 Task: Sort photos from a sports event into albums for different games or matches.
Action: Mouse moved to (795, 548)
Screenshot: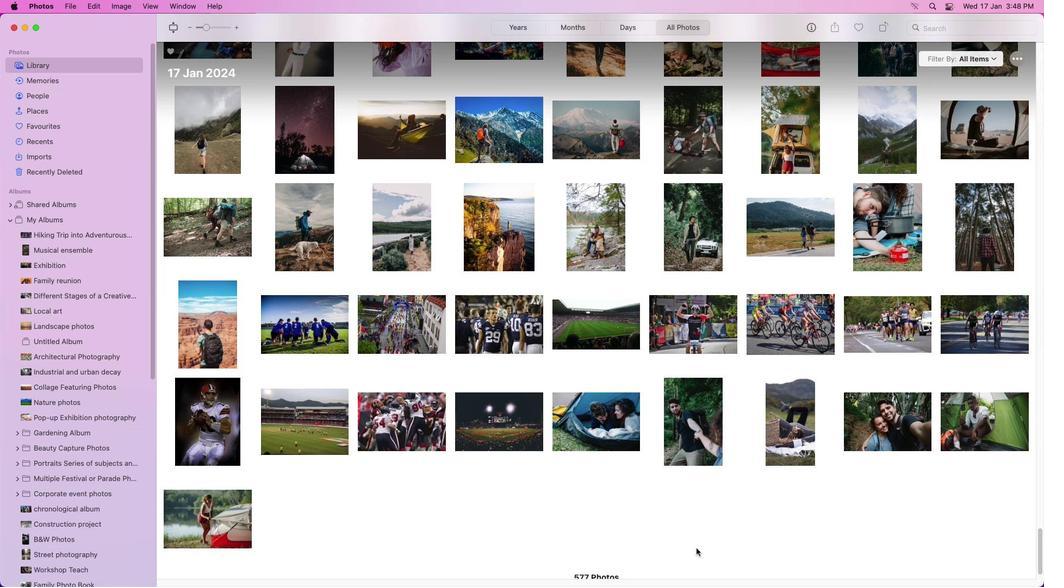 
Action: Mouse pressed left at (795, 548)
Screenshot: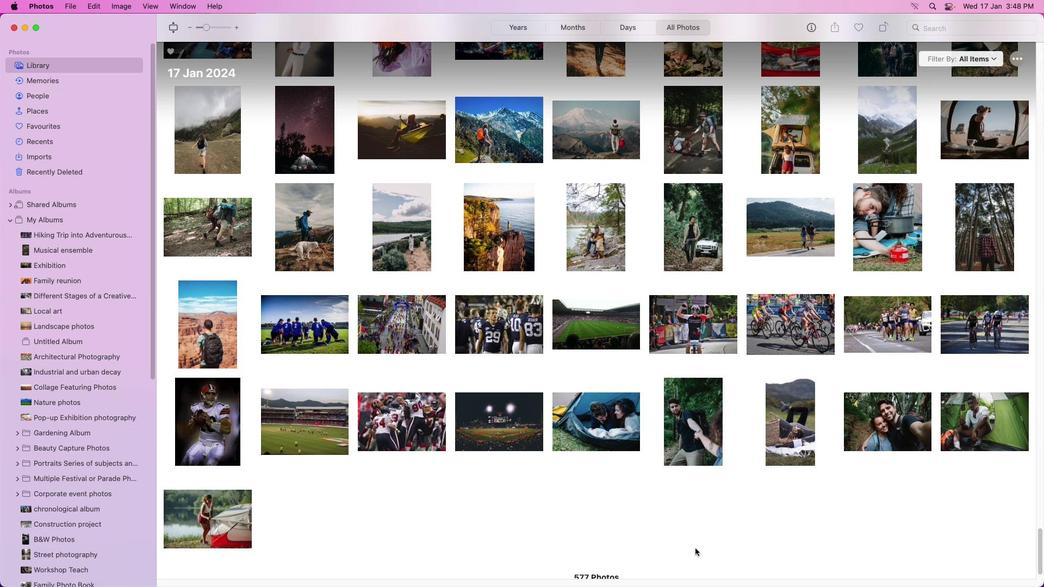 
Action: Mouse moved to (135, 220)
Screenshot: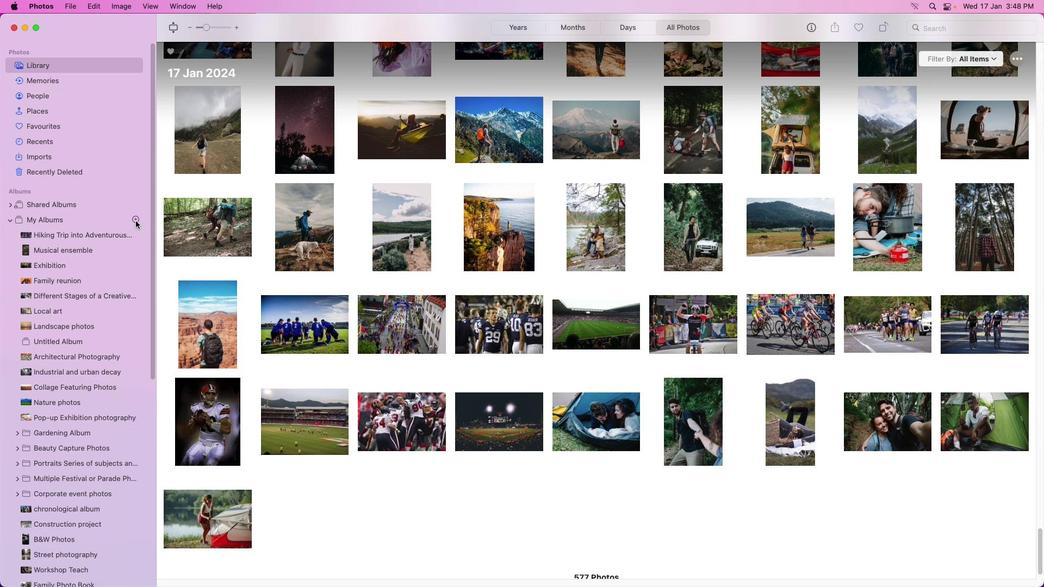 
Action: Mouse pressed left at (135, 220)
Screenshot: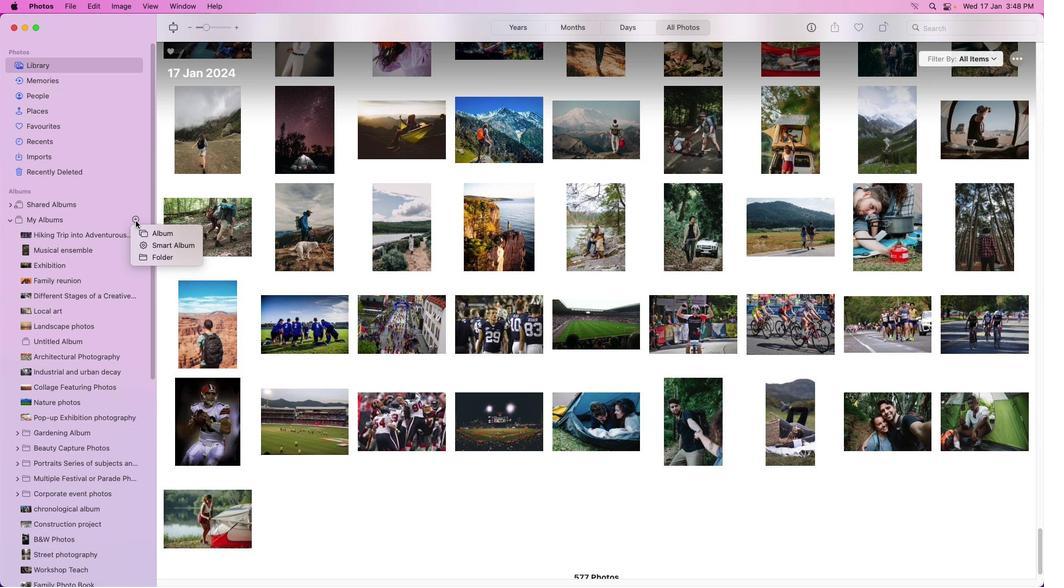 
Action: Mouse moved to (162, 234)
Screenshot: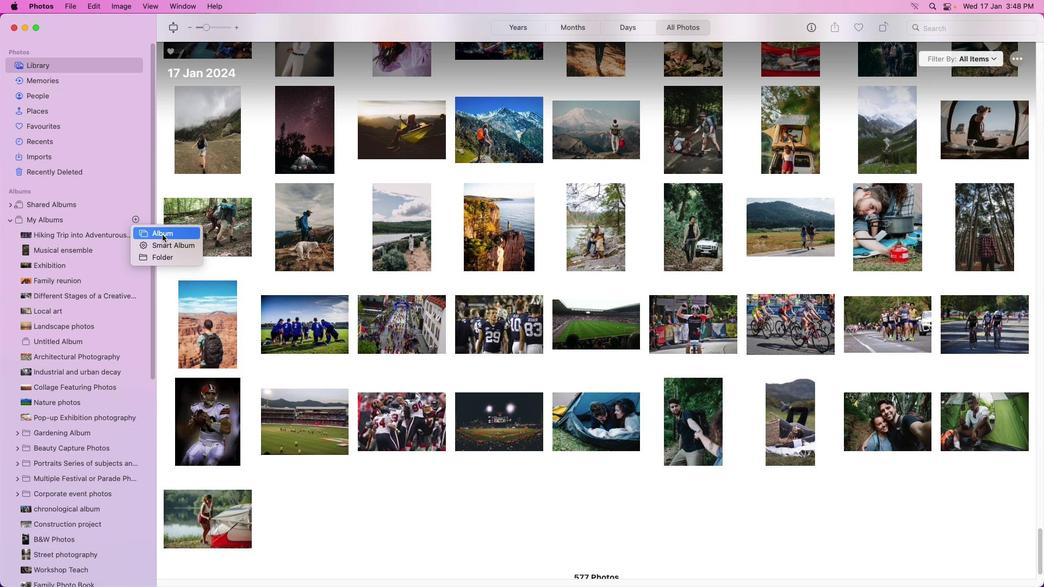 
Action: Mouse pressed left at (162, 234)
Screenshot: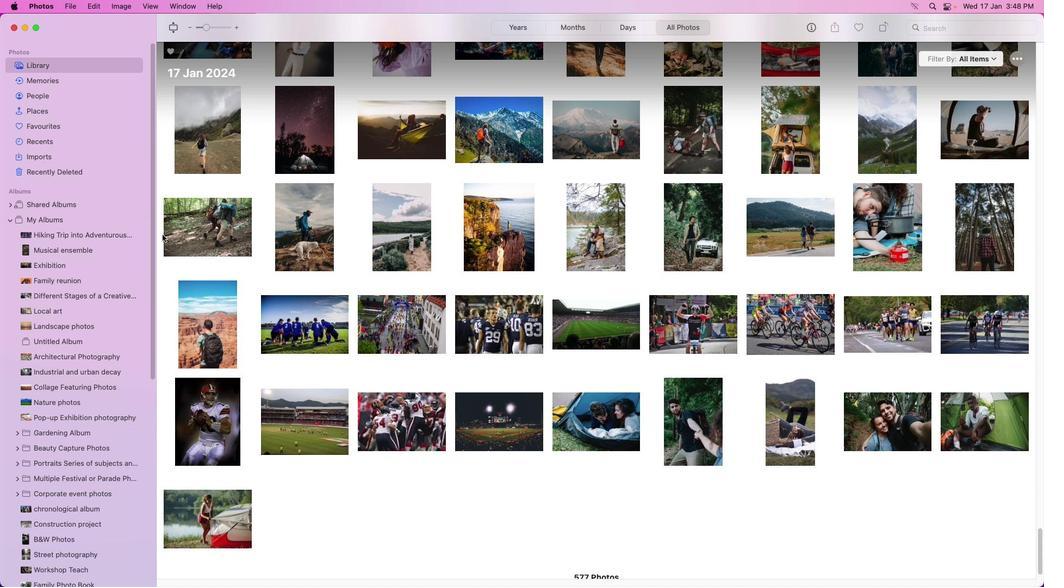 
Action: Mouse moved to (161, 237)
Screenshot: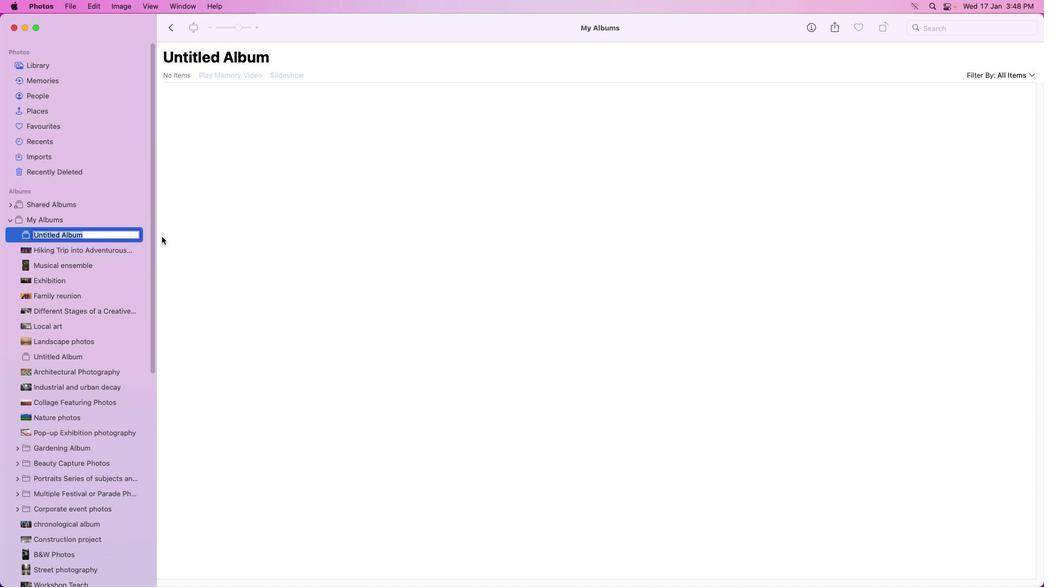
Action: Key pressed Key.backspaceKey.caps_lock'S'Key.caps_lock'p''o''r''t'Key.spaceKey.backspace's'Key.space'e''v''e''n''t''s'Key.space'g''a''m''e''s'Key.enter
Screenshot: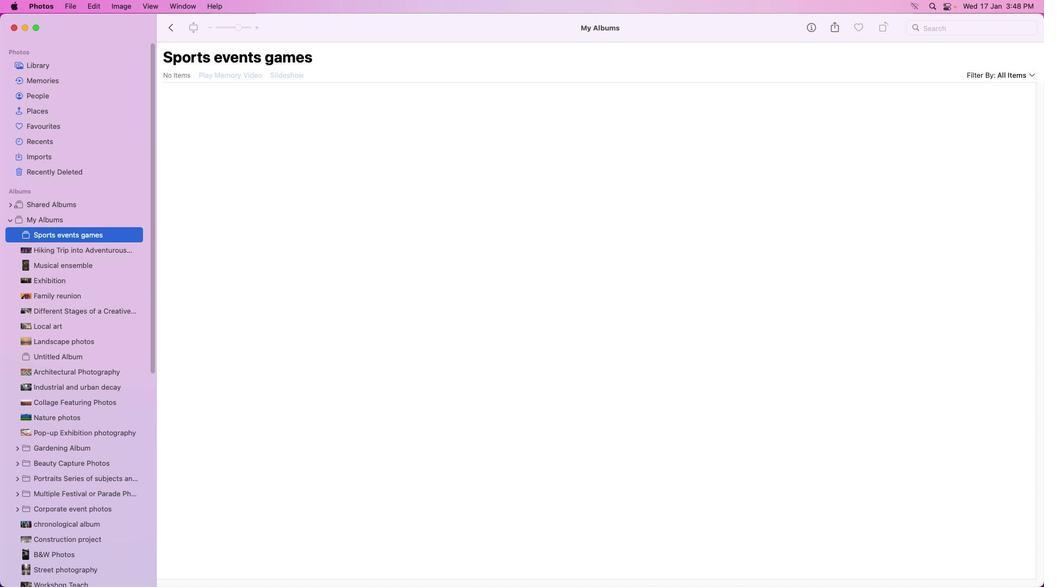 
Action: Mouse moved to (73, 67)
Screenshot: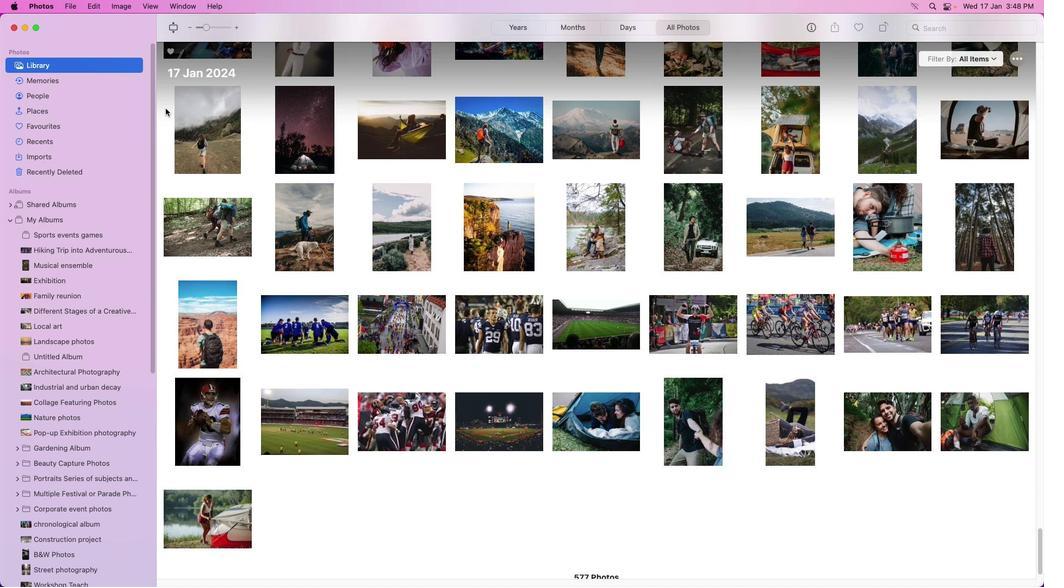 
Action: Mouse pressed left at (73, 67)
Screenshot: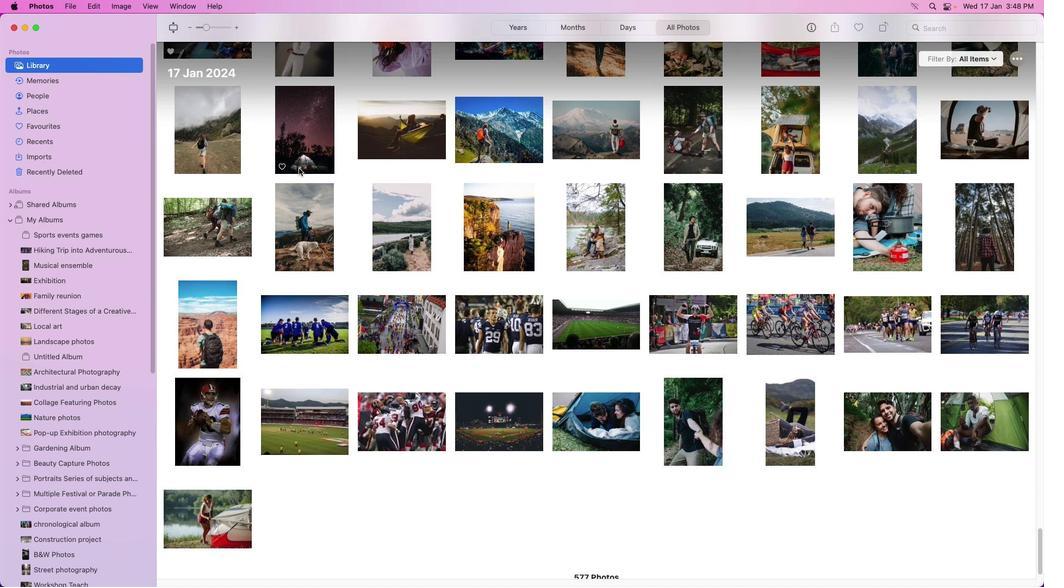 
Action: Mouse moved to (579, 343)
Screenshot: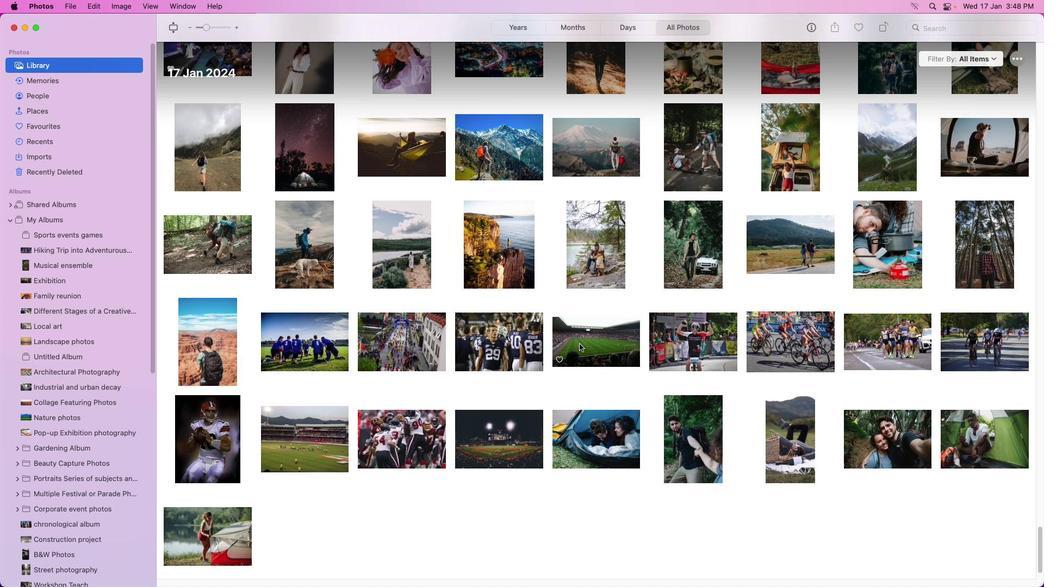 
Action: Mouse scrolled (579, 343) with delta (0, 0)
Screenshot: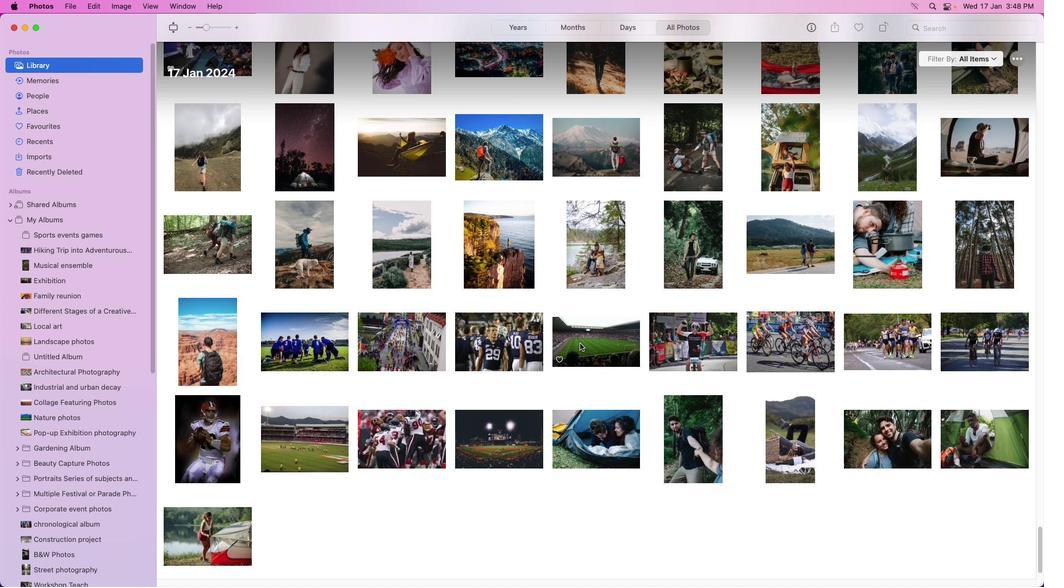 
Action: Mouse scrolled (579, 343) with delta (0, 0)
Screenshot: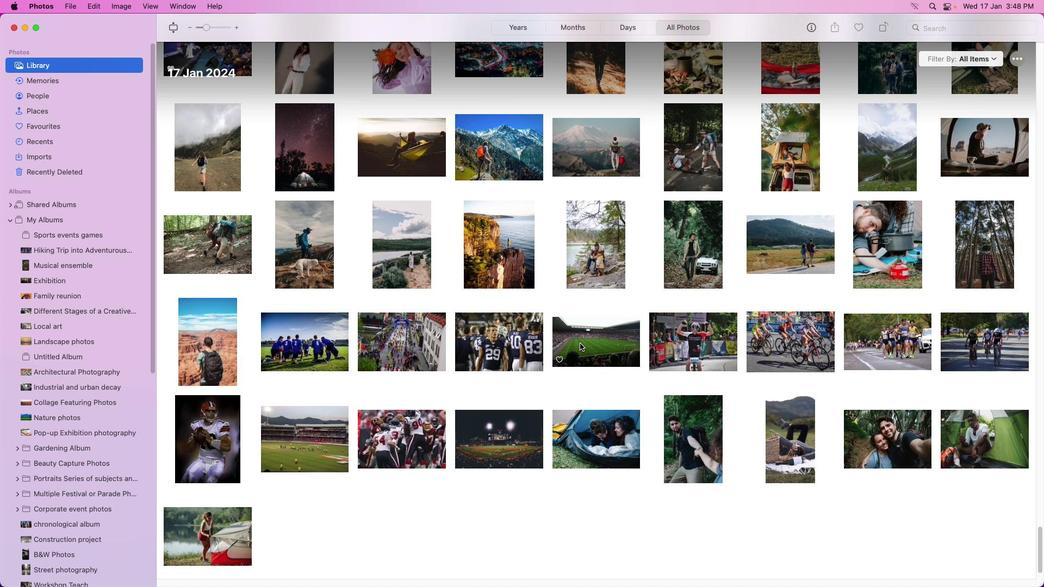 
Action: Mouse scrolled (579, 343) with delta (0, 0)
Screenshot: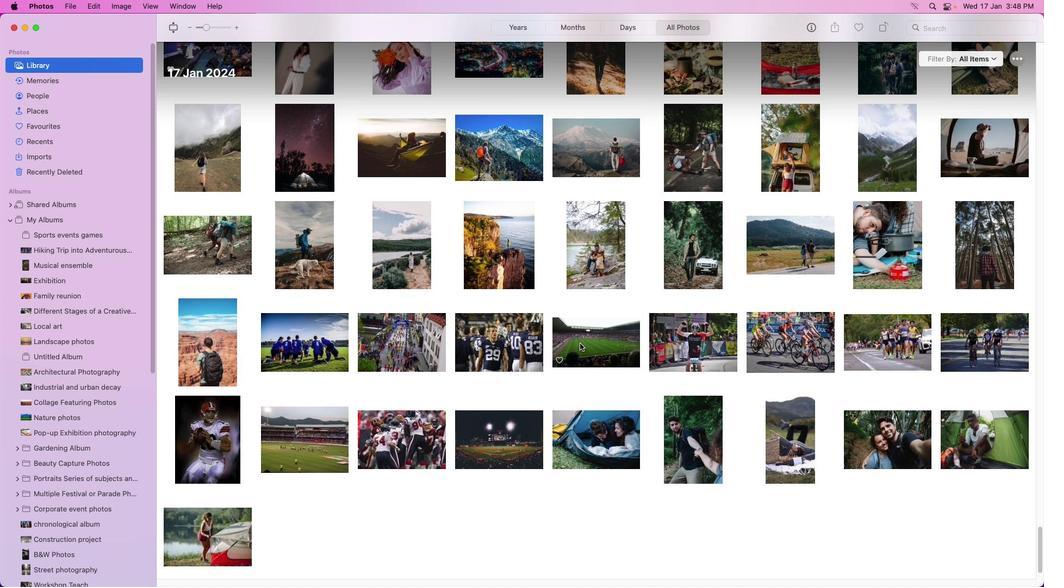 
Action: Mouse scrolled (579, 343) with delta (0, 0)
Screenshot: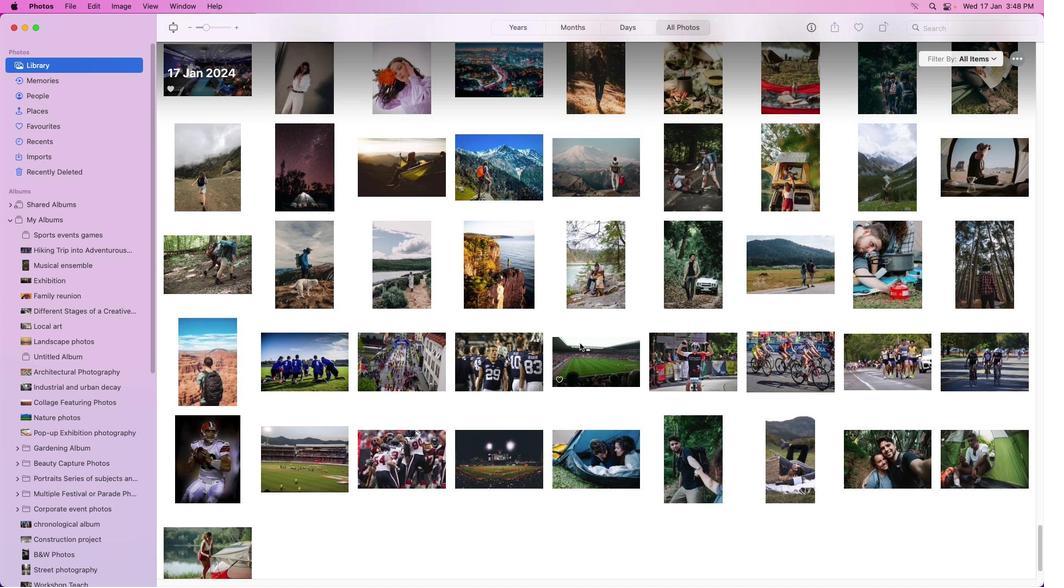 
Action: Mouse scrolled (579, 343) with delta (0, 0)
Screenshot: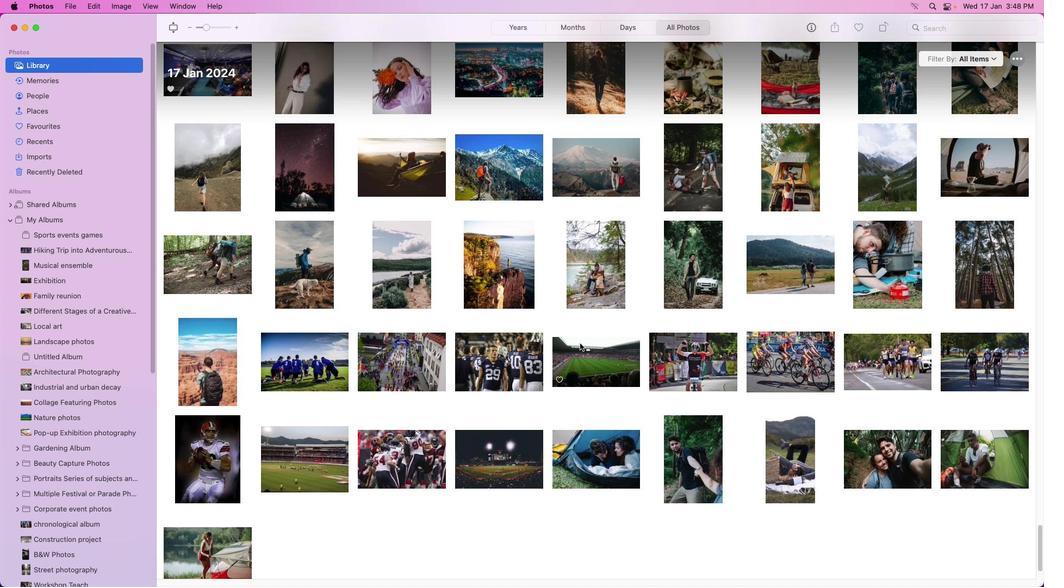 
Action: Mouse moved to (580, 343)
Screenshot: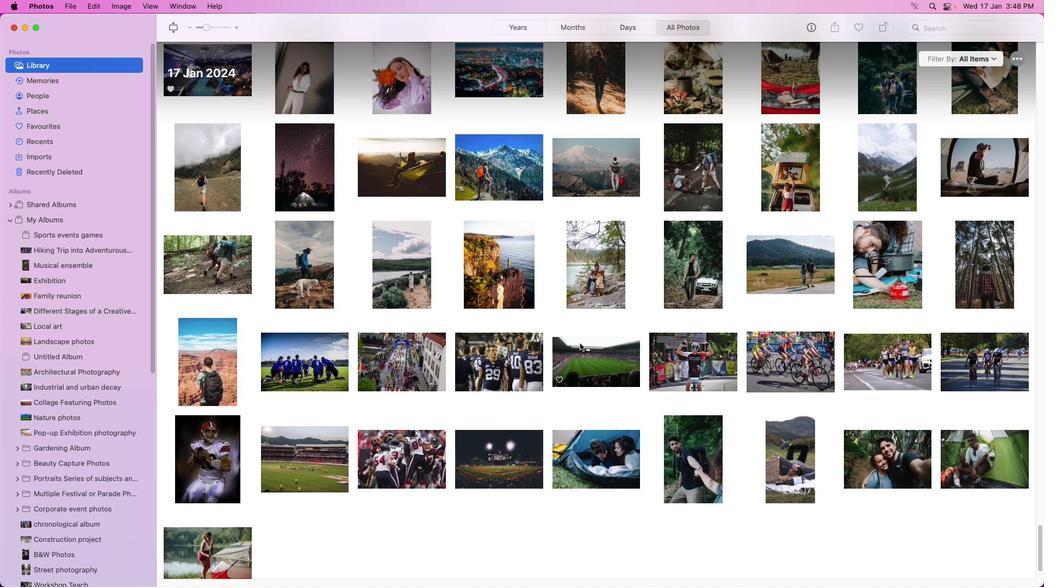 
Action: Mouse scrolled (580, 343) with delta (0, 0)
Screenshot: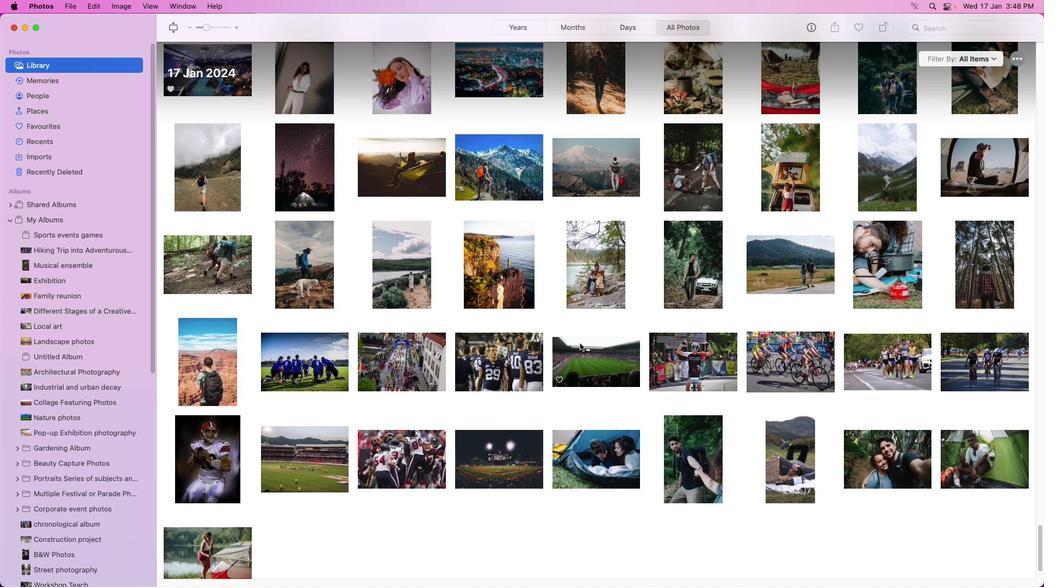 
Action: Mouse scrolled (580, 343) with delta (0, 0)
Screenshot: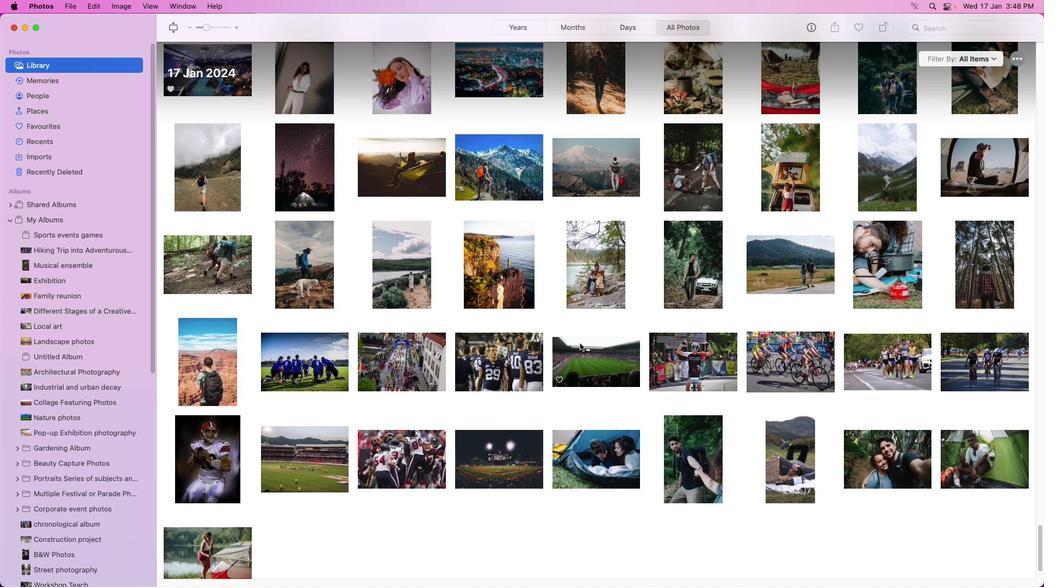 
Action: Mouse scrolled (580, 343) with delta (0, 1)
Screenshot: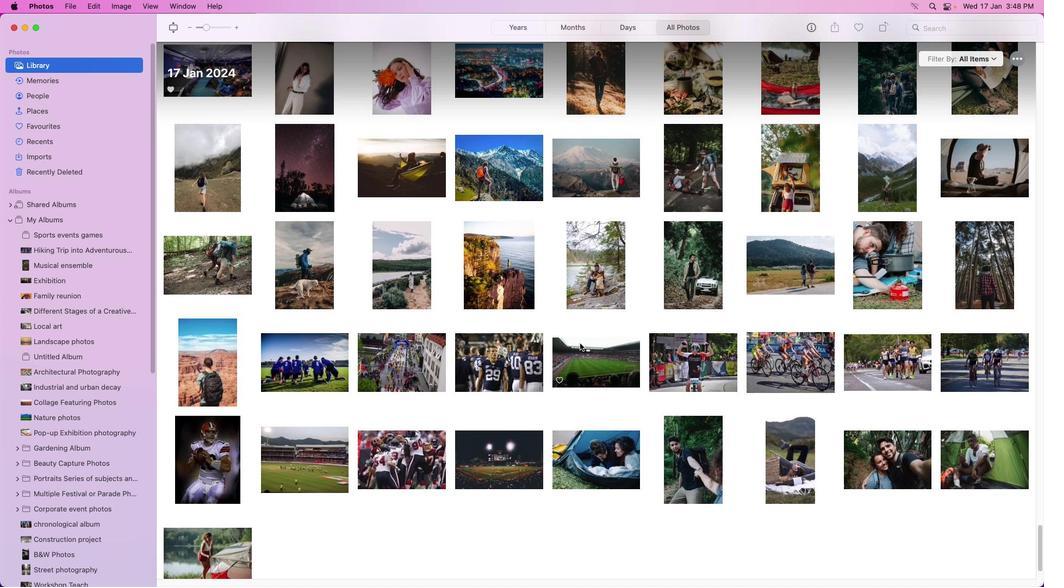 
Action: Mouse scrolled (580, 343) with delta (0, 0)
Screenshot: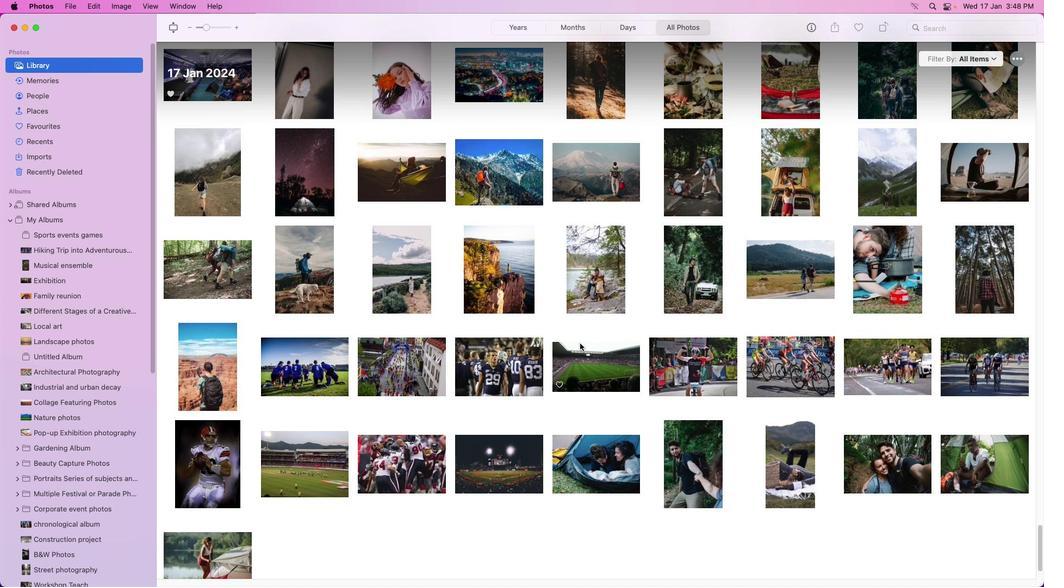 
Action: Mouse scrolled (580, 343) with delta (0, 0)
Screenshot: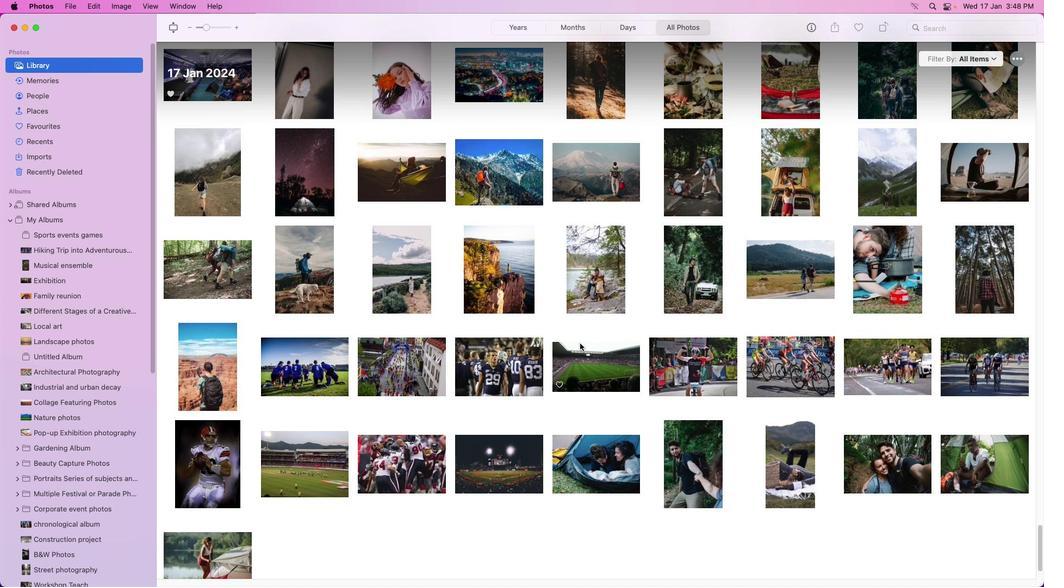 
Action: Mouse scrolled (580, 343) with delta (0, 0)
Screenshot: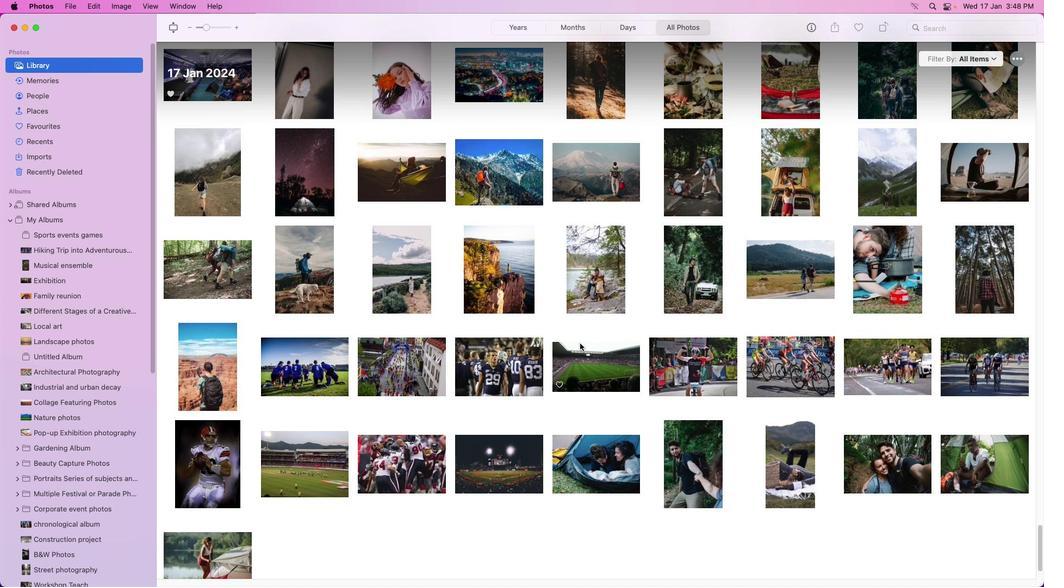 
Action: Mouse scrolled (580, 343) with delta (0, 0)
Screenshot: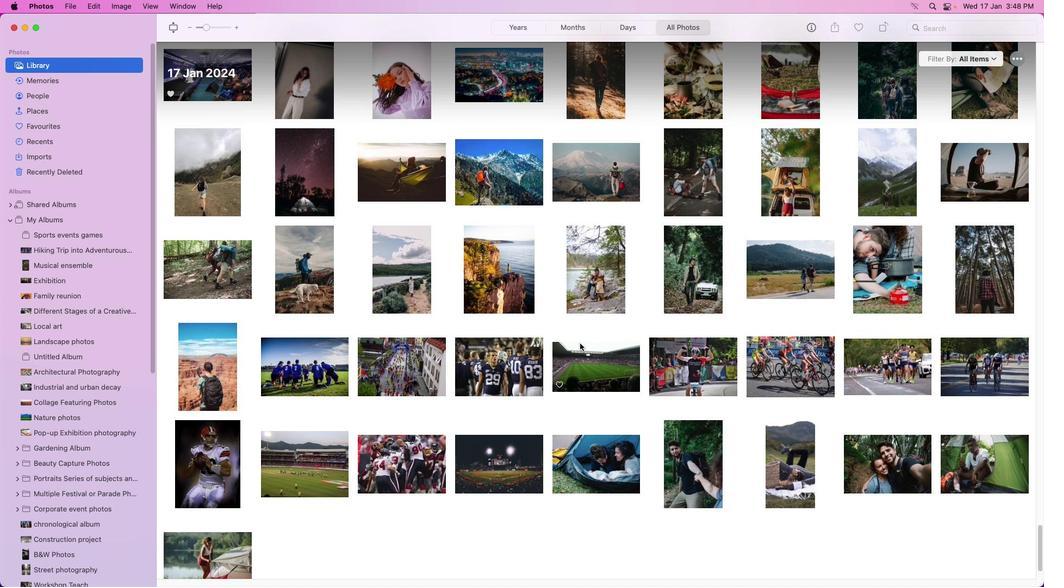 
Action: Mouse scrolled (580, 343) with delta (0, 0)
Screenshot: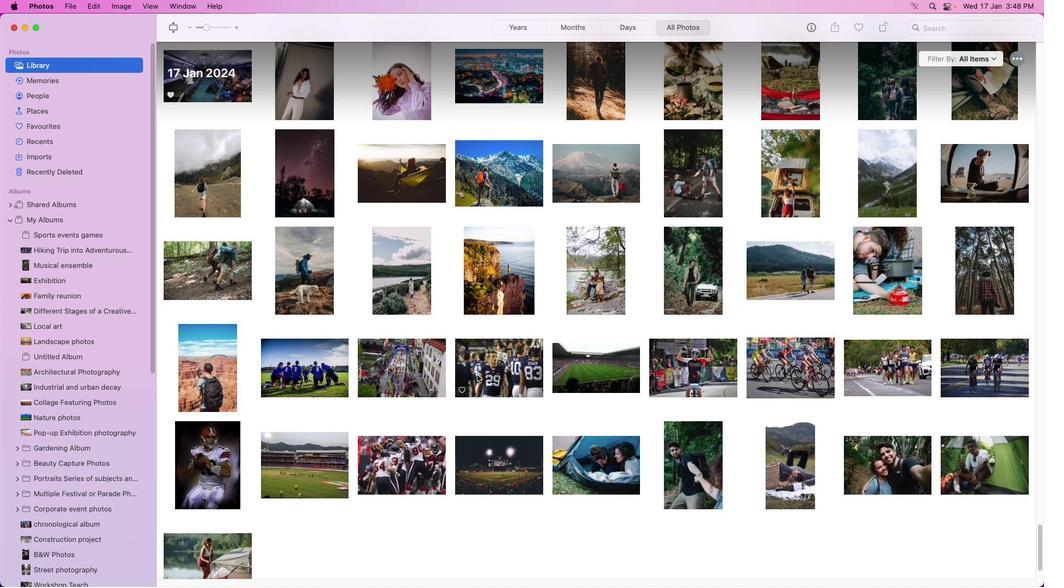 
Action: Mouse scrolled (580, 343) with delta (0, 0)
Screenshot: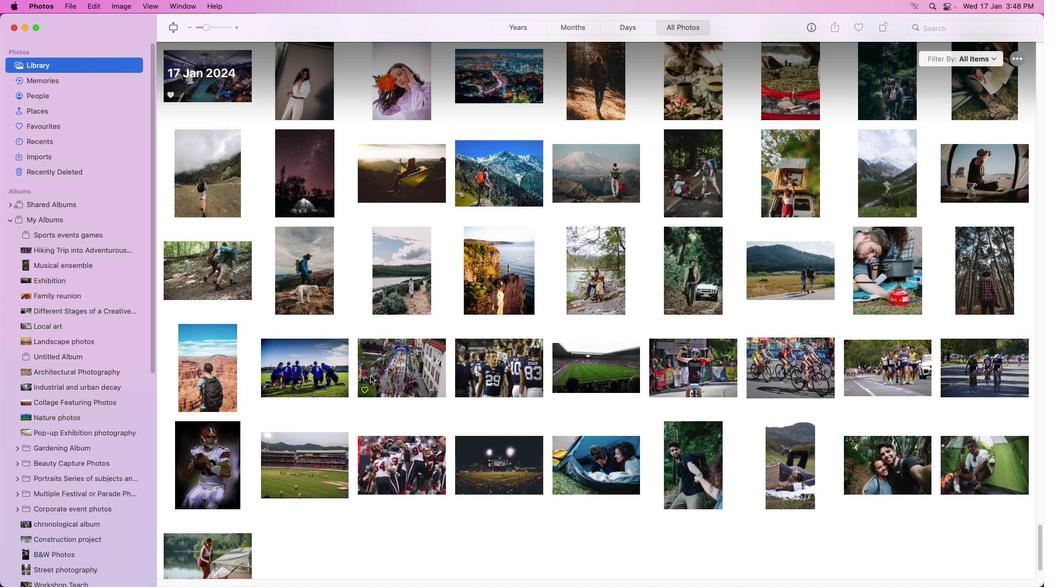 
Action: Mouse moved to (299, 362)
Screenshot: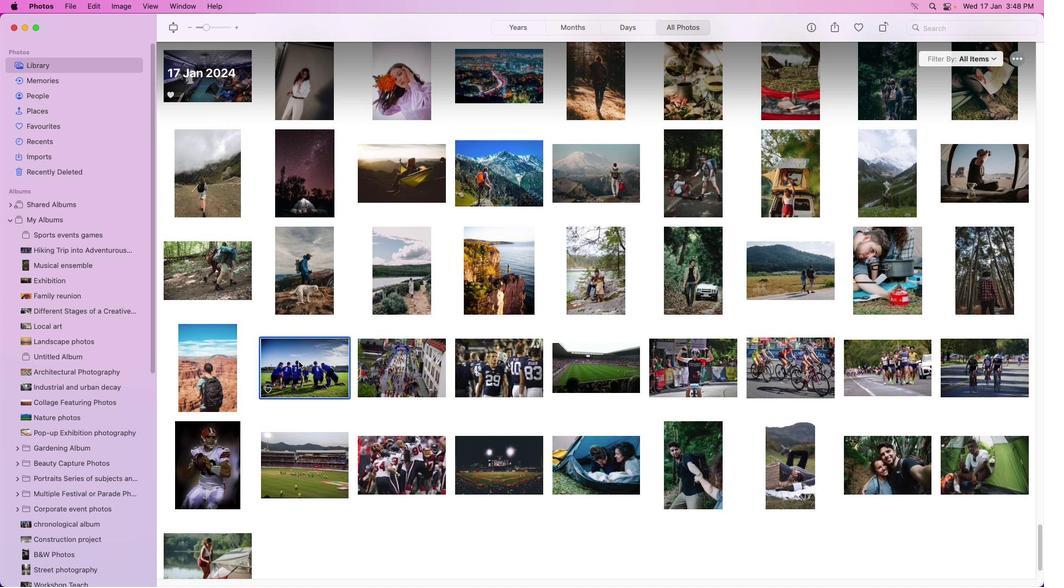 
Action: Mouse pressed left at (299, 362)
Screenshot: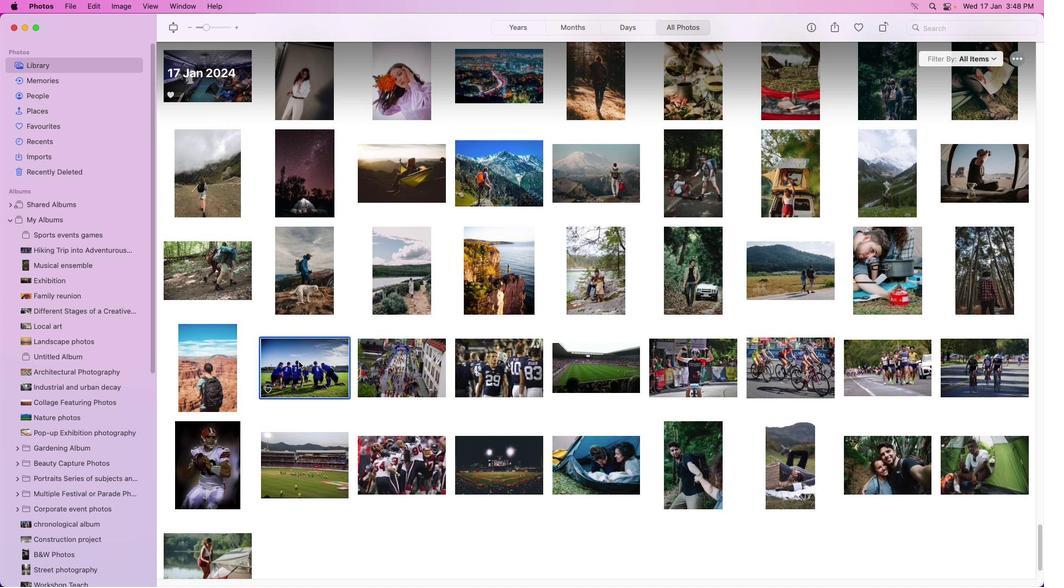 
Action: Mouse pressed right at (299, 362)
Screenshot: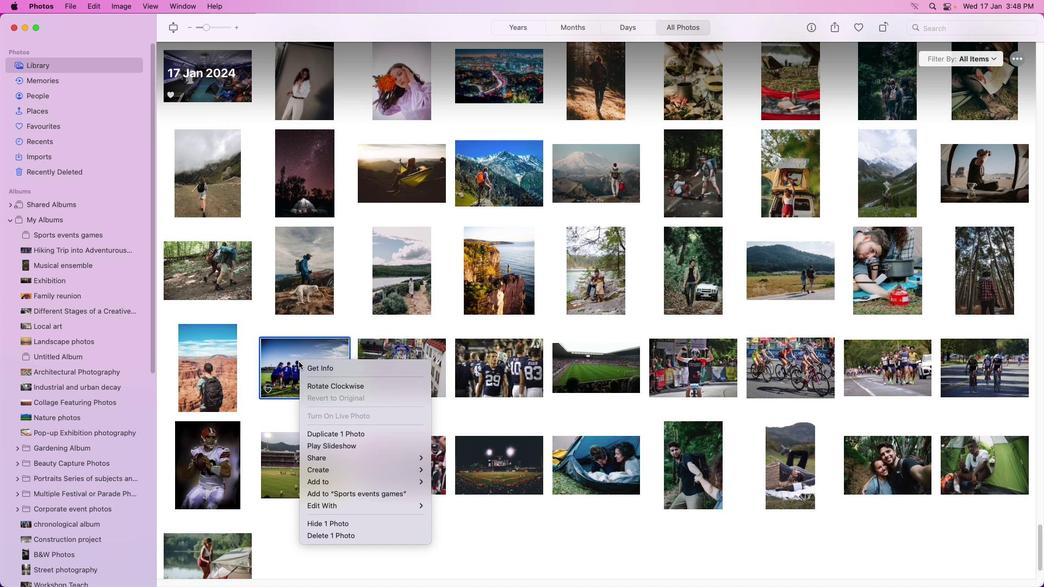 
Action: Mouse moved to (536, 80)
Screenshot: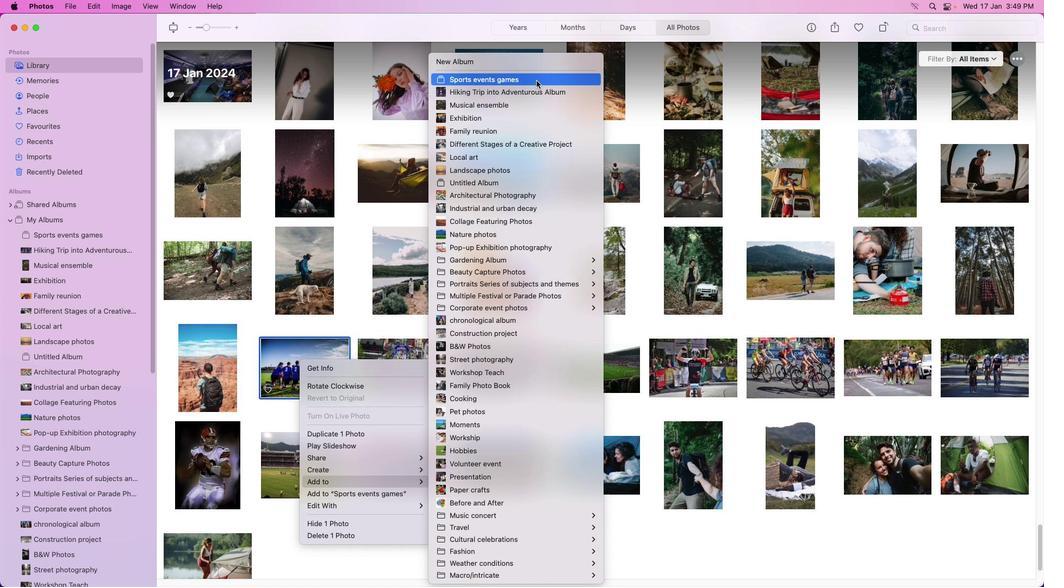 
Action: Mouse pressed left at (536, 80)
Screenshot: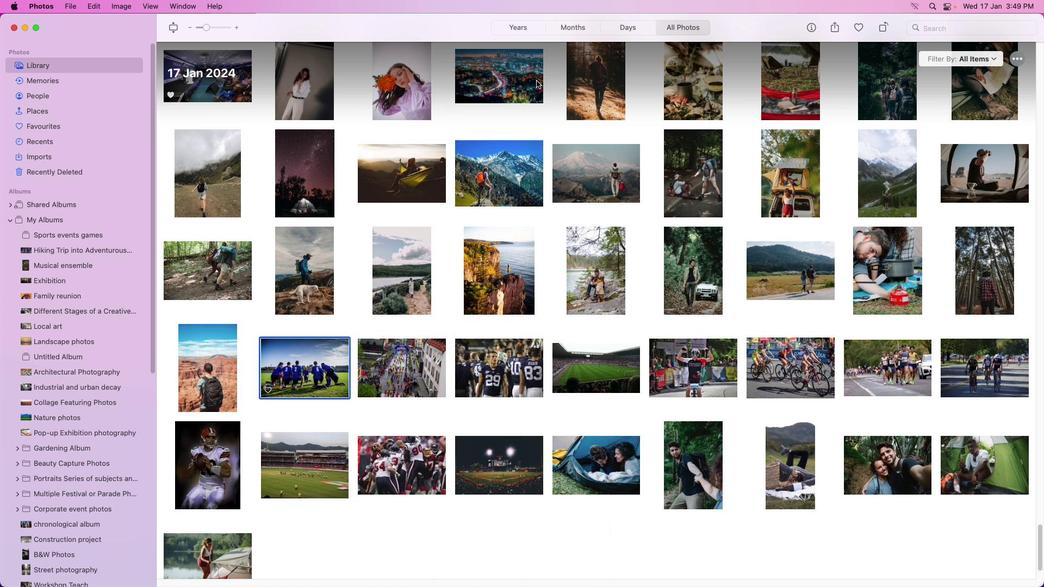 
Action: Mouse moved to (406, 375)
Screenshot: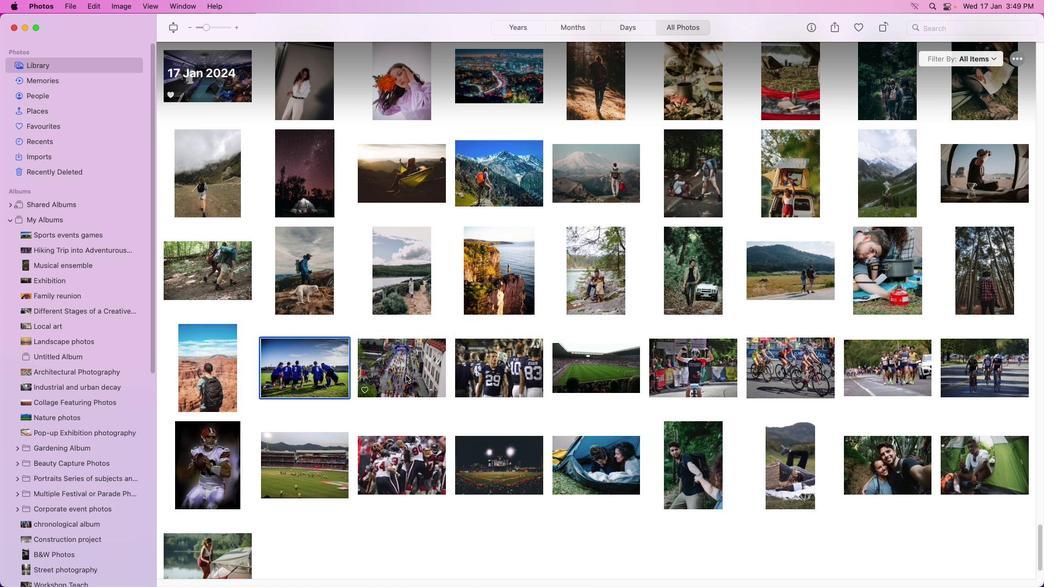 
Action: Mouse pressed right at (406, 375)
Screenshot: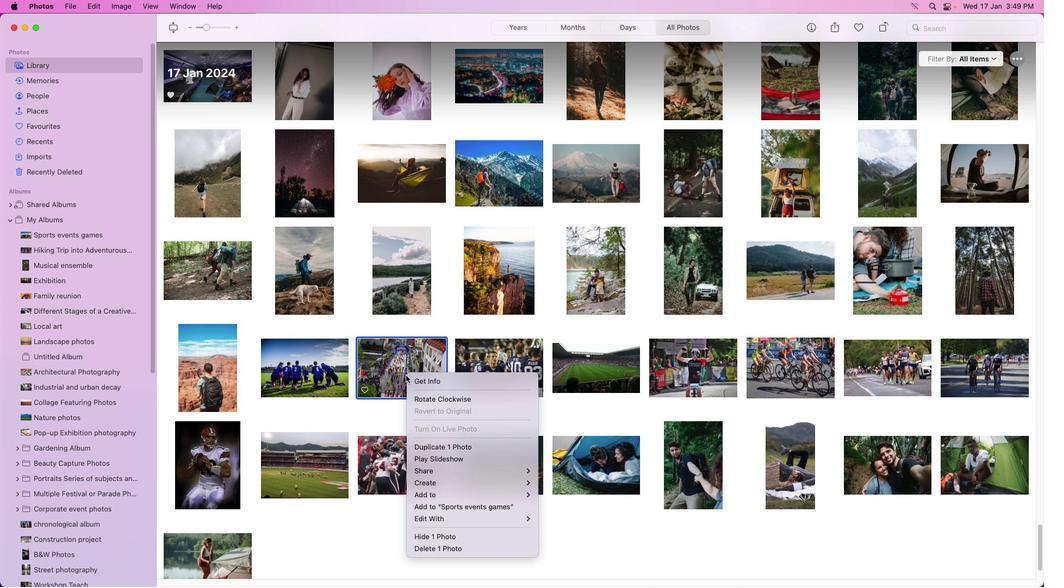
Action: Mouse moved to (646, 81)
Screenshot: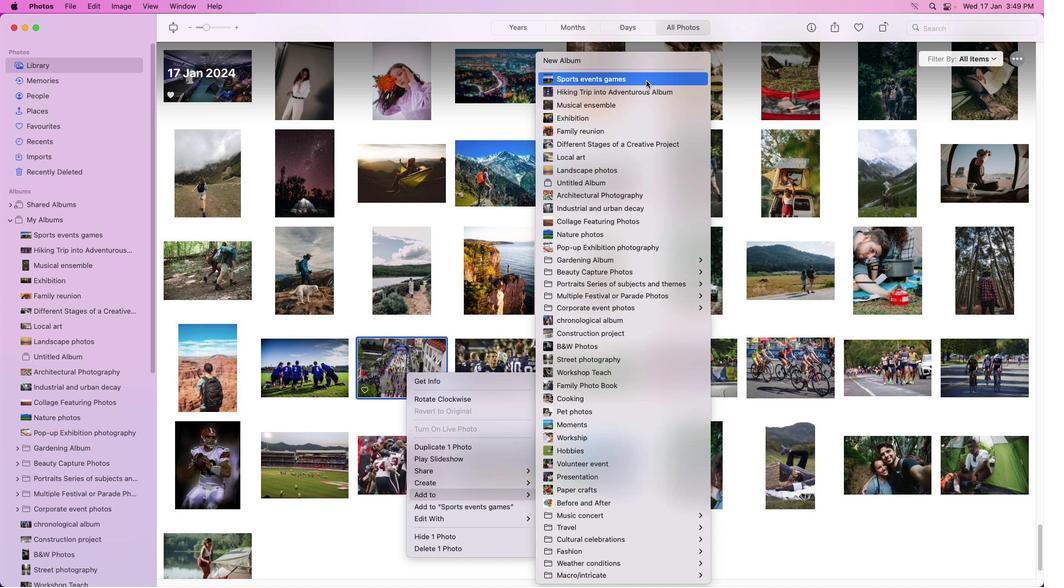 
Action: Mouse pressed left at (646, 81)
Screenshot: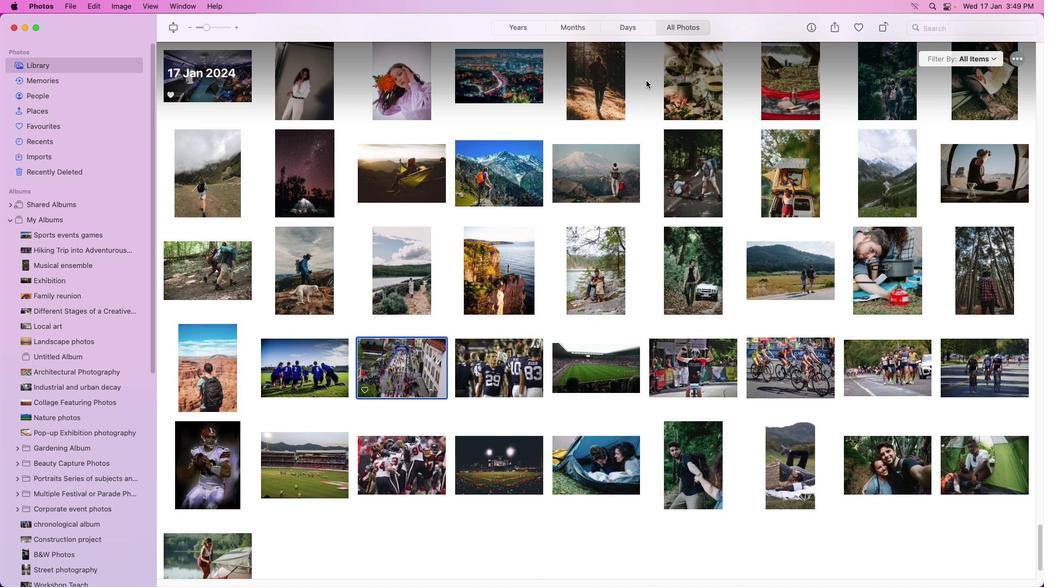 
Action: Mouse moved to (493, 366)
Screenshot: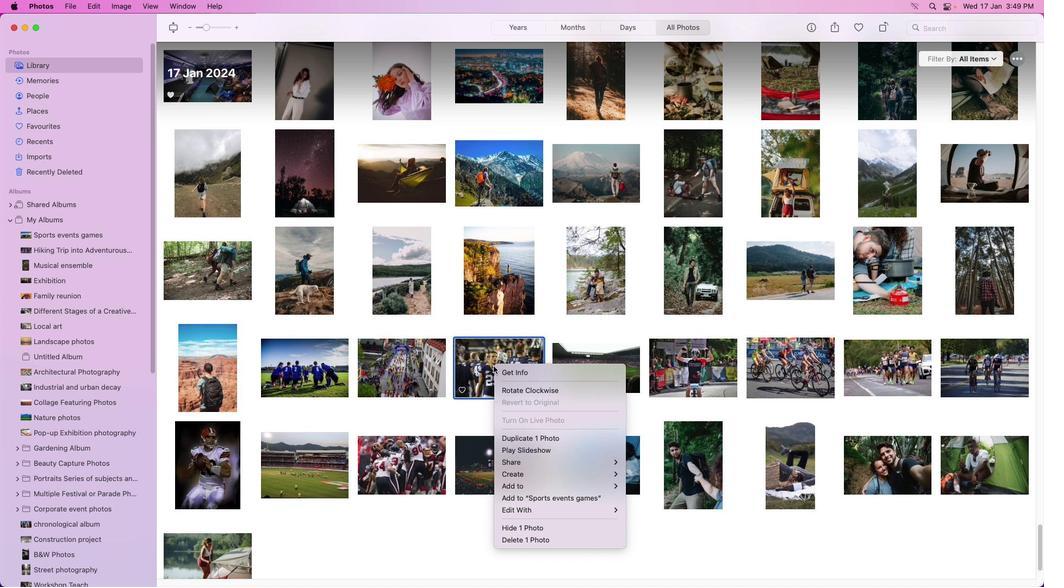 
Action: Mouse pressed right at (493, 366)
Screenshot: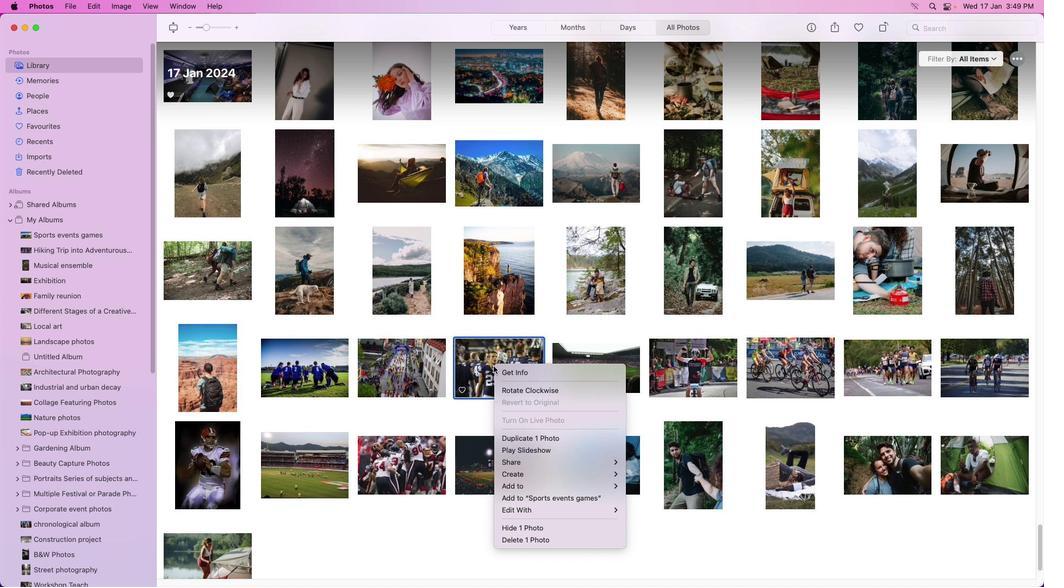 
Action: Mouse moved to (705, 79)
Screenshot: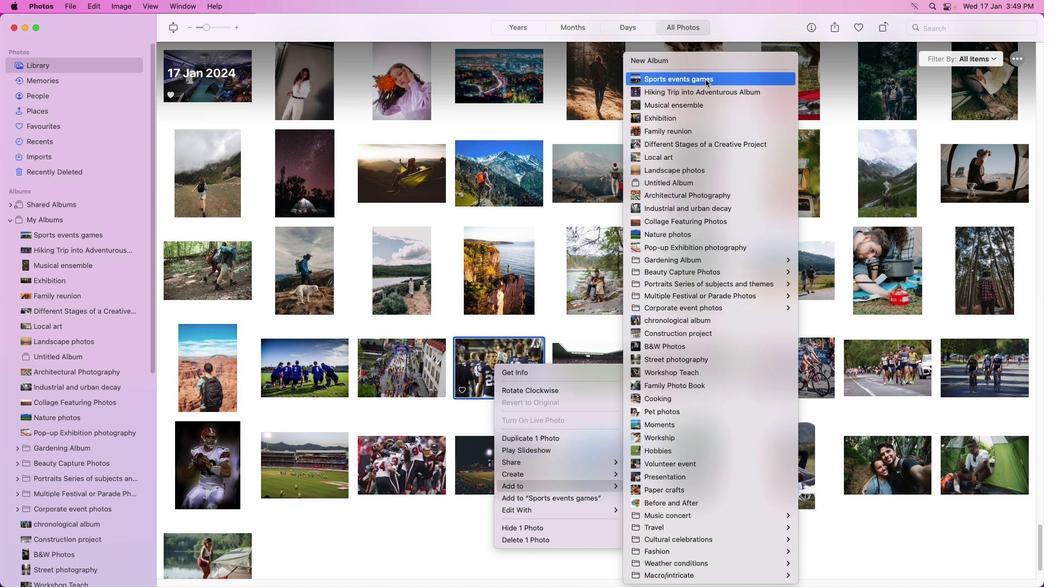 
Action: Mouse pressed left at (705, 79)
Screenshot: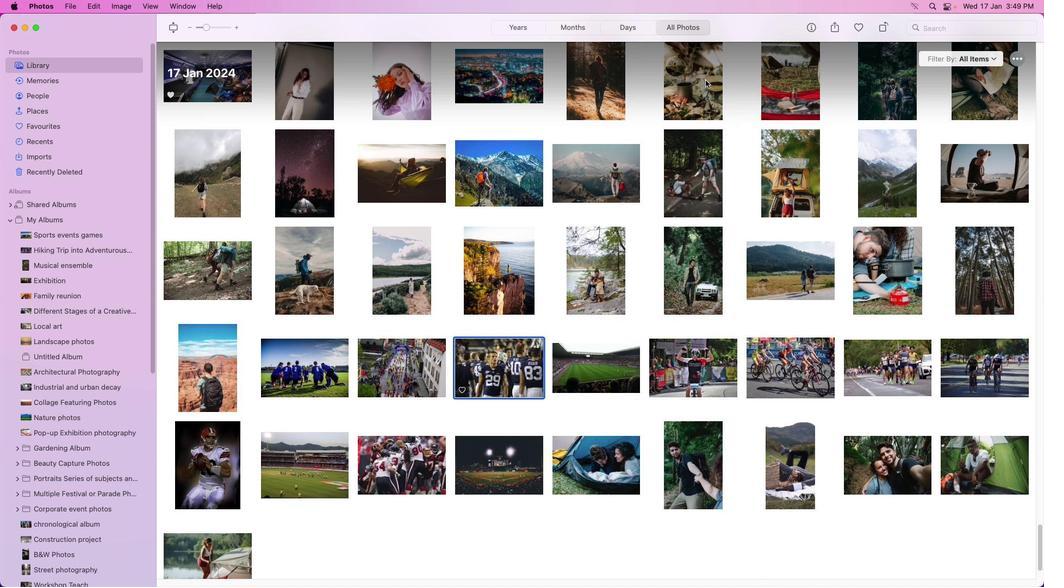 
Action: Mouse moved to (585, 354)
Screenshot: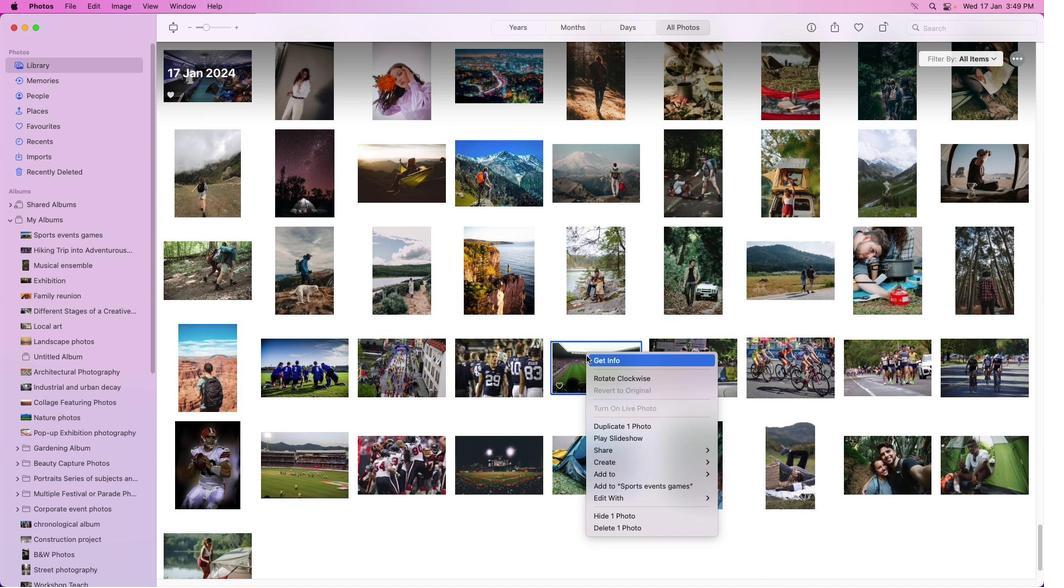 
Action: Mouse pressed right at (585, 354)
Screenshot: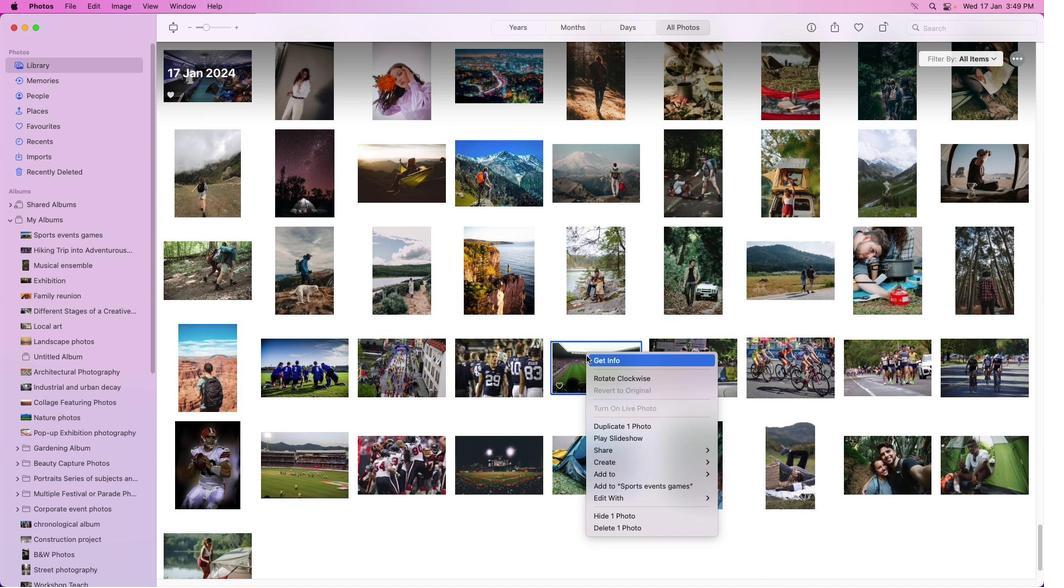 
Action: Mouse moved to (784, 79)
Screenshot: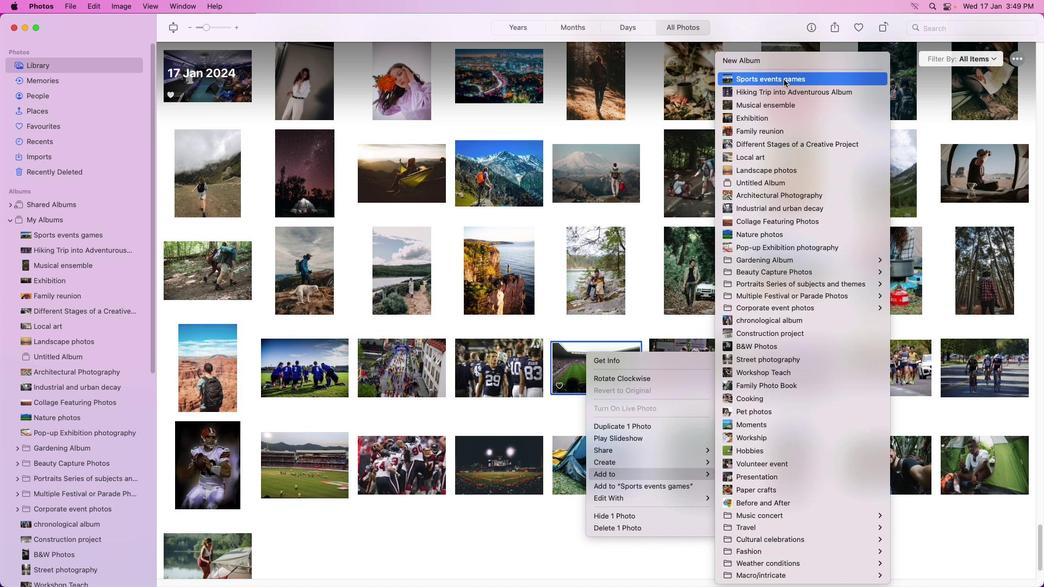
Action: Mouse pressed left at (784, 79)
Screenshot: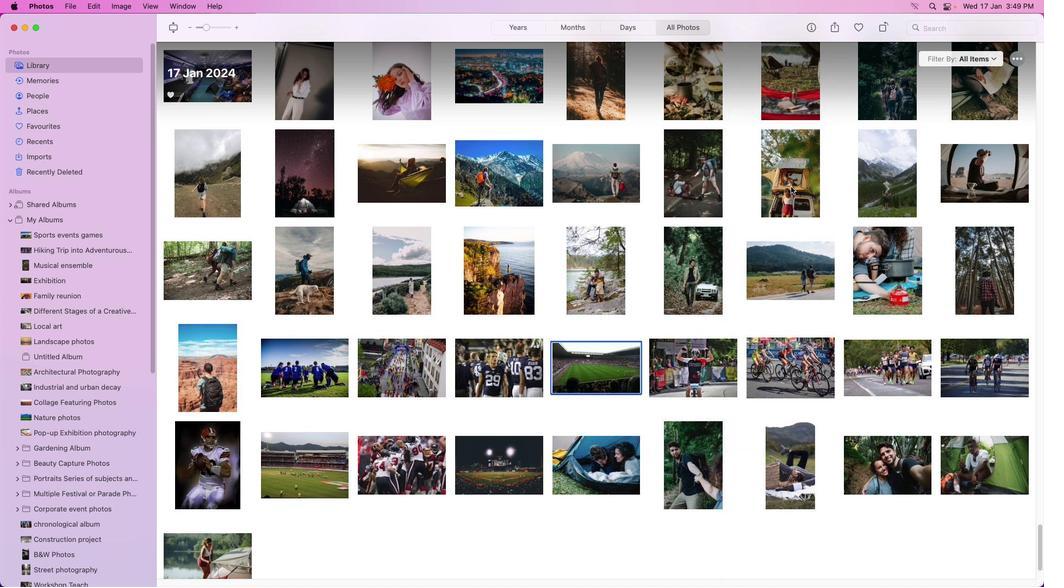 
Action: Mouse moved to (686, 369)
Screenshot: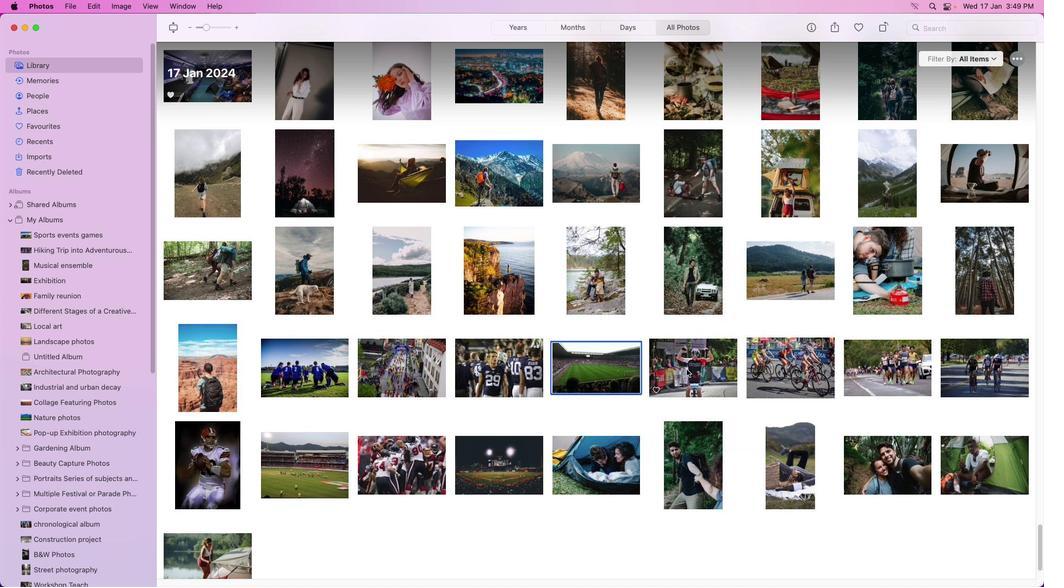 
Action: Mouse pressed right at (686, 369)
Screenshot: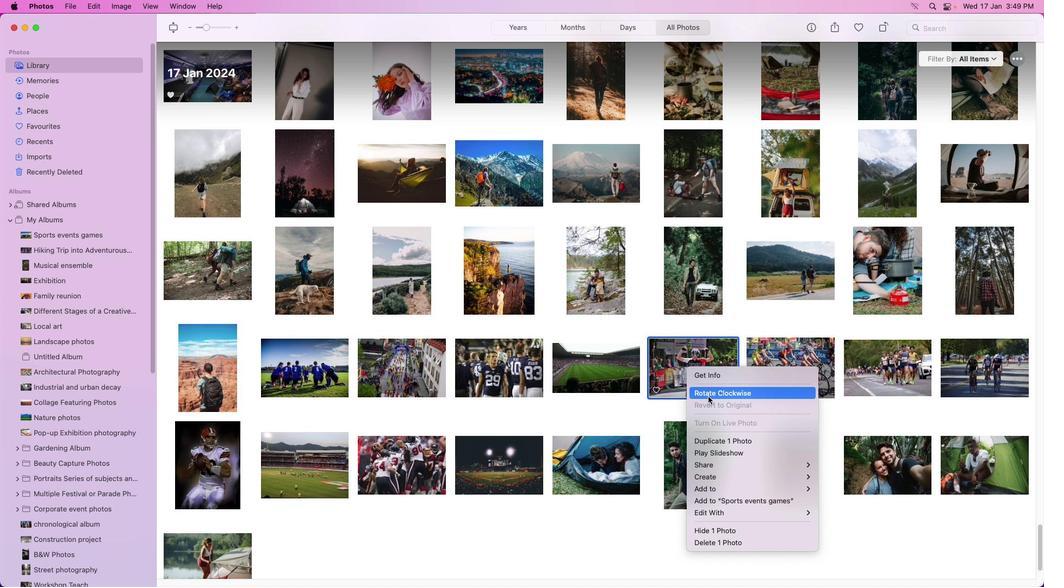 
Action: Mouse moved to (915, 79)
Screenshot: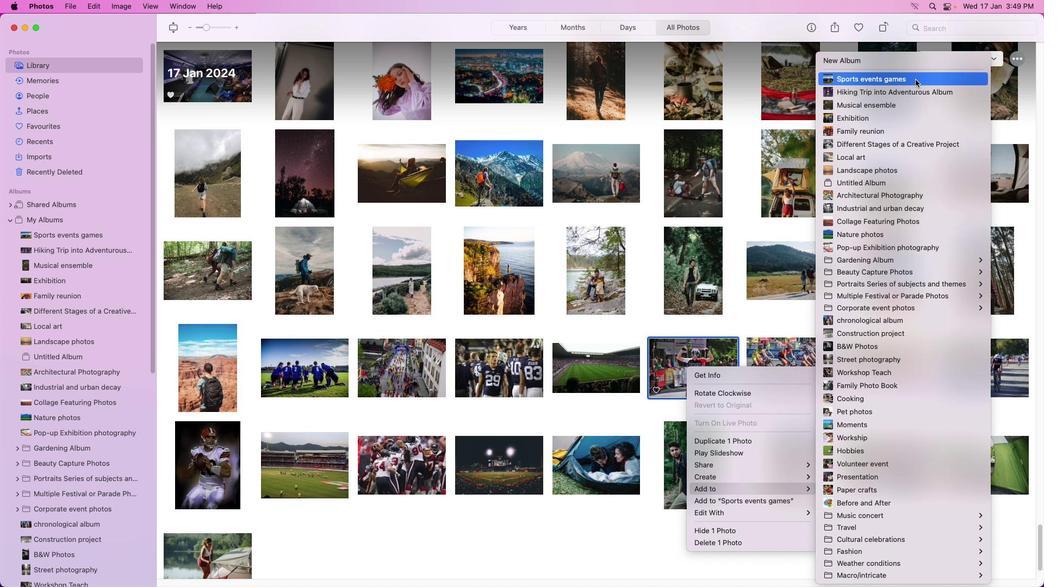 
Action: Mouse pressed left at (915, 79)
Screenshot: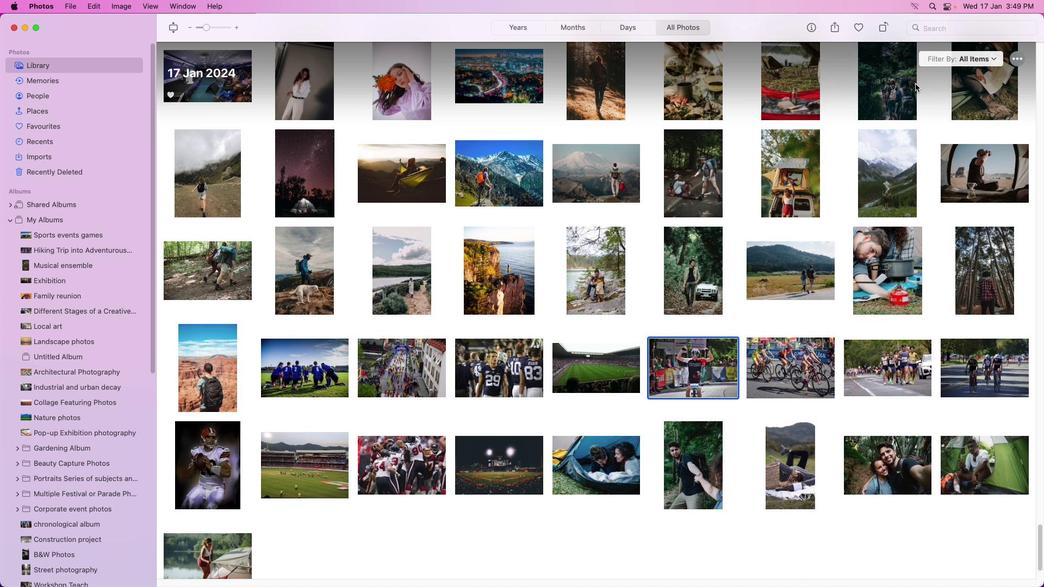 
Action: Mouse moved to (802, 356)
Screenshot: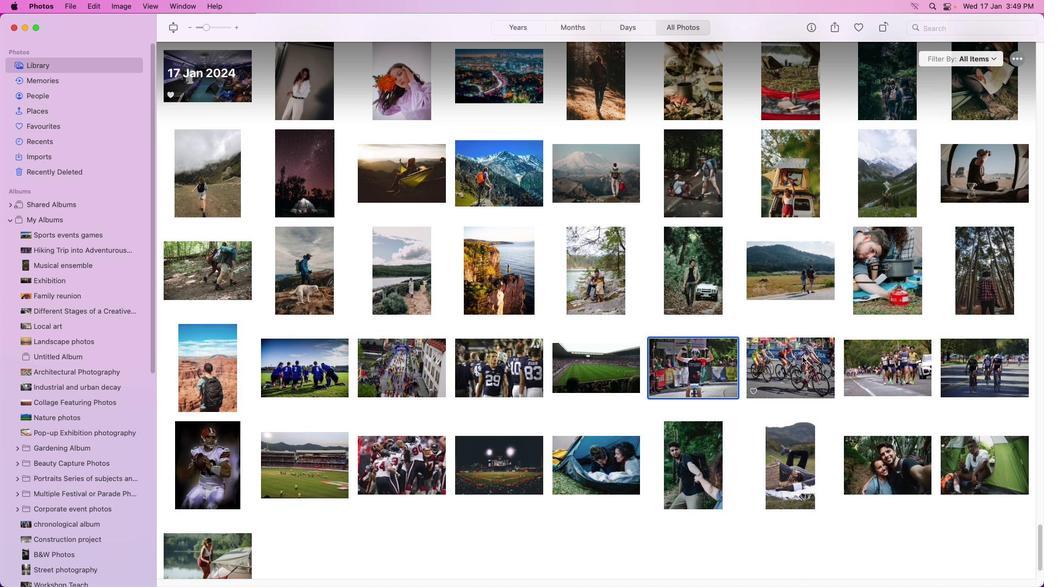 
Action: Mouse pressed right at (802, 356)
Screenshot: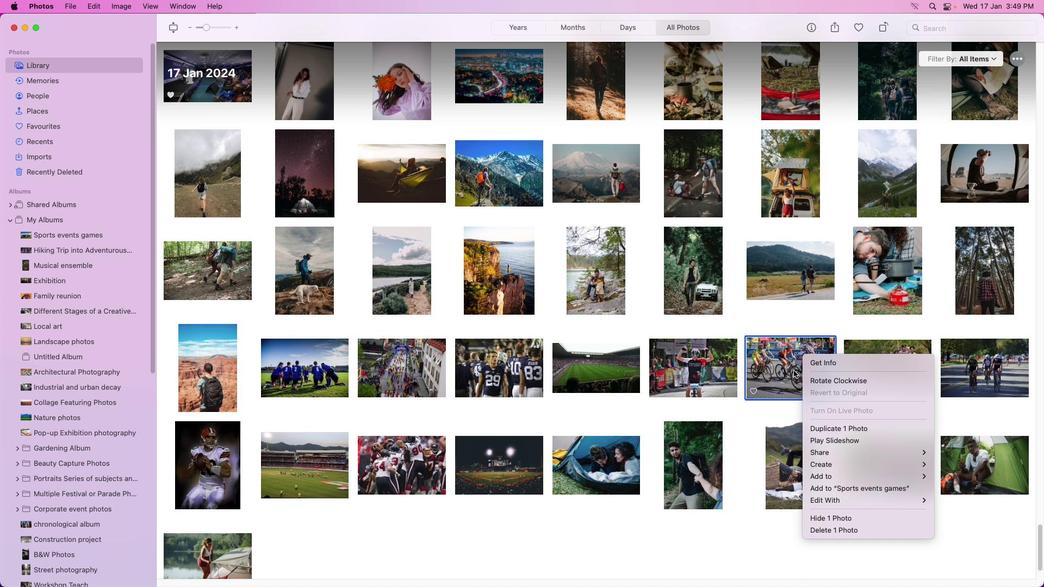 
Action: Mouse moved to (736, 79)
Screenshot: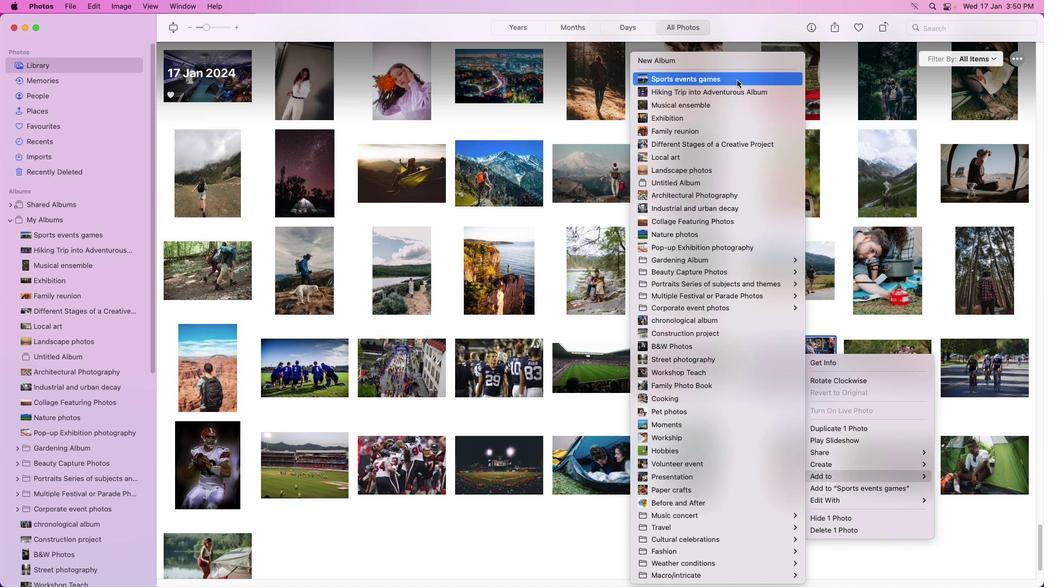 
Action: Mouse pressed left at (736, 79)
Screenshot: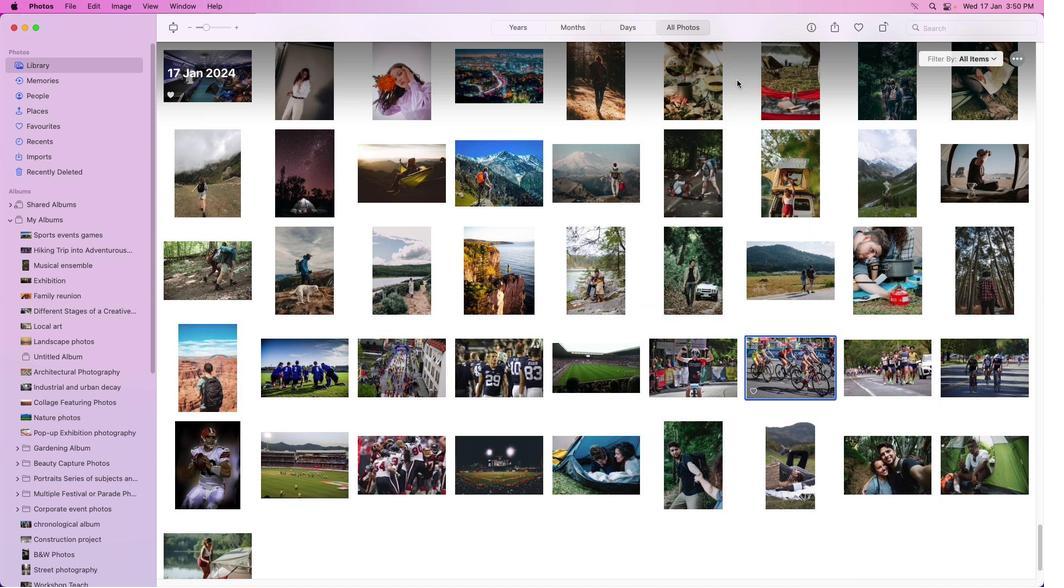 
Action: Mouse moved to (891, 361)
Screenshot: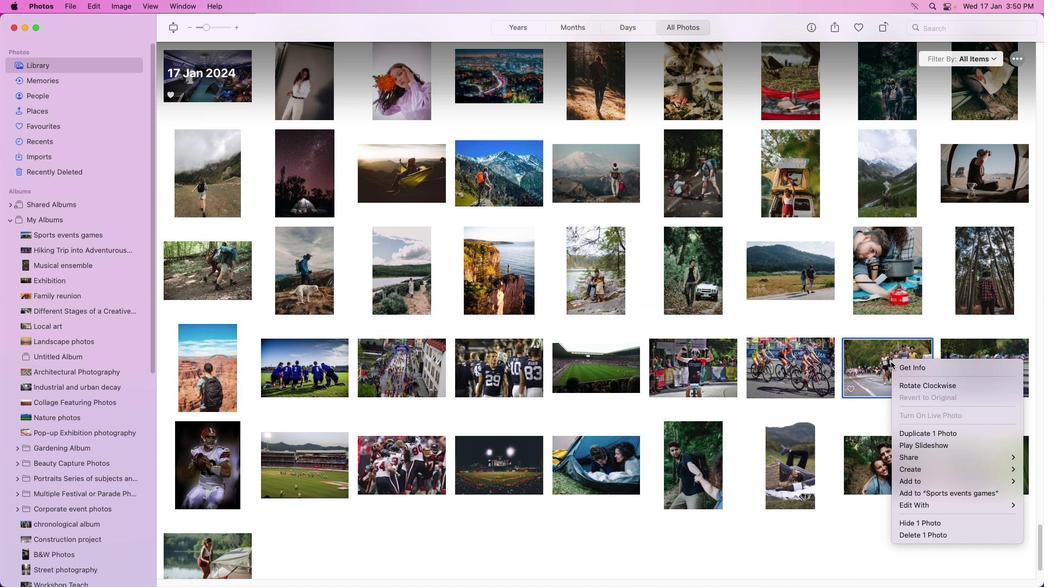 
Action: Mouse pressed right at (891, 361)
Screenshot: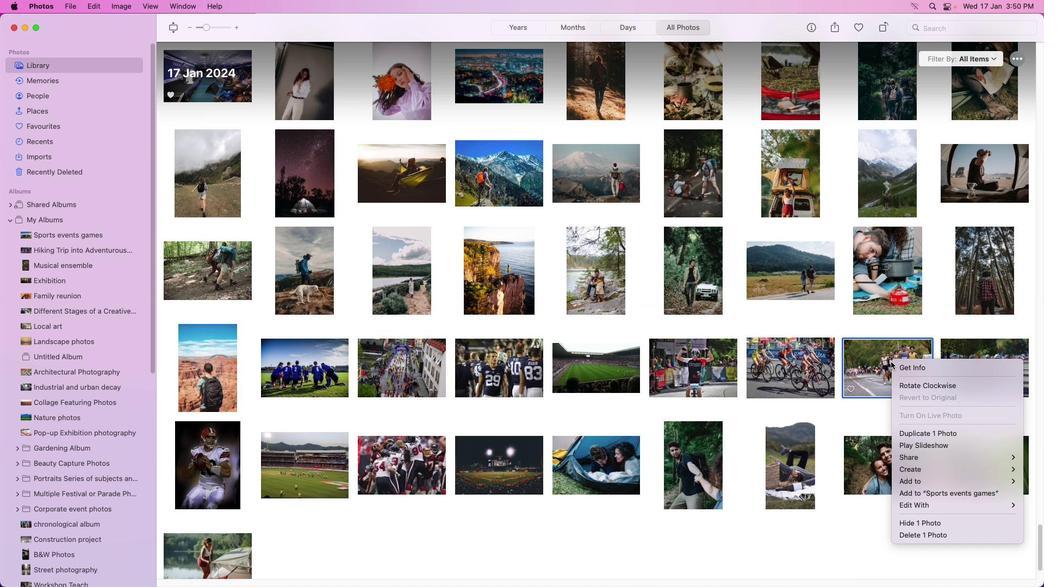 
Action: Mouse moved to (779, 79)
Screenshot: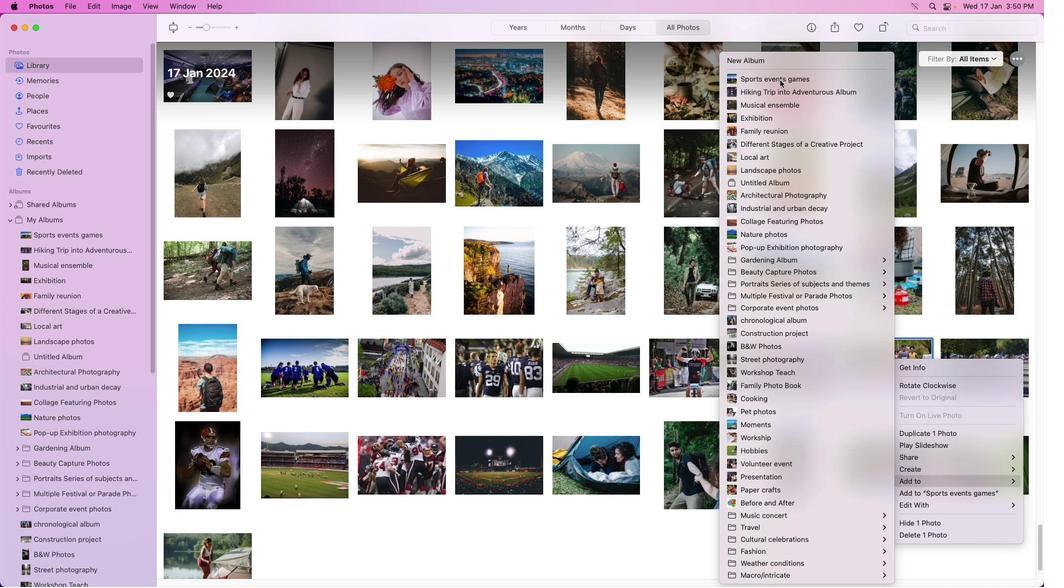 
Action: Mouse pressed left at (779, 79)
Screenshot: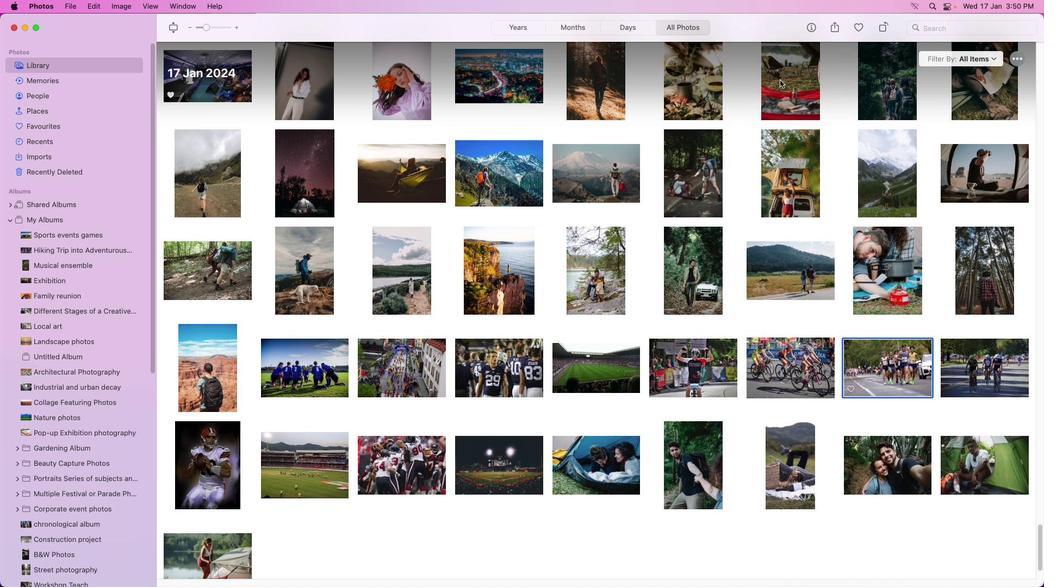 
Action: Mouse moved to (977, 376)
Screenshot: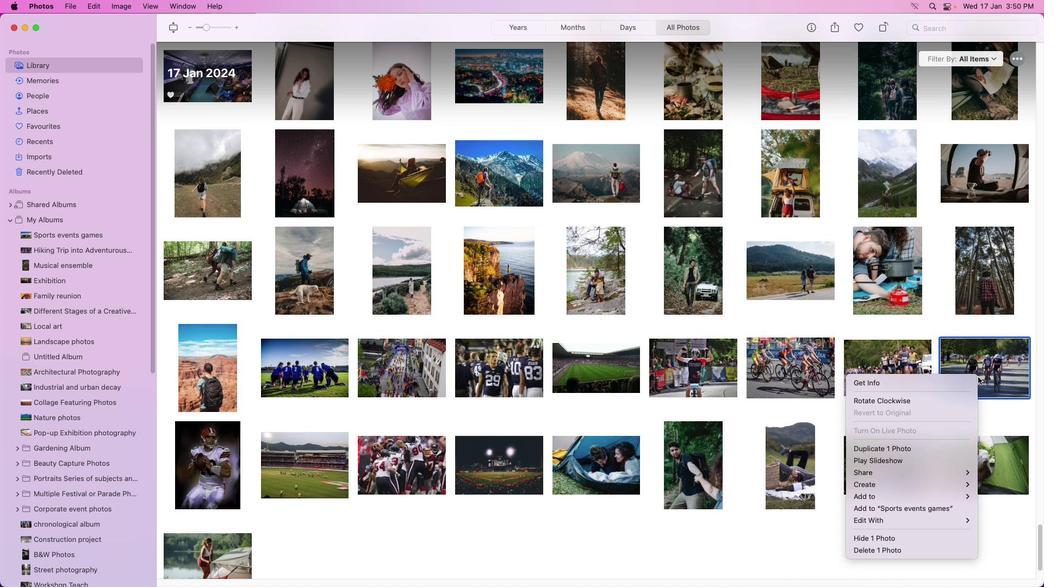 
Action: Mouse pressed right at (977, 376)
Screenshot: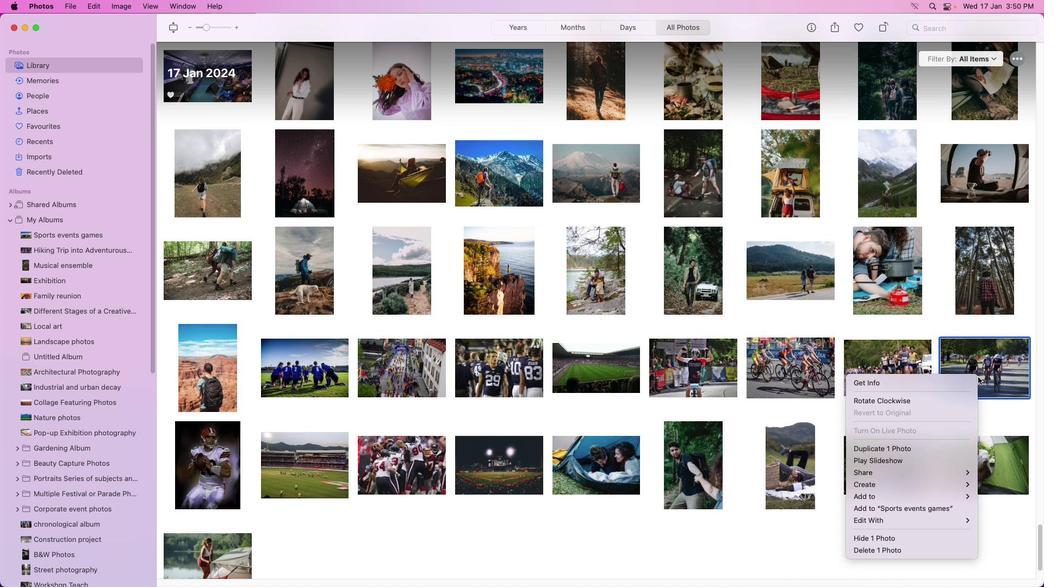 
Action: Mouse moved to (757, 79)
Screenshot: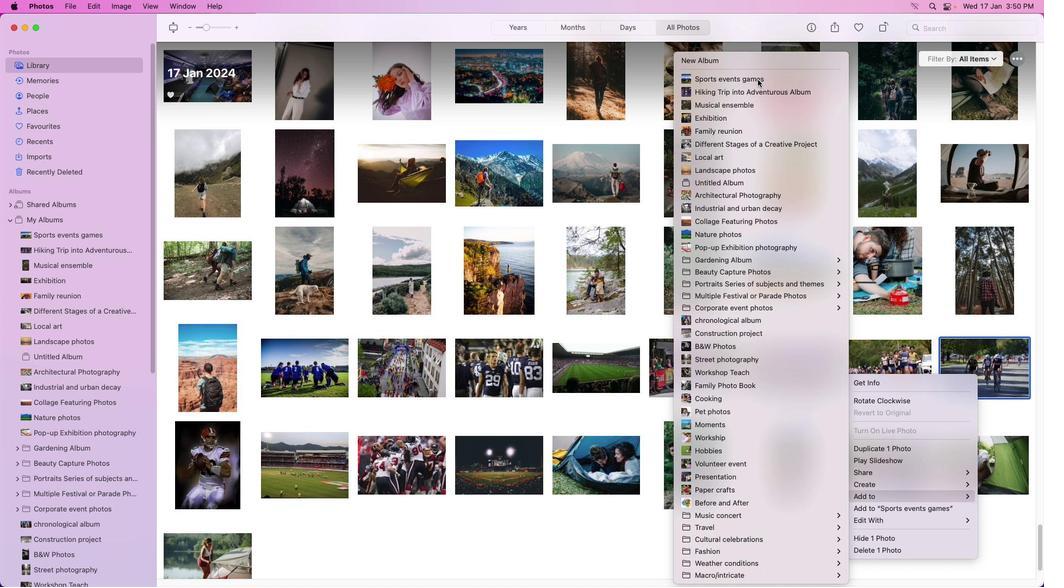 
Action: Mouse pressed left at (757, 79)
Screenshot: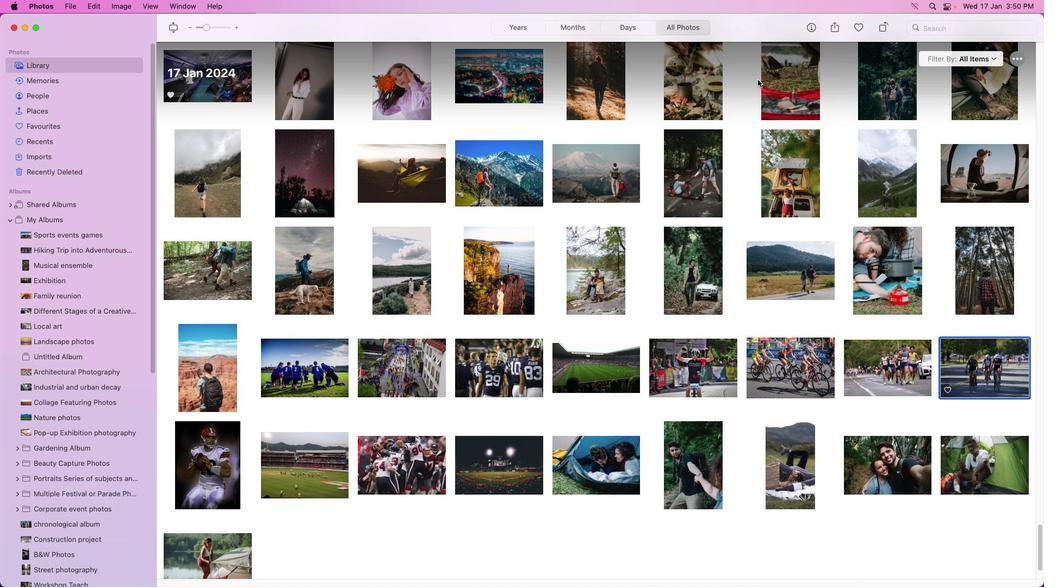 
Action: Mouse moved to (225, 449)
Screenshot: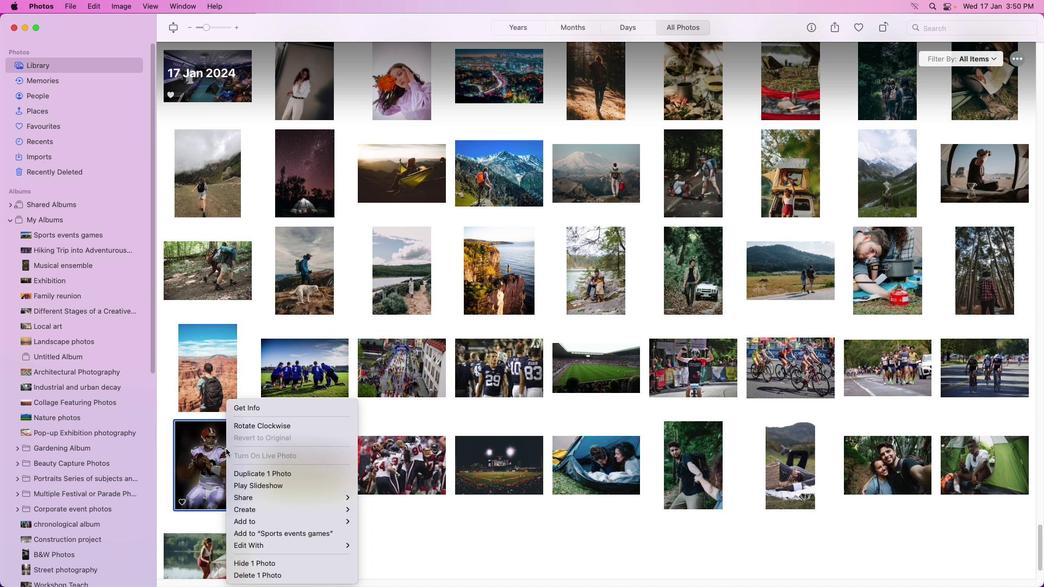 
Action: Mouse pressed right at (225, 449)
Screenshot: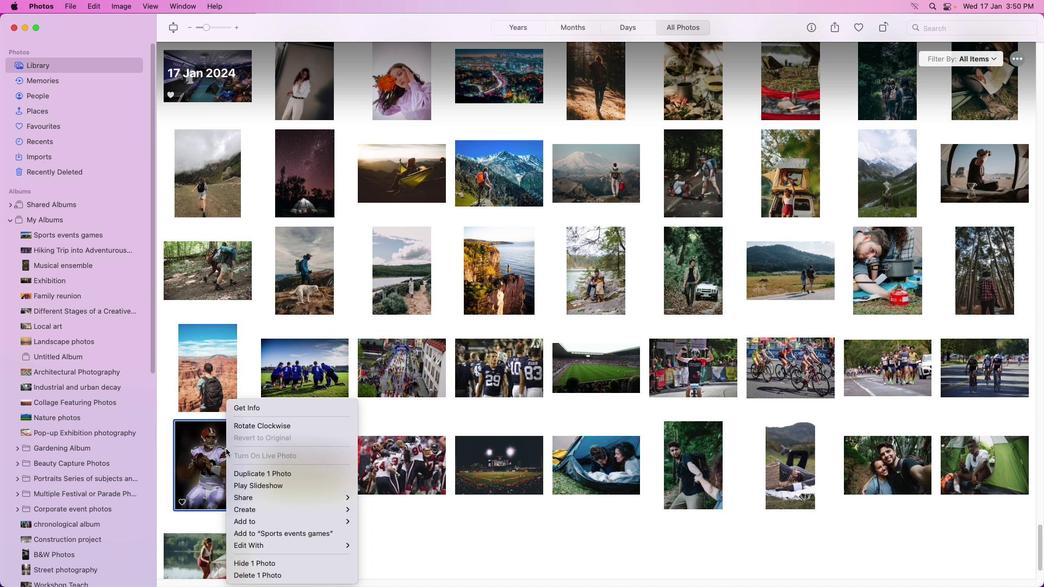 
Action: Mouse moved to (467, 81)
Screenshot: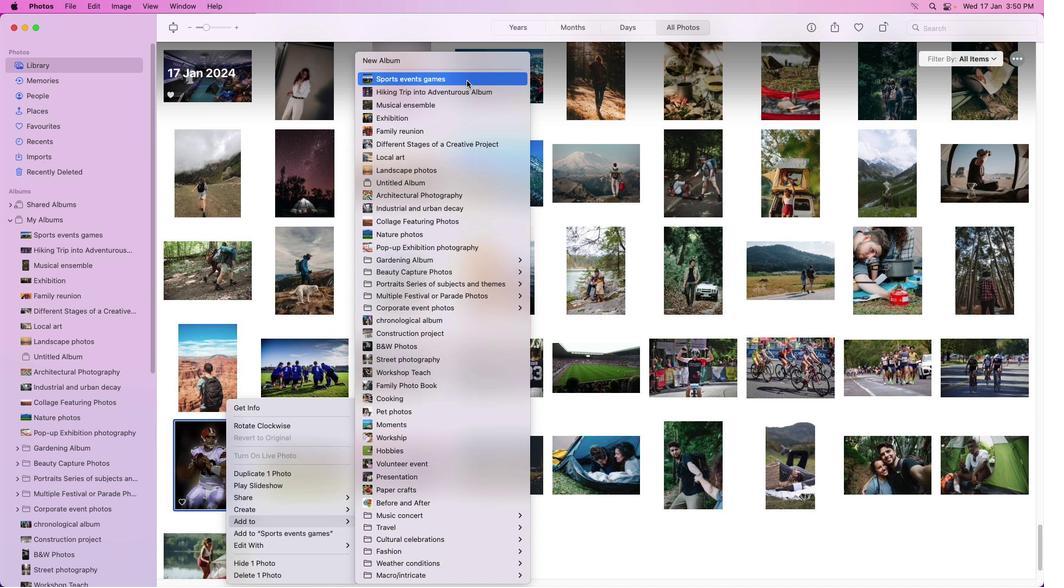 
Action: Mouse pressed left at (467, 81)
Screenshot: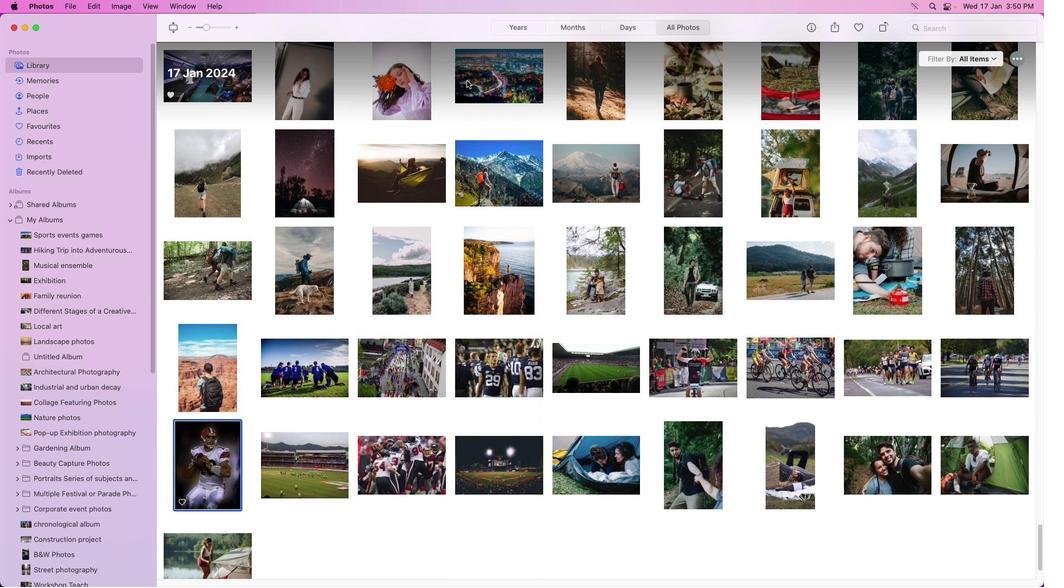 
Action: Mouse moved to (319, 473)
Screenshot: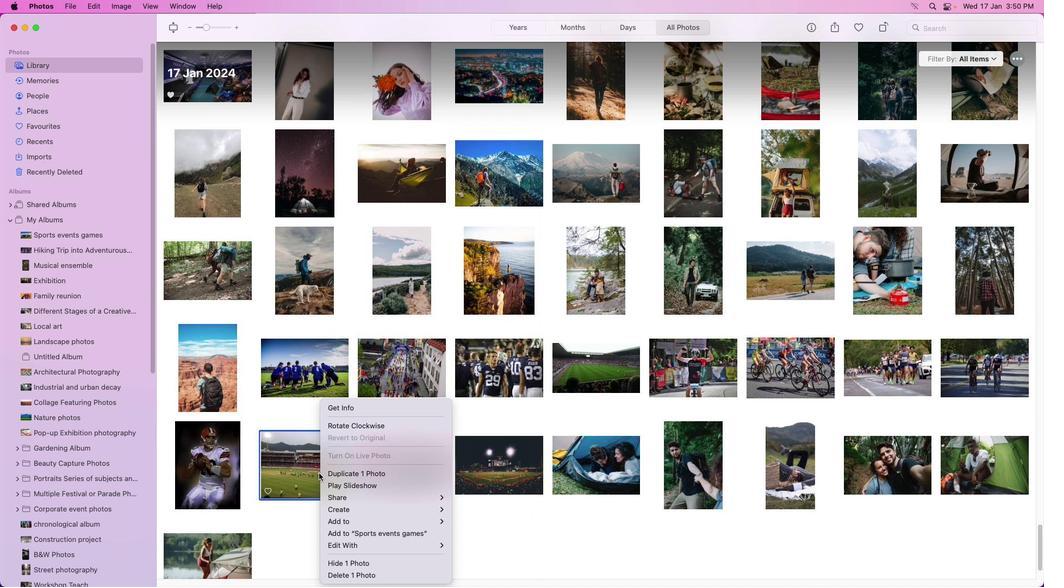 
Action: Mouse pressed right at (319, 473)
Screenshot: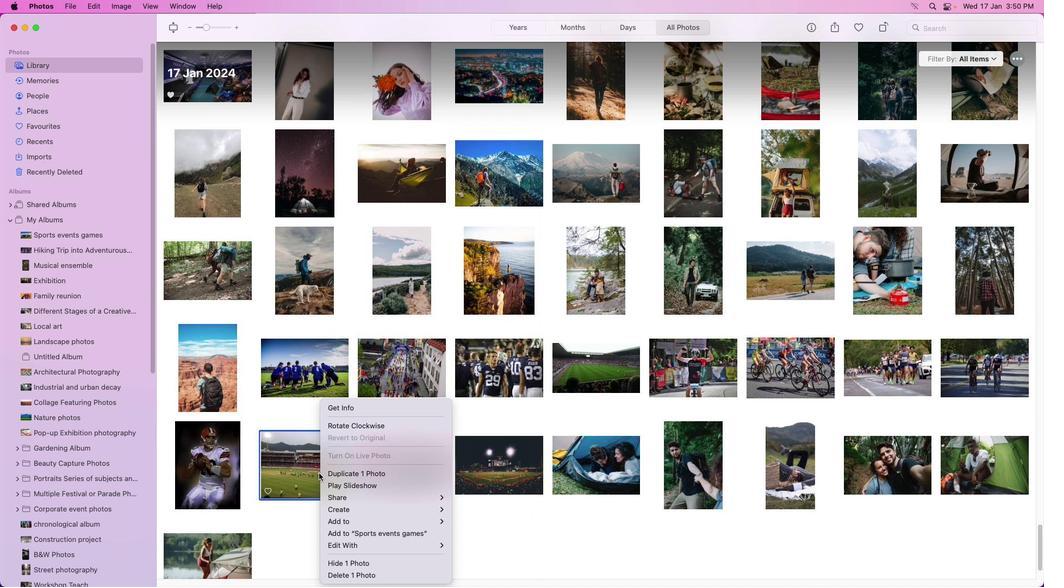 
Action: Mouse moved to (542, 81)
Screenshot: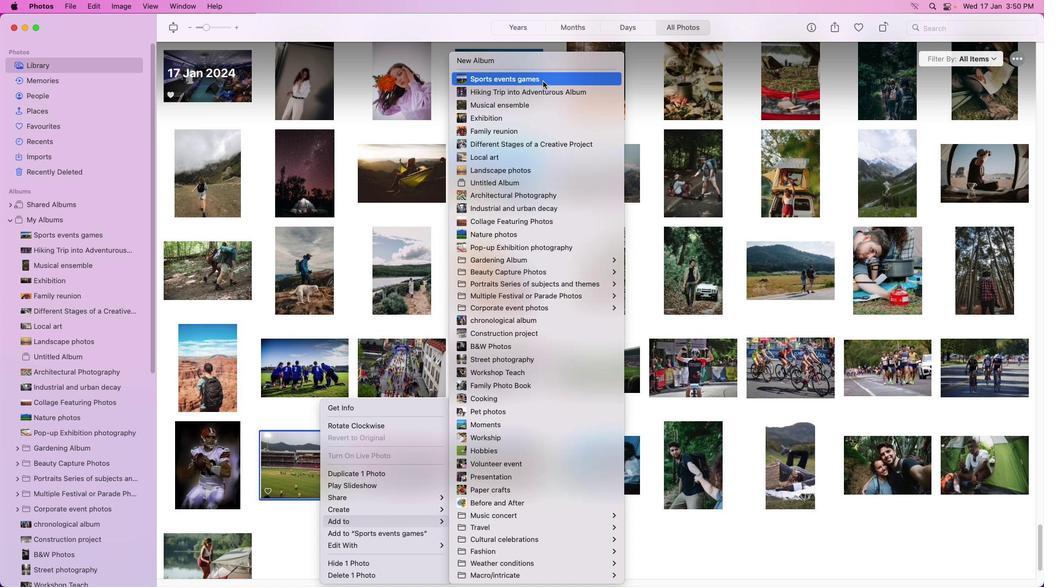 
Action: Mouse pressed left at (542, 81)
Screenshot: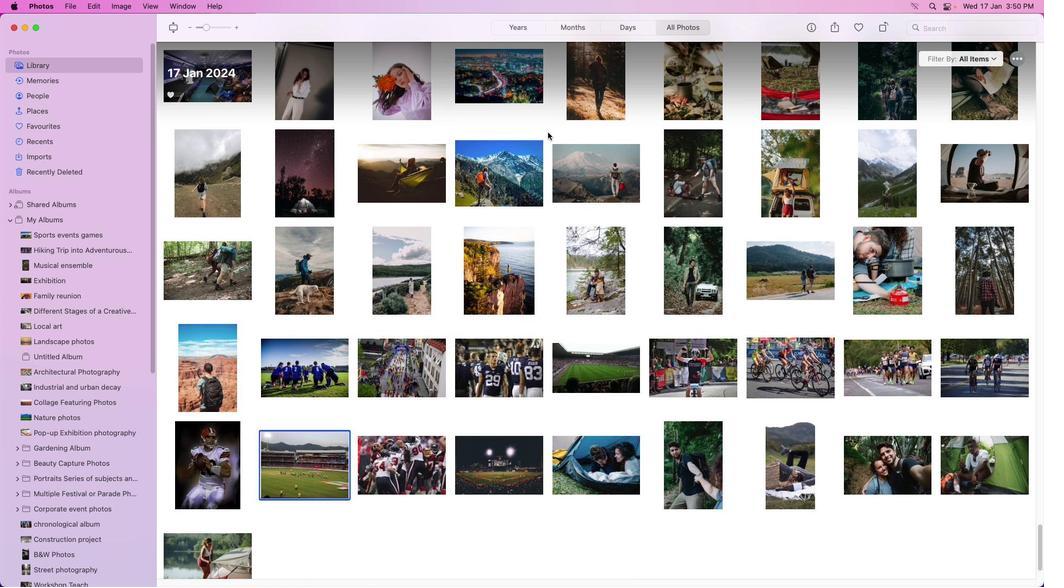 
Action: Mouse moved to (415, 456)
Screenshot: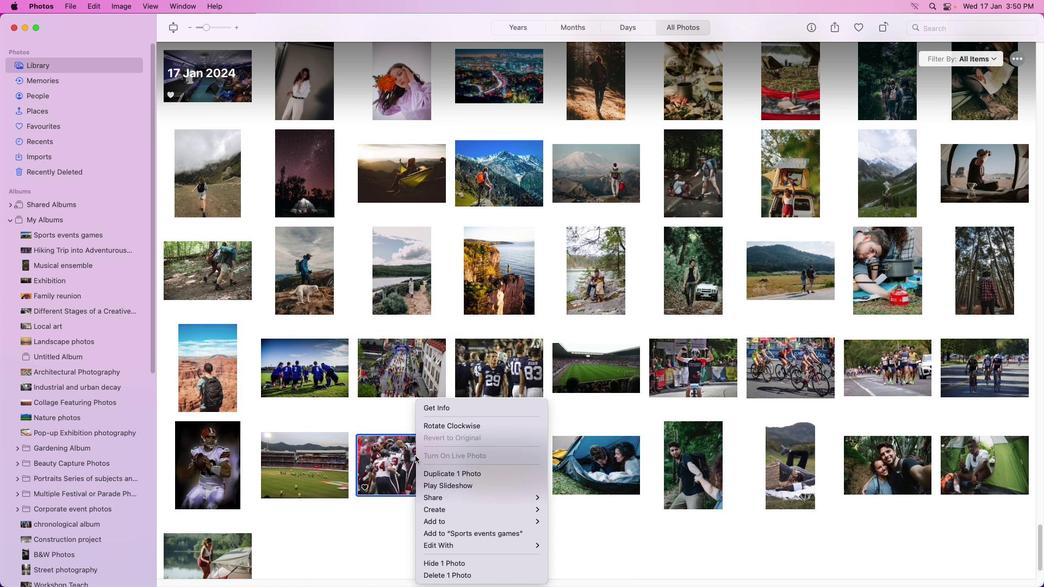 
Action: Mouse pressed right at (415, 456)
Screenshot: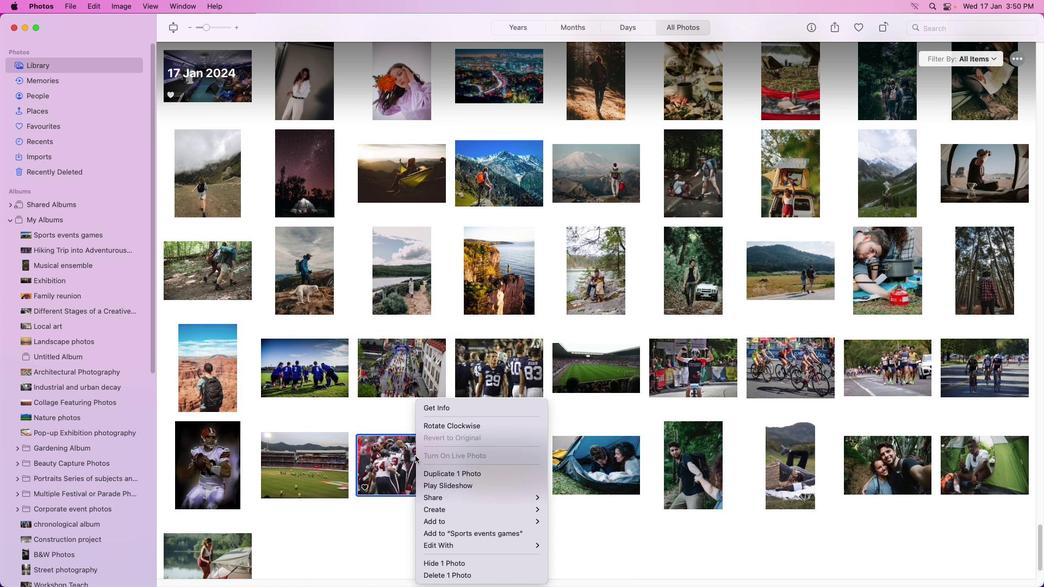 
Action: Mouse moved to (647, 80)
Screenshot: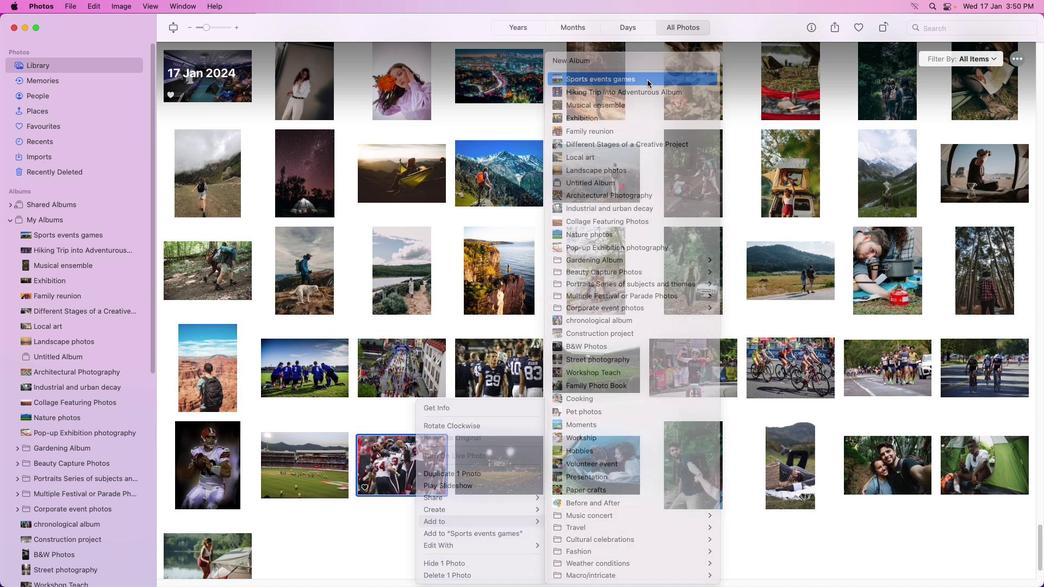 
Action: Mouse pressed left at (647, 80)
Screenshot: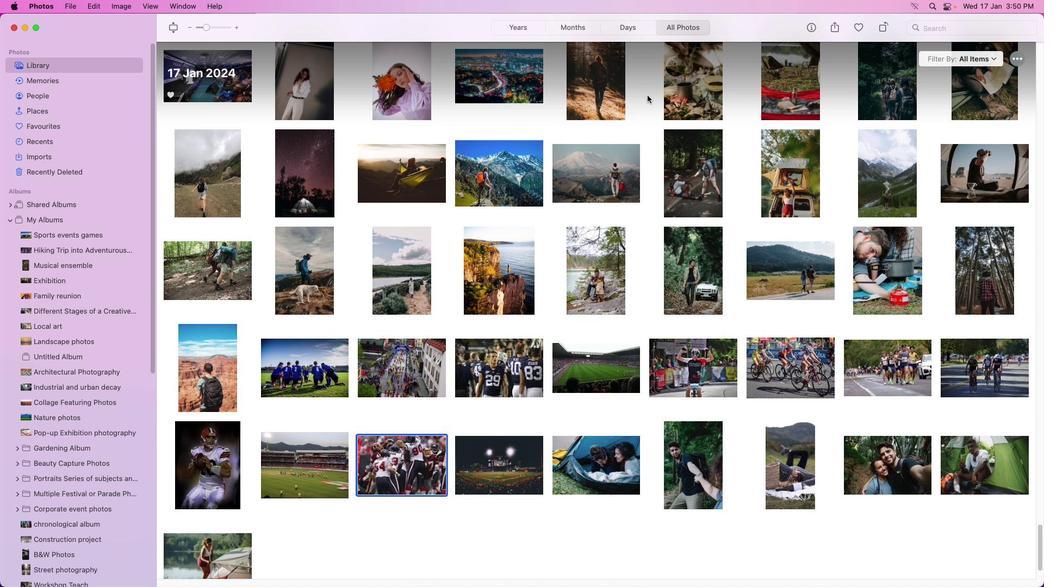 
Action: Mouse moved to (506, 459)
Screenshot: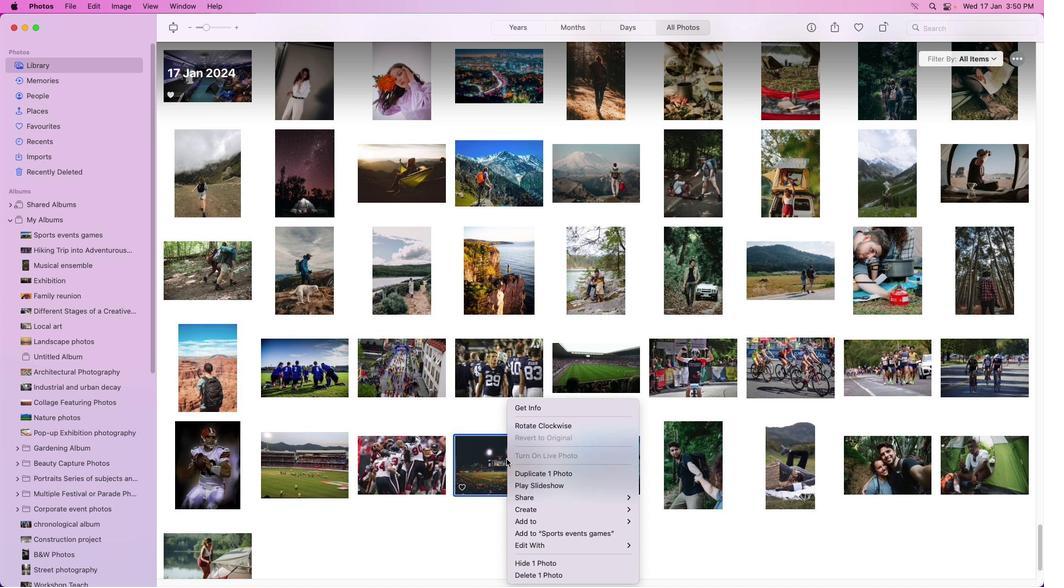 
Action: Mouse pressed right at (506, 459)
Screenshot: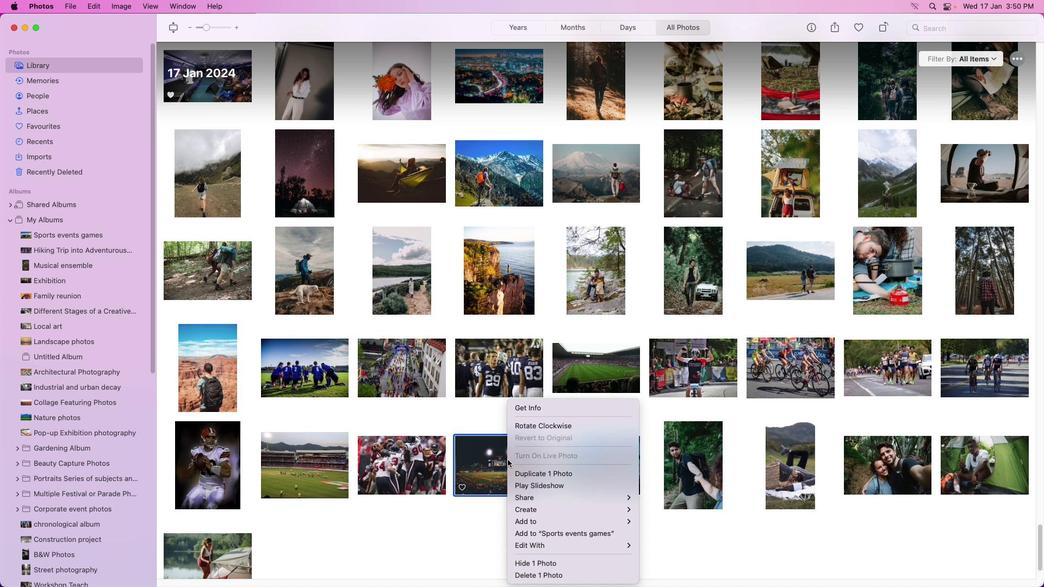 
Action: Mouse moved to (767, 81)
Screenshot: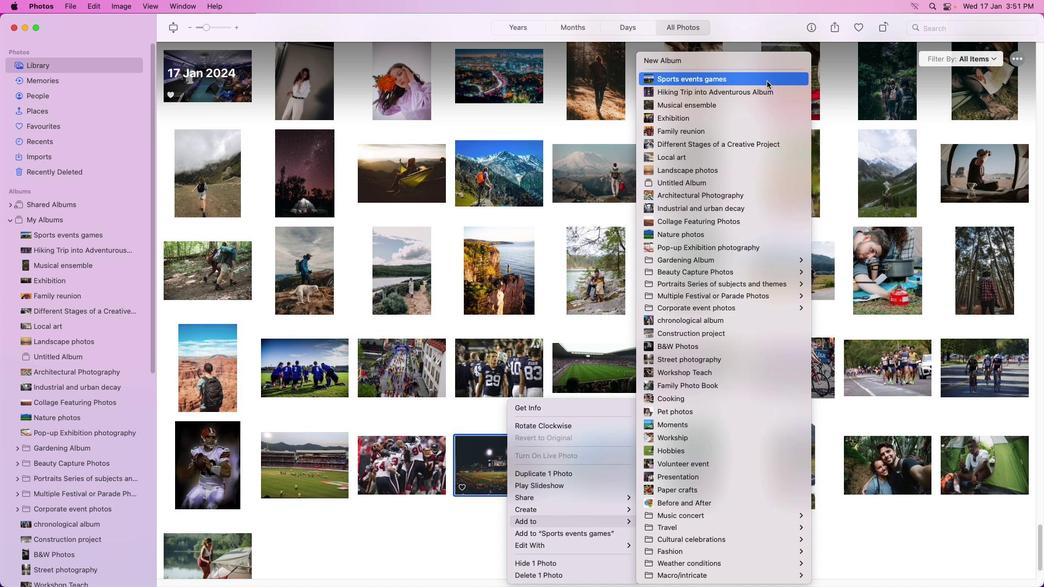 
Action: Mouse pressed left at (767, 81)
Screenshot: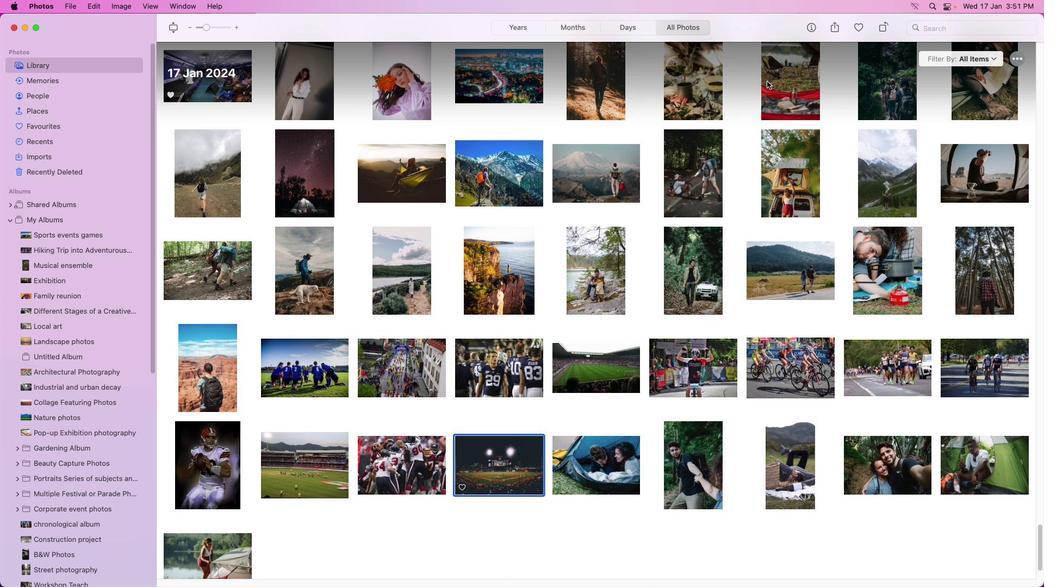 
Action: Mouse moved to (59, 235)
Screenshot: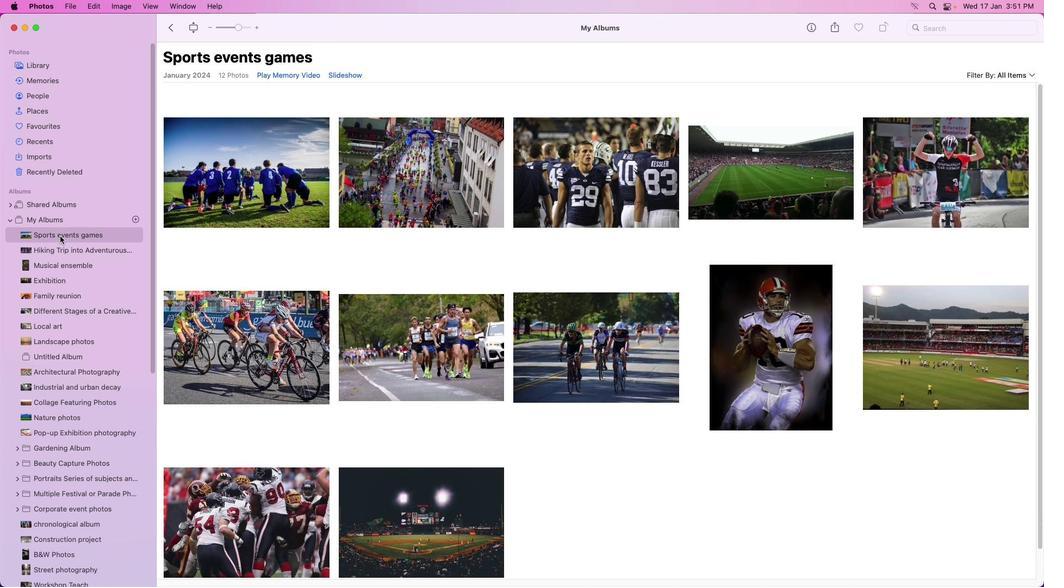 
Action: Mouse pressed left at (59, 235)
Screenshot: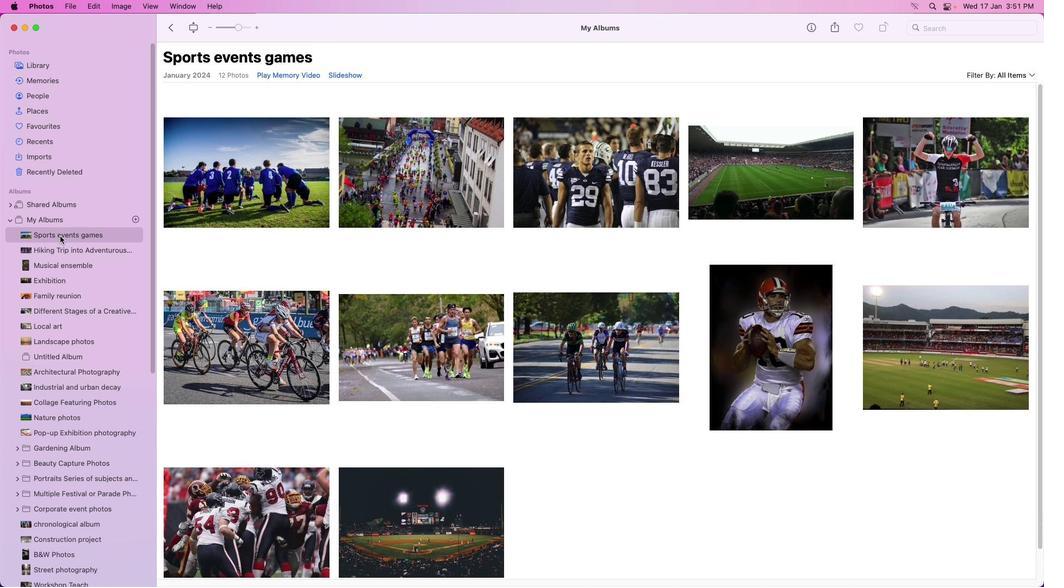 
Action: Mouse moved to (226, 201)
Screenshot: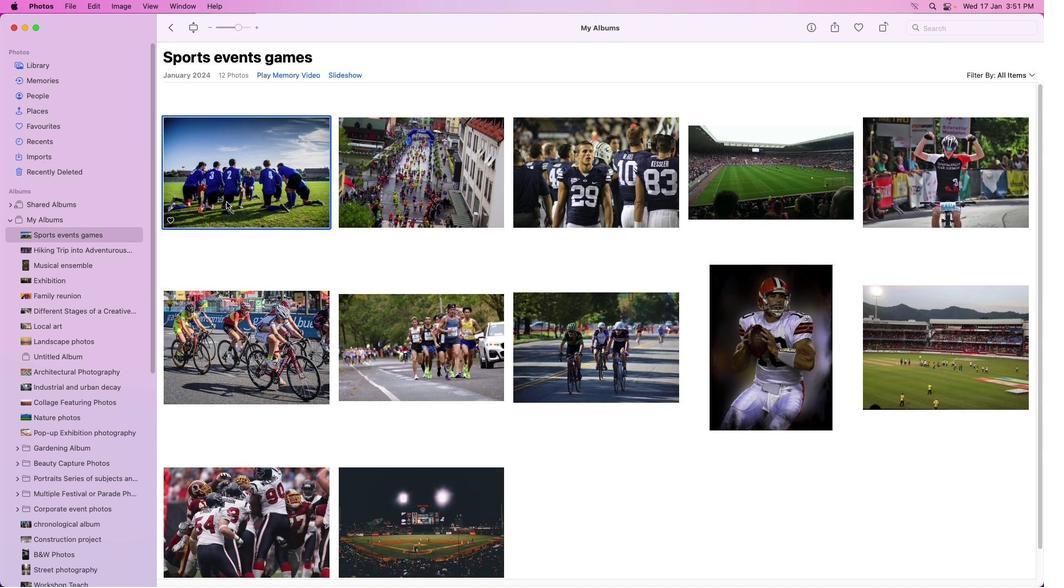 
Action: Mouse pressed left at (226, 201)
Screenshot: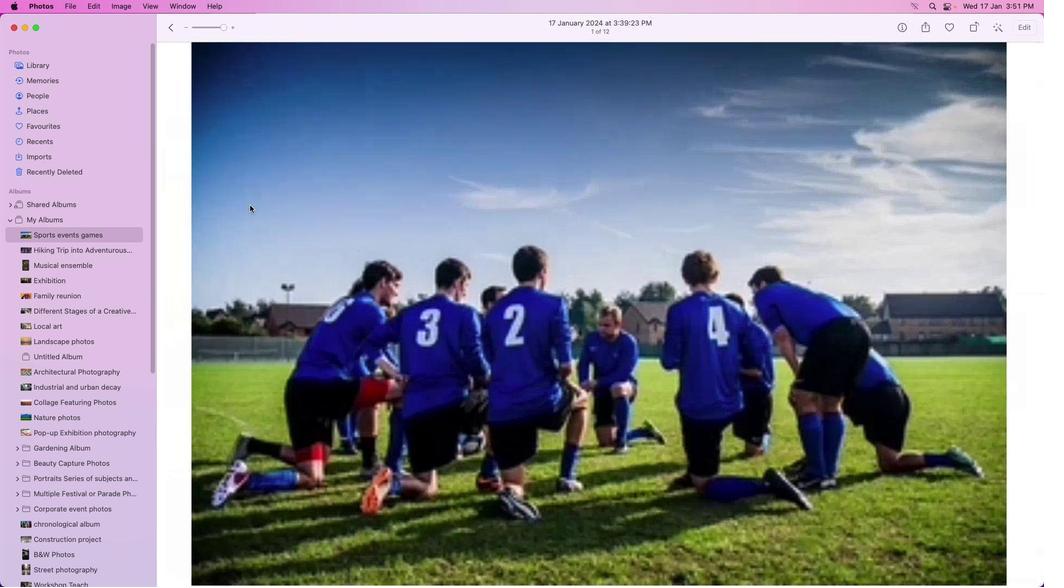 
Action: Mouse pressed left at (226, 201)
Screenshot: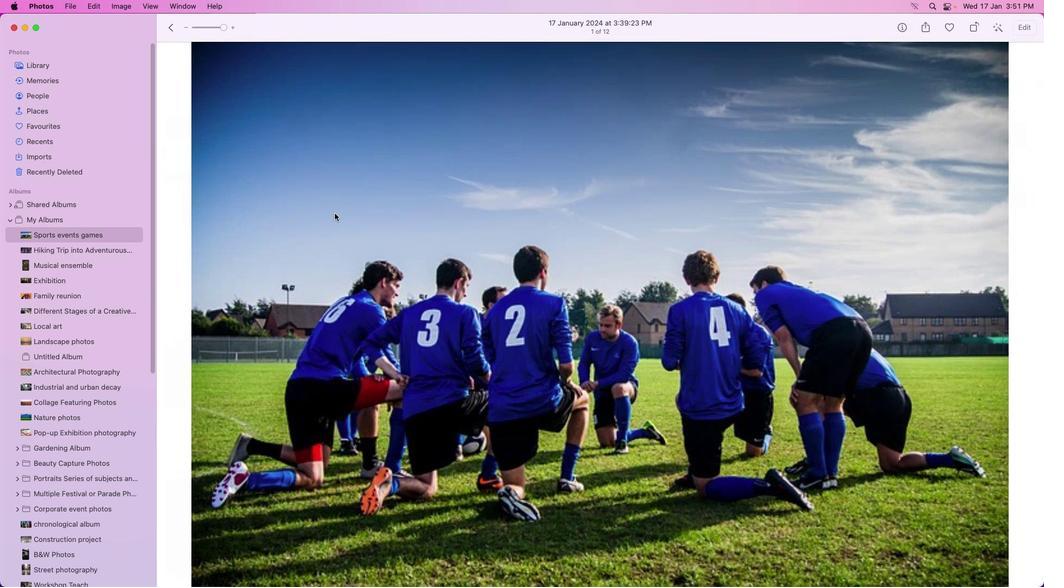 
Action: Mouse moved to (949, 28)
Screenshot: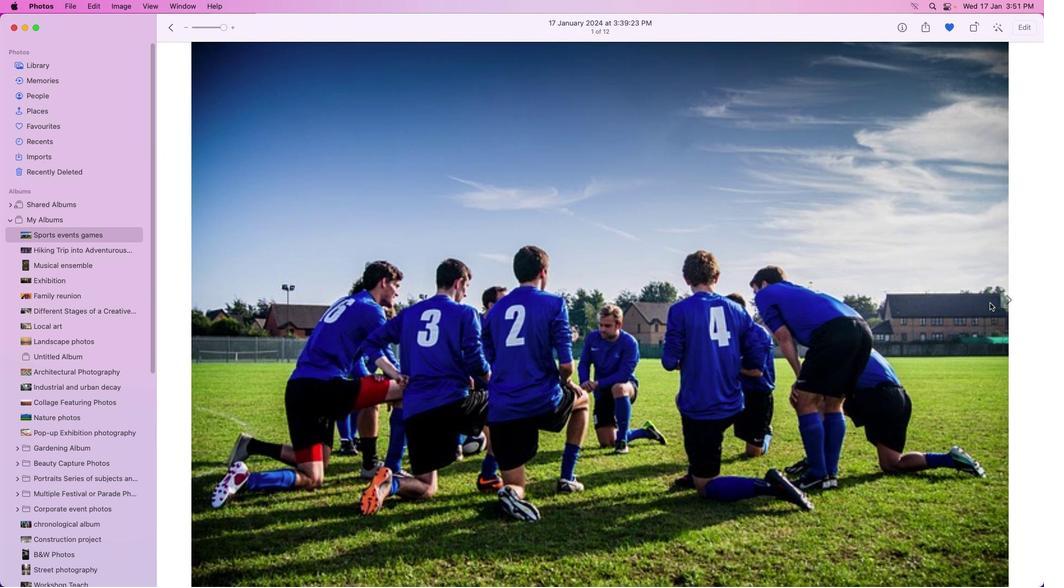 
Action: Mouse pressed left at (949, 28)
Screenshot: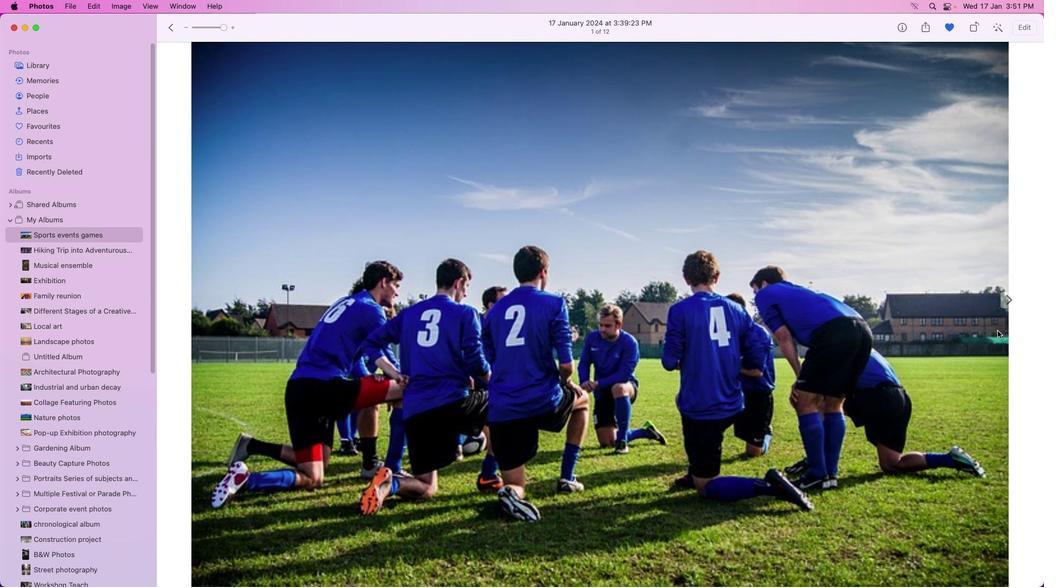 
Action: Mouse moved to (1010, 297)
Screenshot: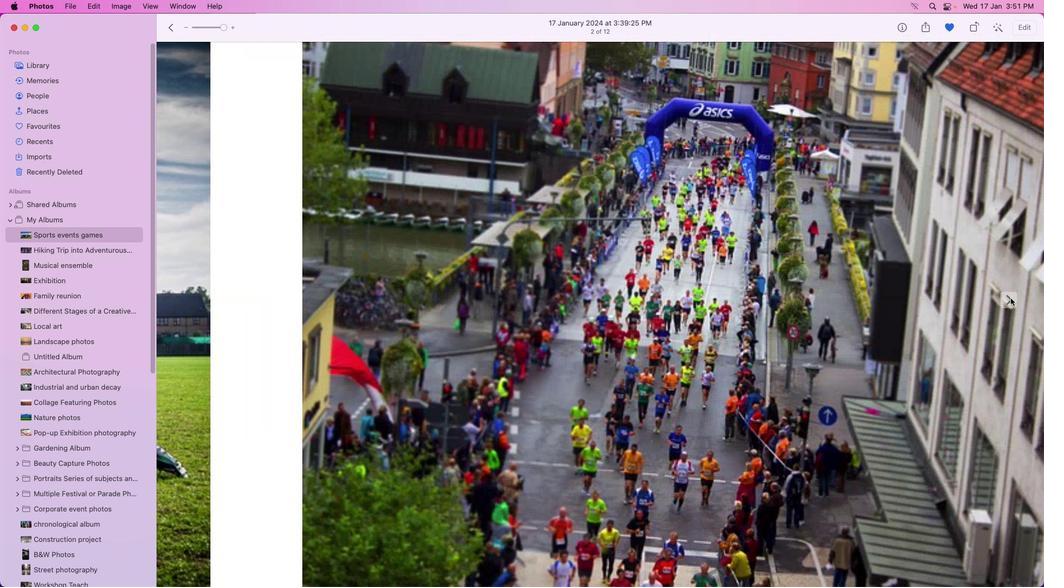 
Action: Mouse pressed left at (1010, 297)
Screenshot: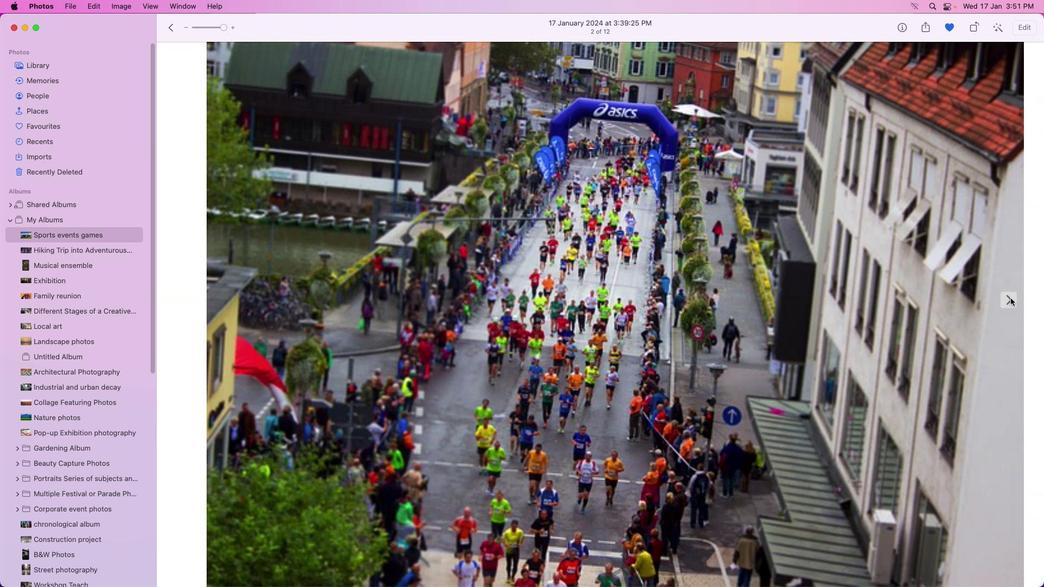 
Action: Mouse moved to (1010, 297)
Screenshot: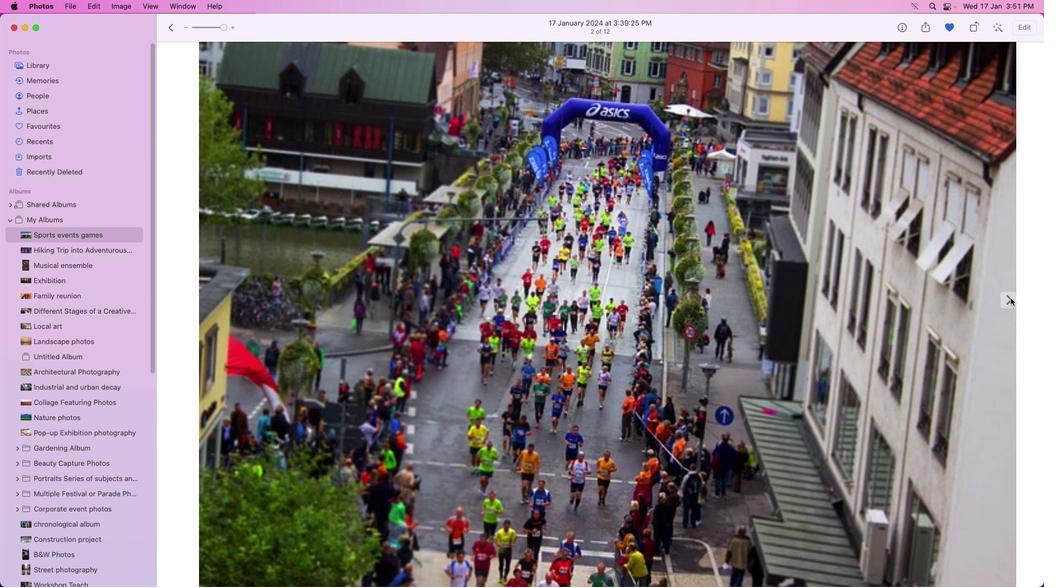 
Action: Mouse pressed left at (1010, 297)
Screenshot: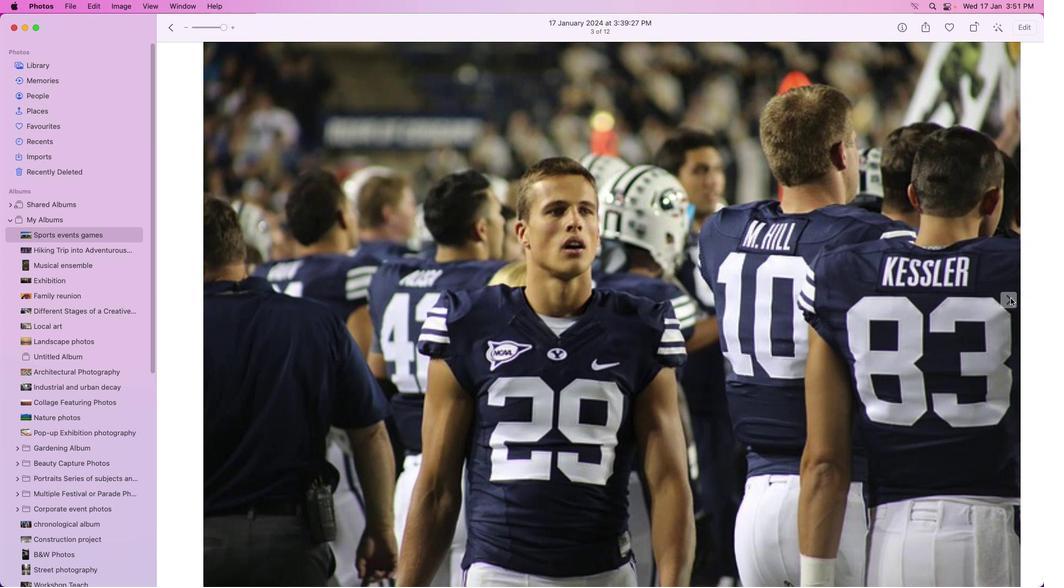 
Action: Mouse moved to (952, 28)
Screenshot: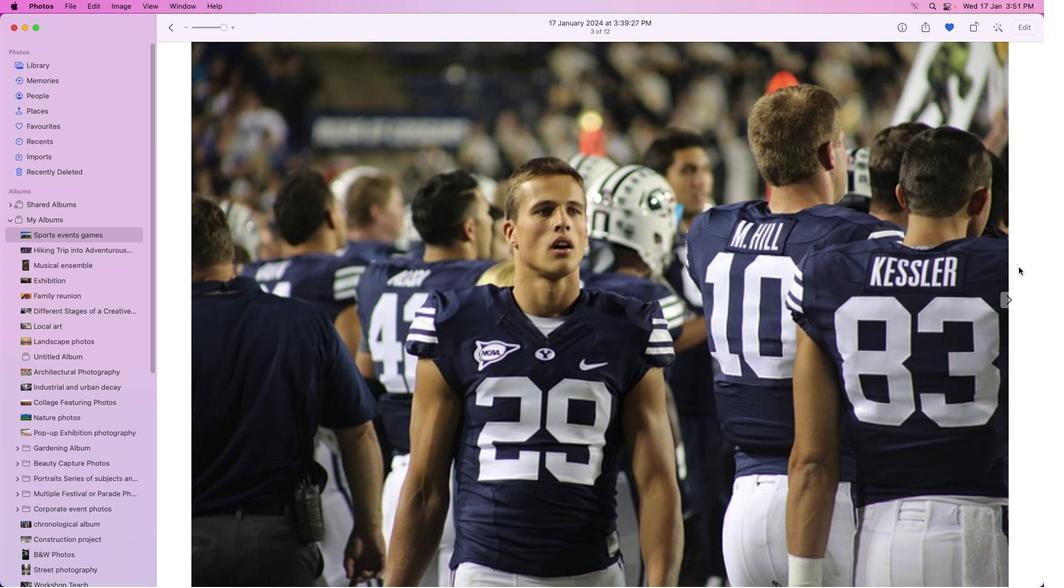 
Action: Mouse pressed left at (952, 28)
Screenshot: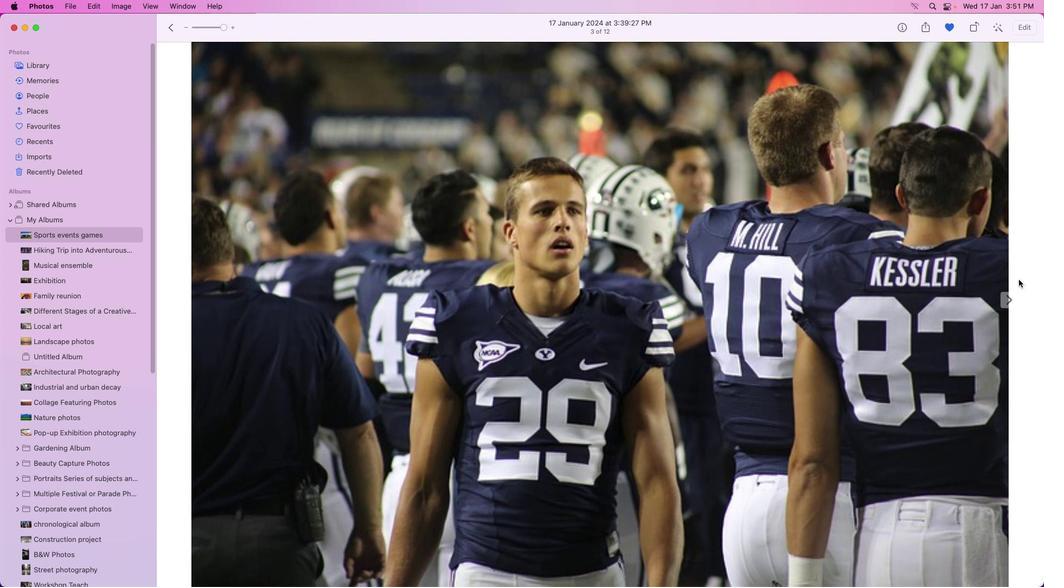 
Action: Mouse moved to (1008, 299)
Screenshot: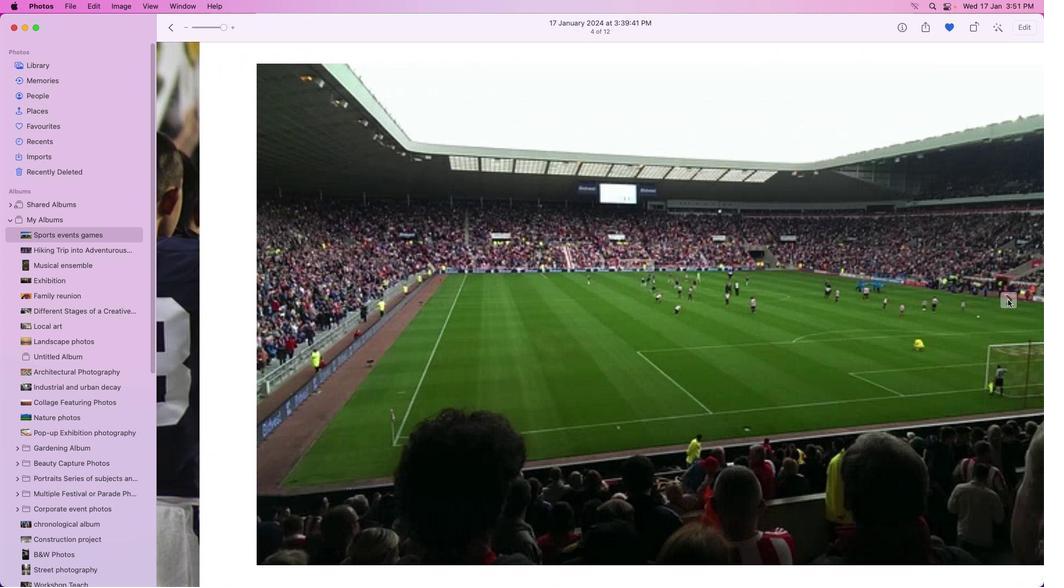 
Action: Mouse pressed left at (1008, 299)
Screenshot: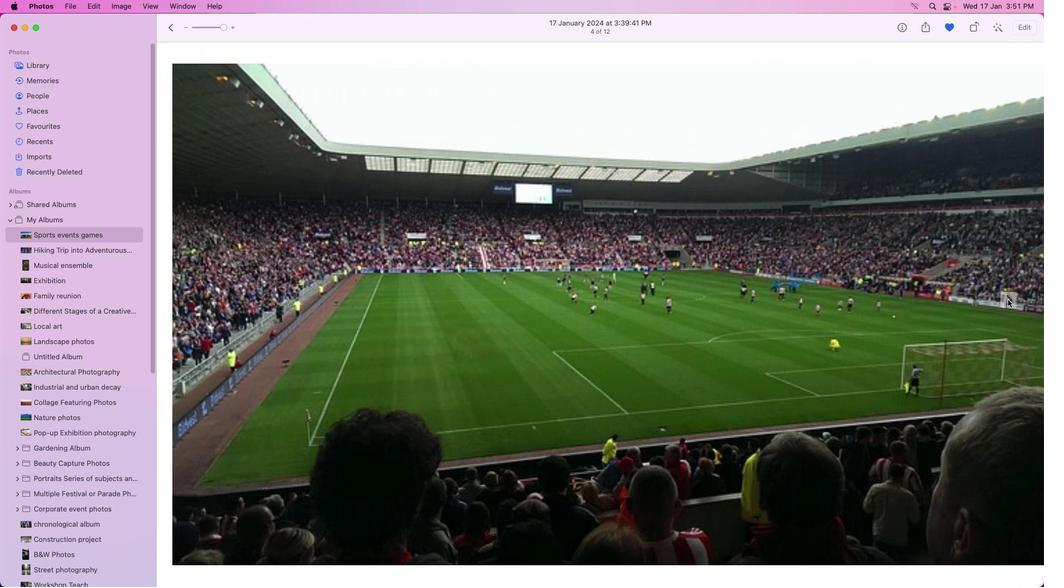 
Action: Mouse moved to (946, 28)
Screenshot: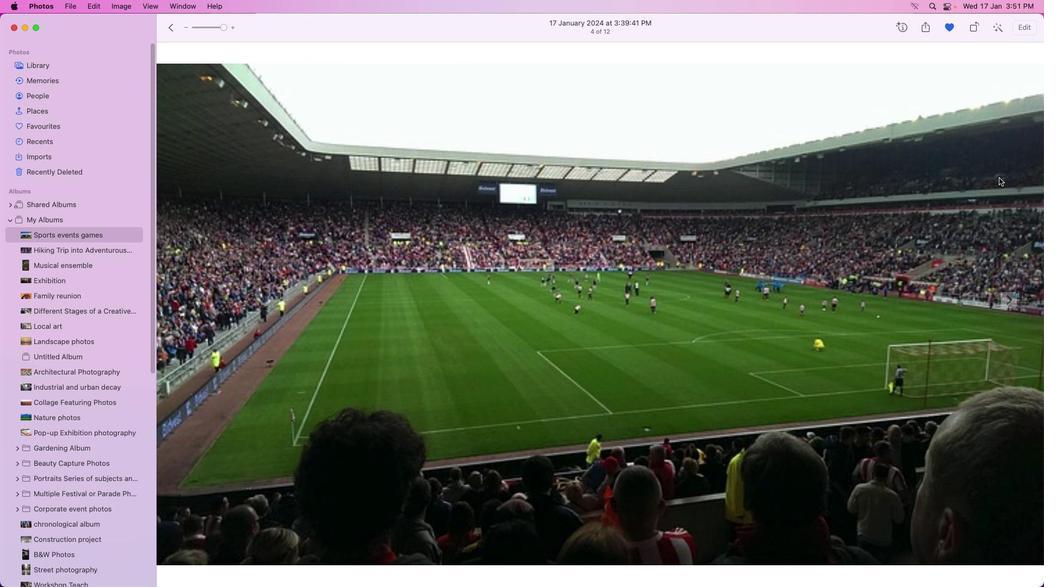
Action: Mouse pressed left at (946, 28)
Screenshot: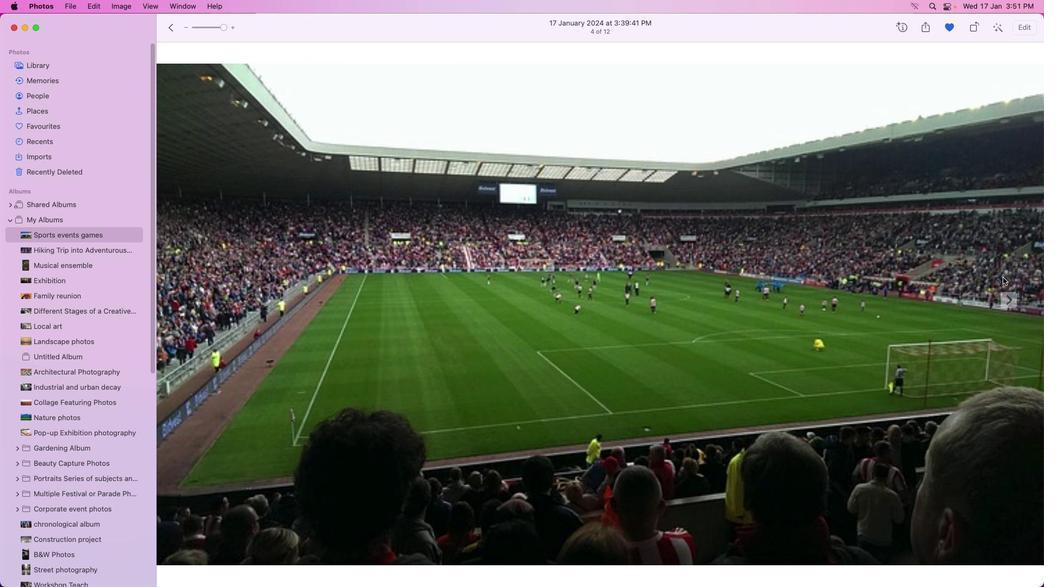 
Action: Mouse moved to (1009, 300)
Screenshot: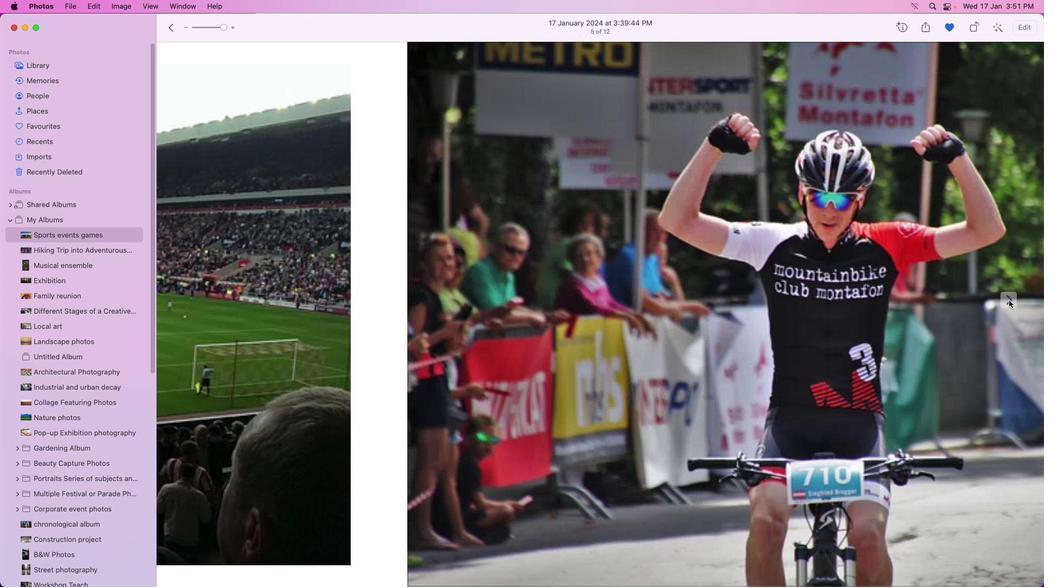 
Action: Mouse pressed left at (1009, 300)
Screenshot: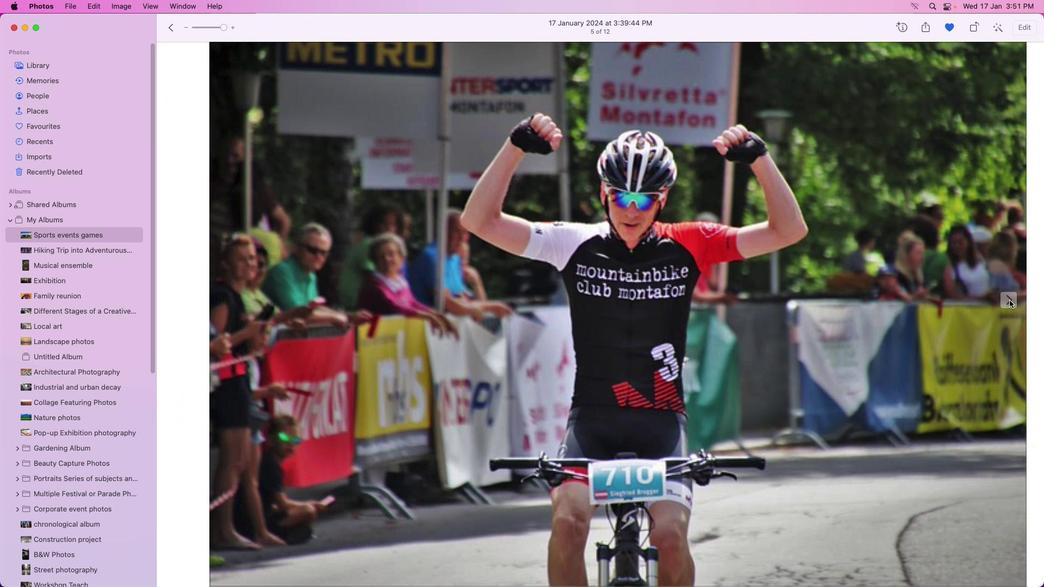 
Action: Mouse moved to (952, 27)
Screenshot: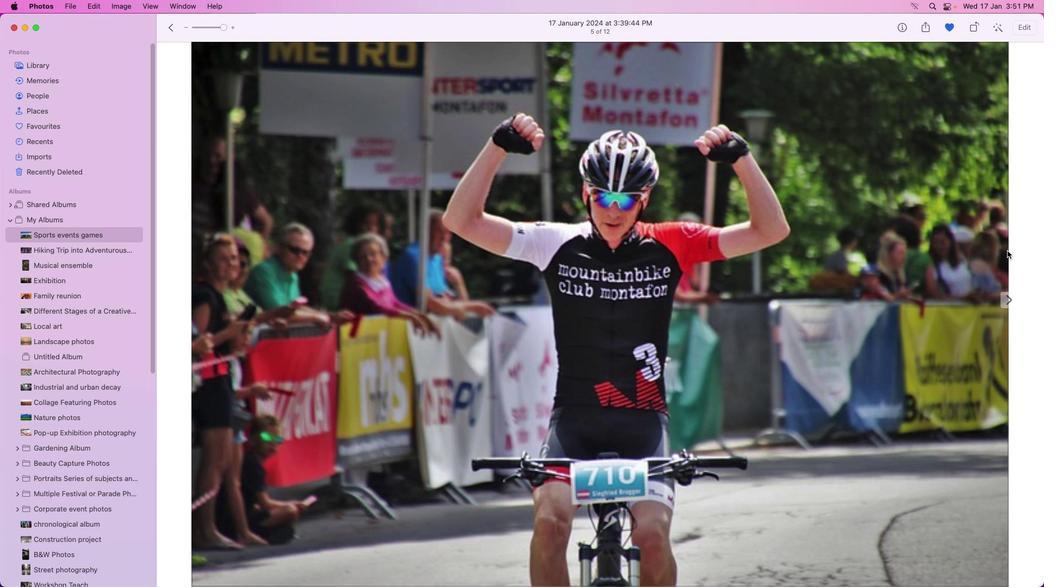 
Action: Mouse pressed left at (952, 27)
Screenshot: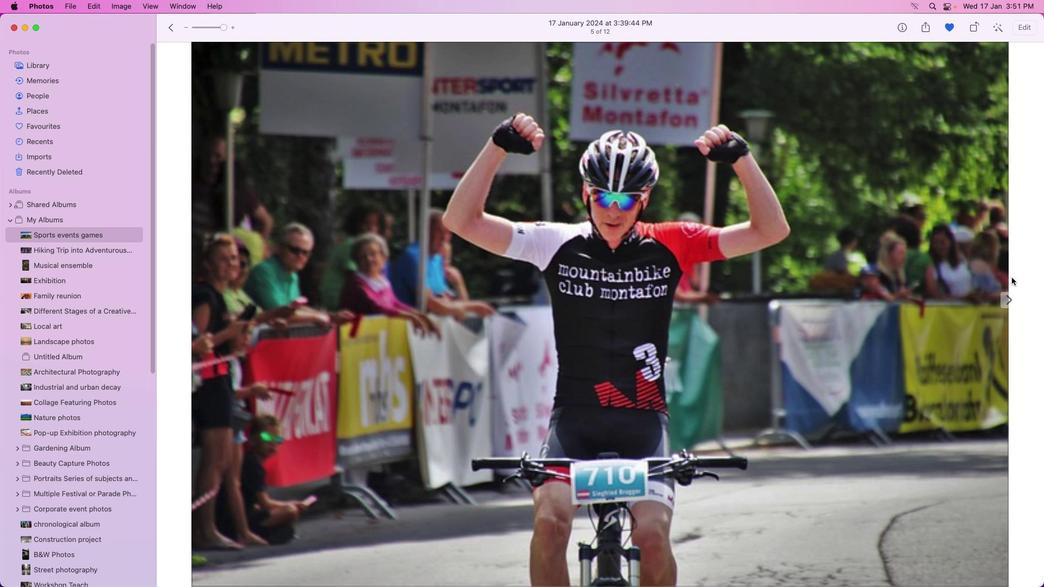
Action: Mouse moved to (1014, 303)
Screenshot: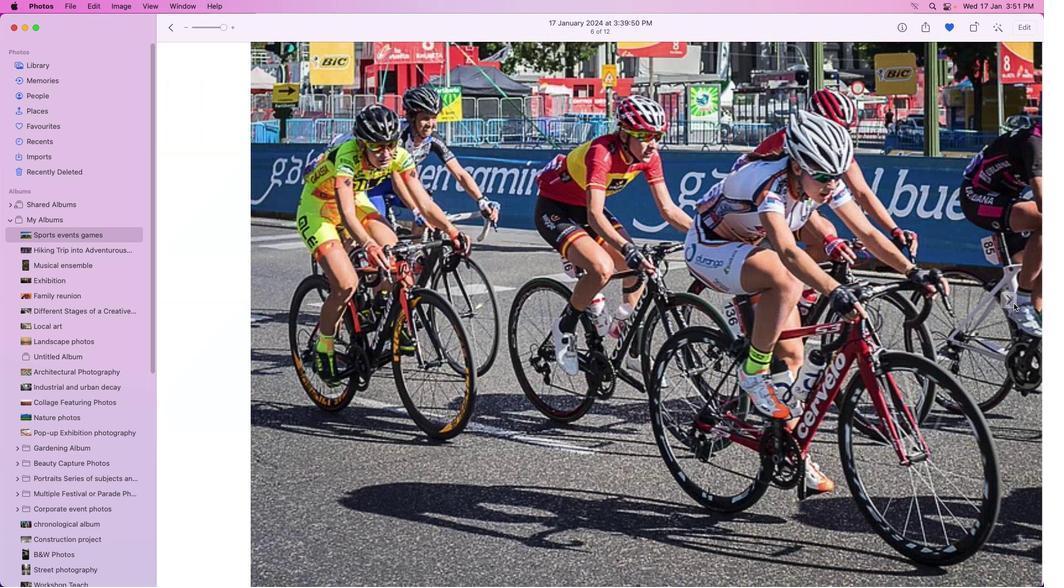 
Action: Mouse pressed left at (1014, 303)
Screenshot: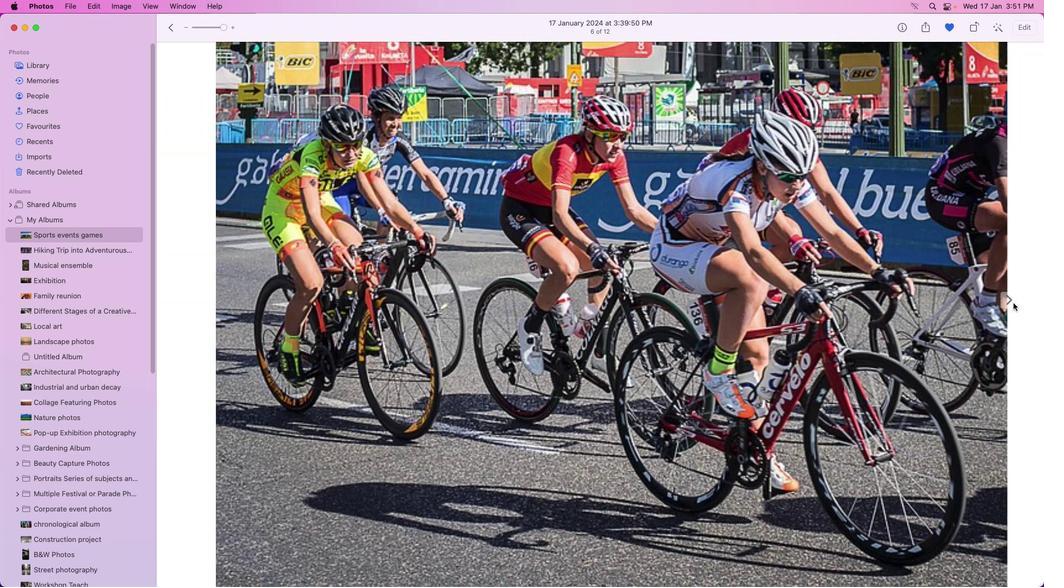 
Action: Mouse moved to (1010, 301)
Screenshot: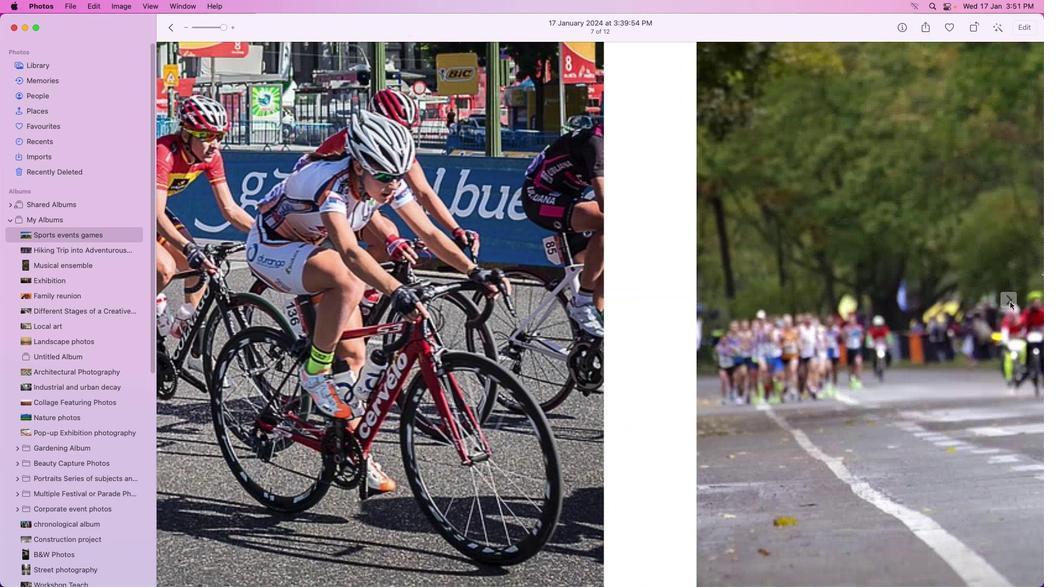 
Action: Mouse pressed left at (1010, 301)
Screenshot: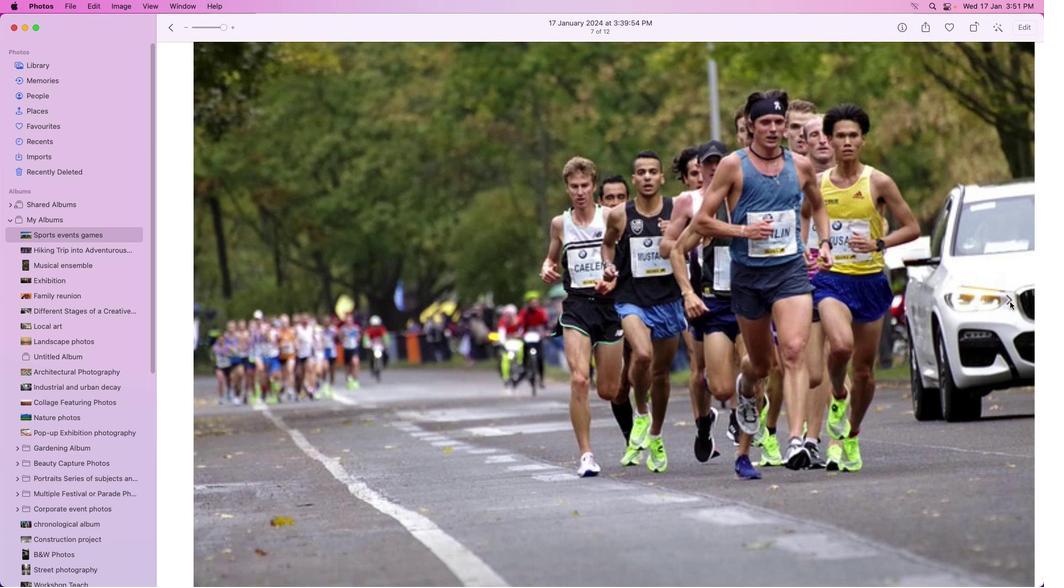 
Action: Mouse moved to (951, 28)
Screenshot: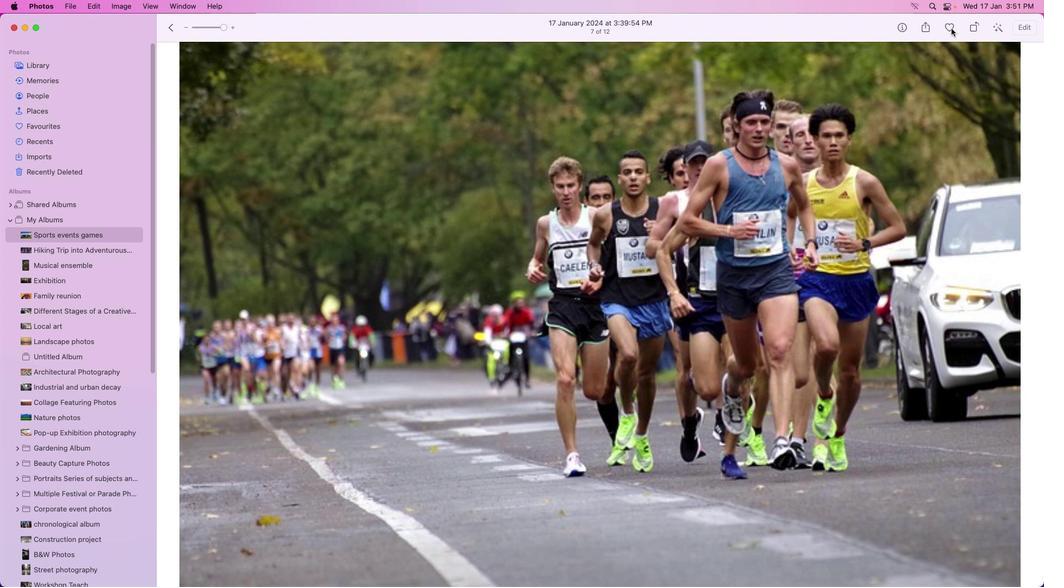 
Action: Mouse pressed left at (951, 28)
Screenshot: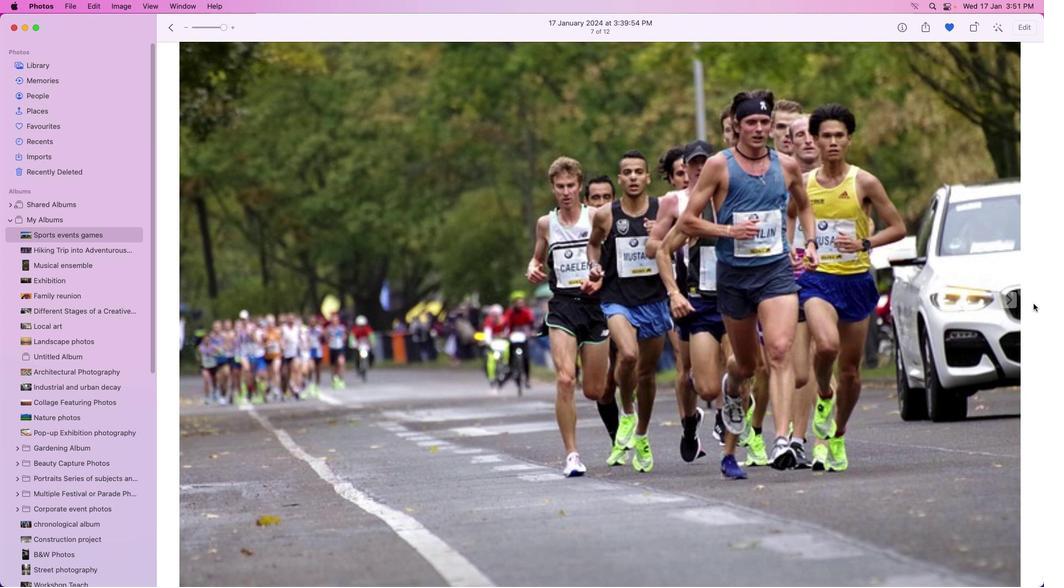 
Action: Mouse moved to (1001, 297)
Screenshot: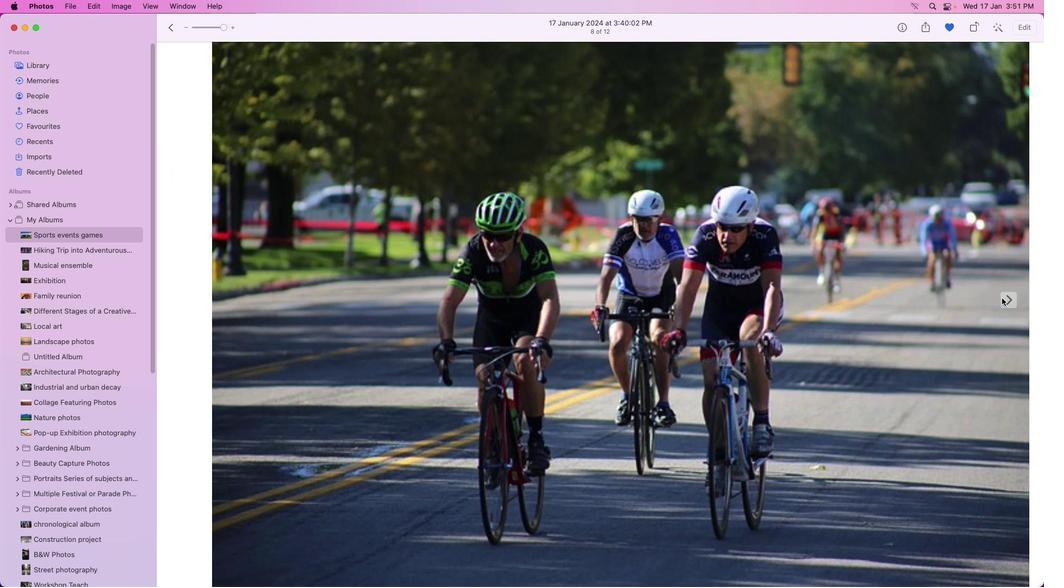 
Action: Mouse pressed left at (1001, 297)
Screenshot: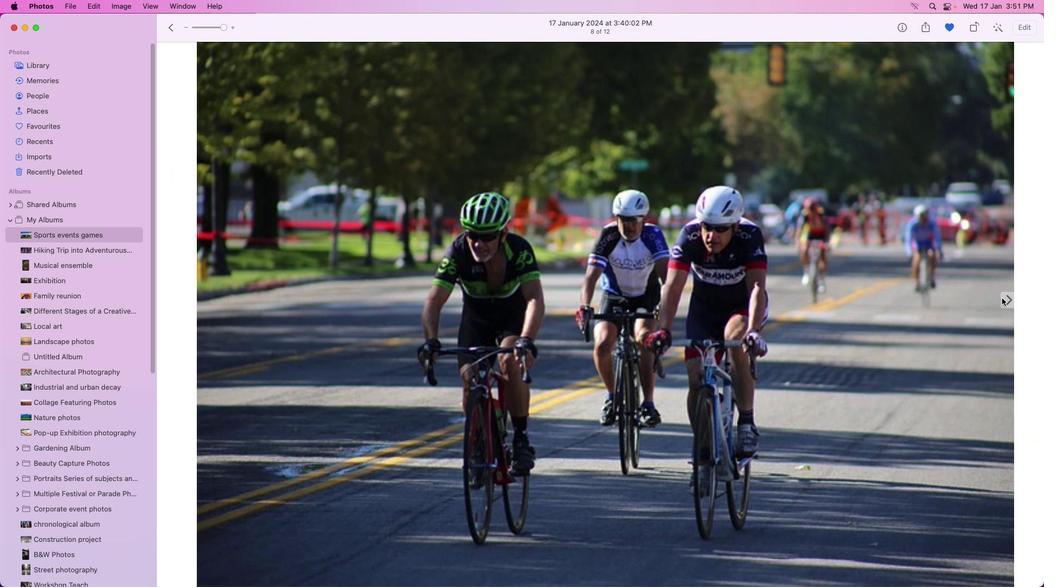 
Action: Mouse moved to (1002, 297)
Screenshot: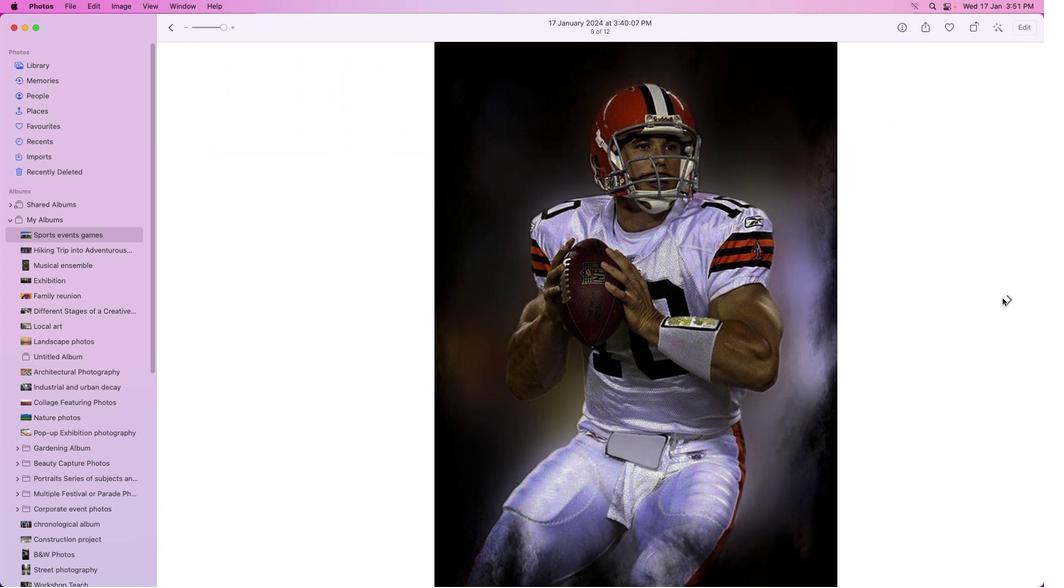 
Action: Mouse pressed left at (1002, 297)
Screenshot: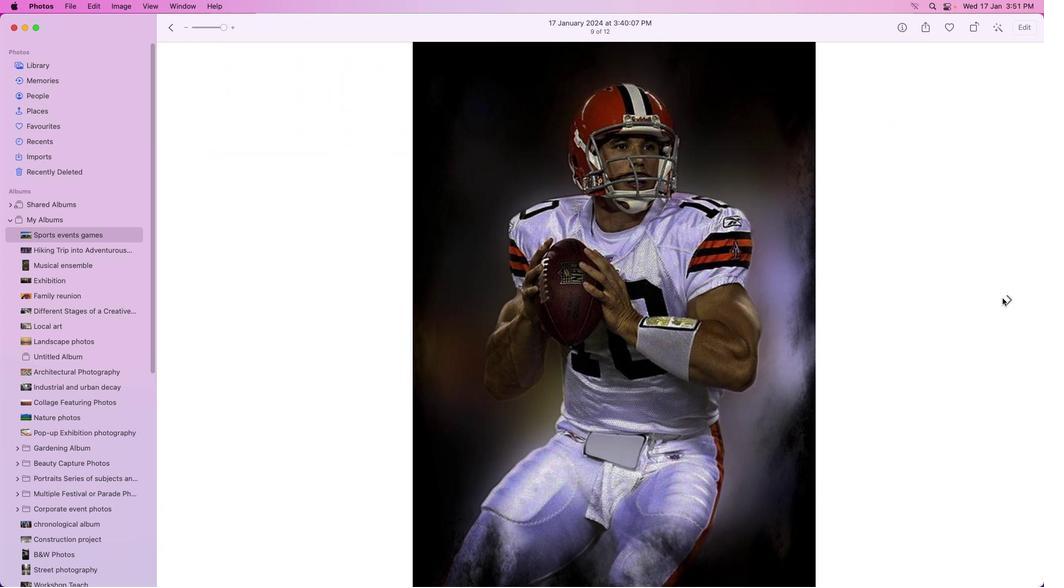 
Action: Mouse moved to (949, 27)
Screenshot: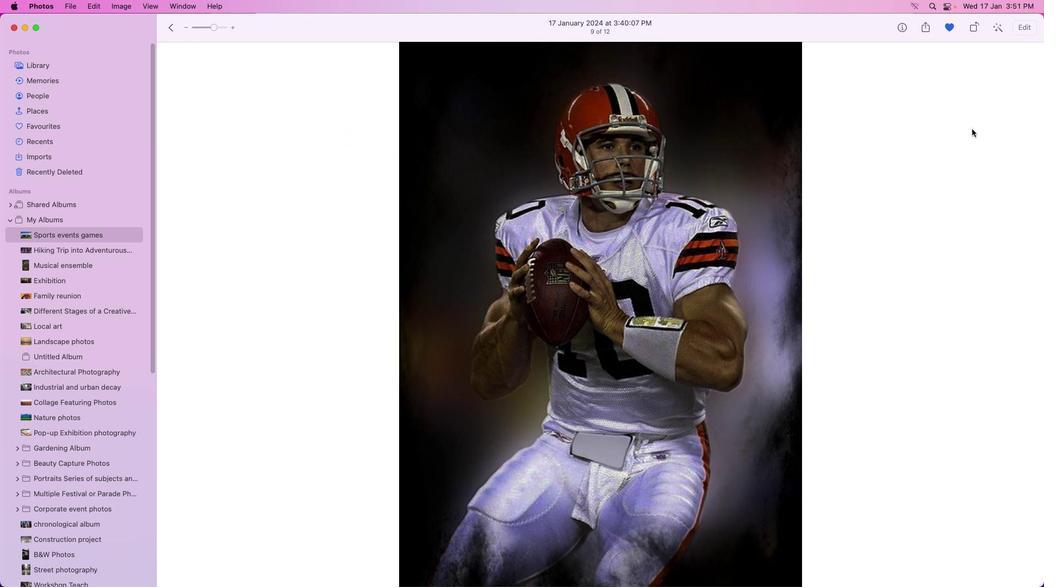 
Action: Mouse pressed left at (949, 27)
Screenshot: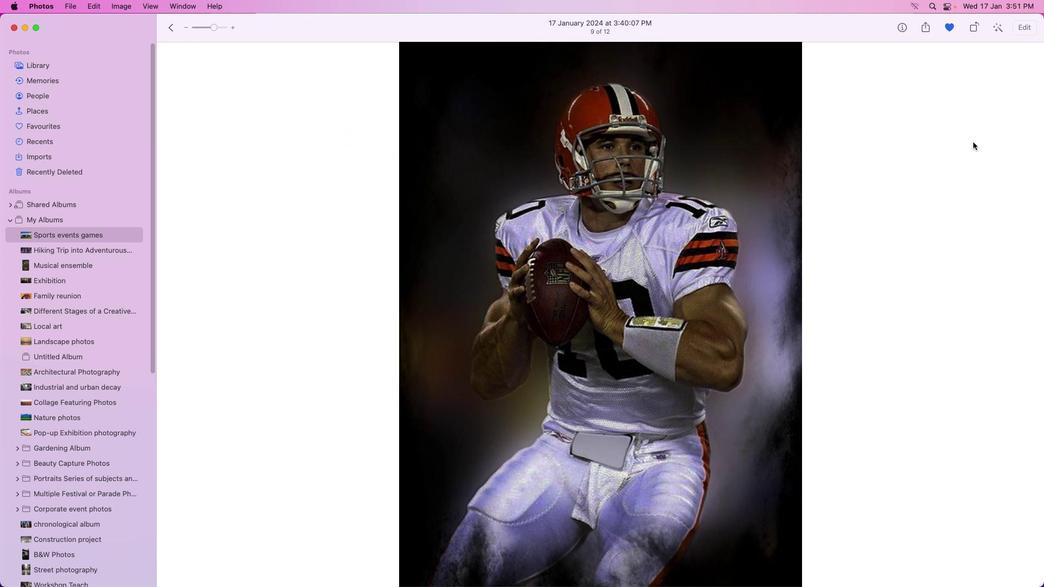 
Action: Mouse moved to (1015, 302)
Screenshot: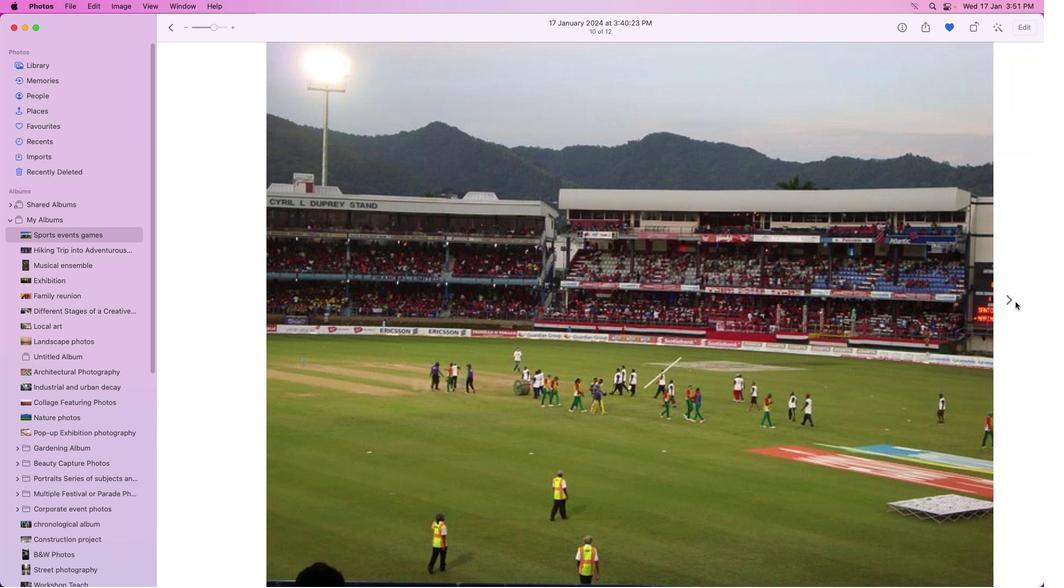 
Action: Mouse pressed left at (1015, 302)
Screenshot: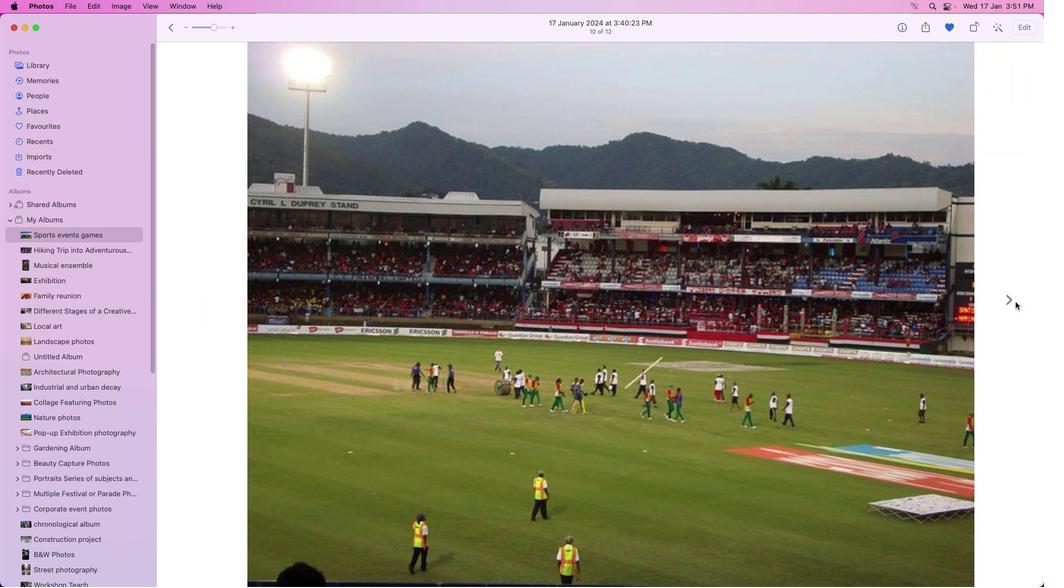 
Action: Mouse moved to (951, 23)
Screenshot: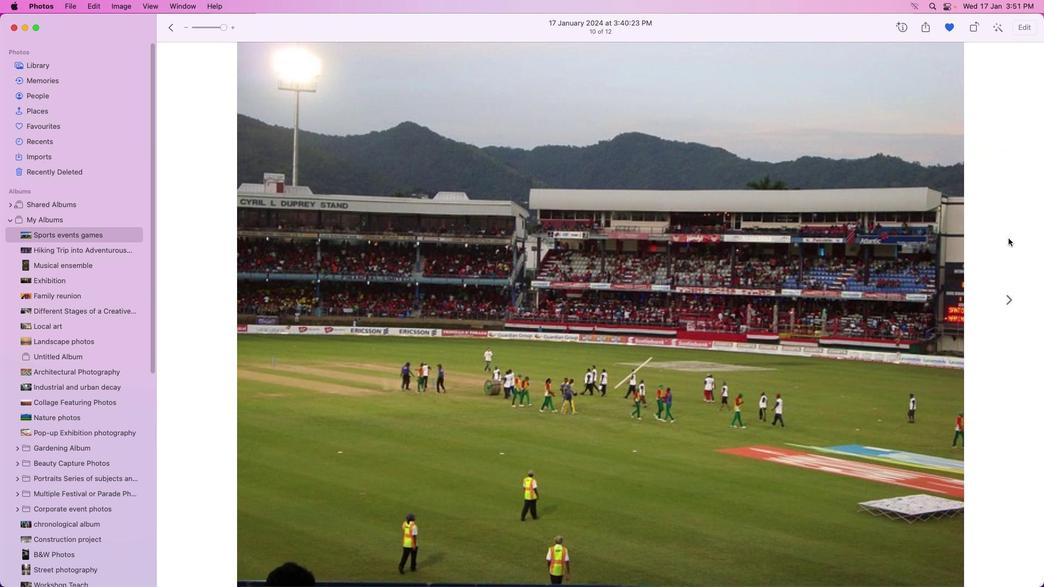 
Action: Mouse pressed left at (951, 23)
Screenshot: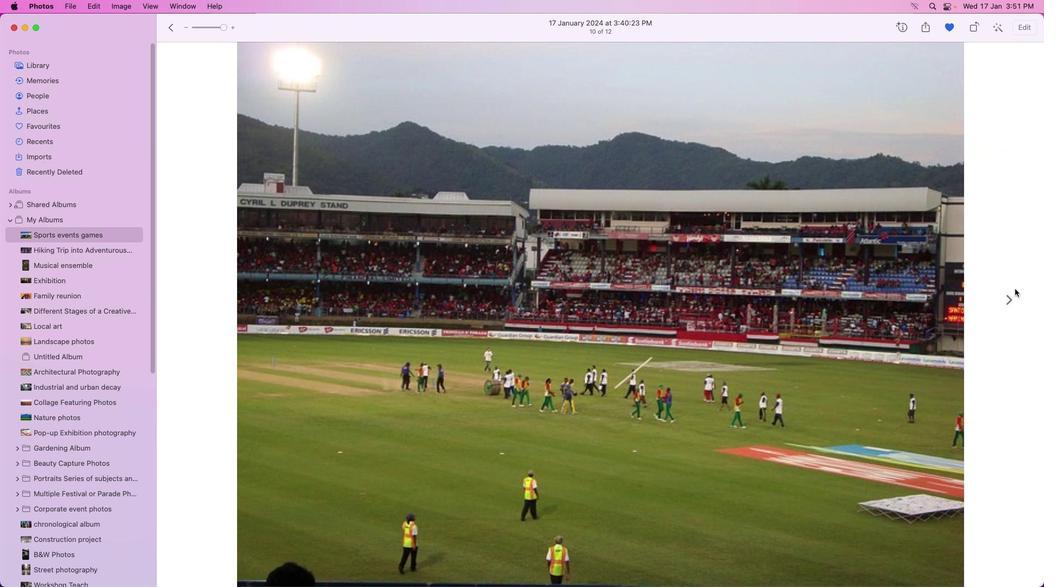 
Action: Mouse moved to (1018, 301)
Screenshot: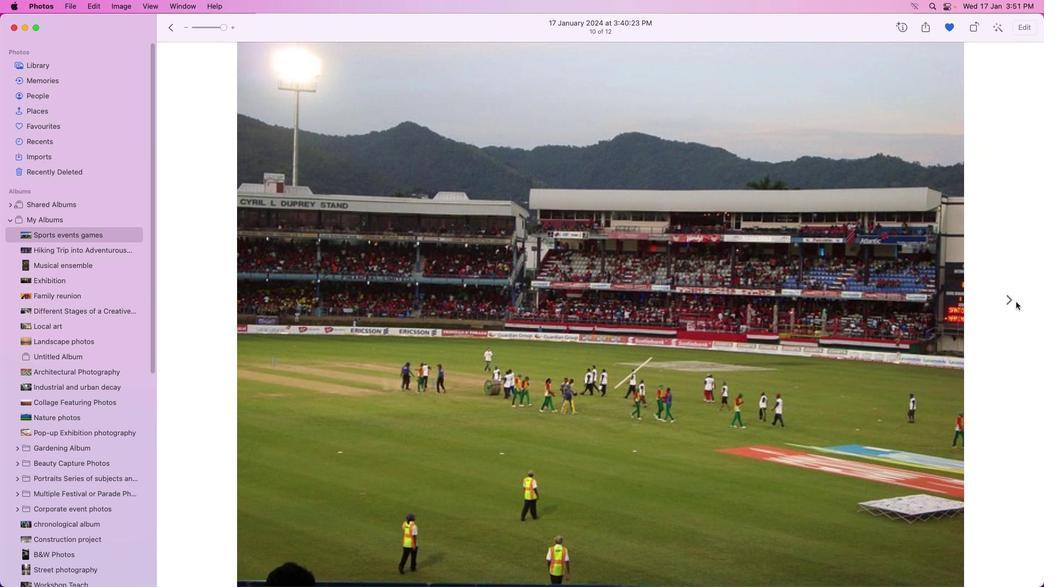
Action: Mouse pressed left at (1018, 301)
Screenshot: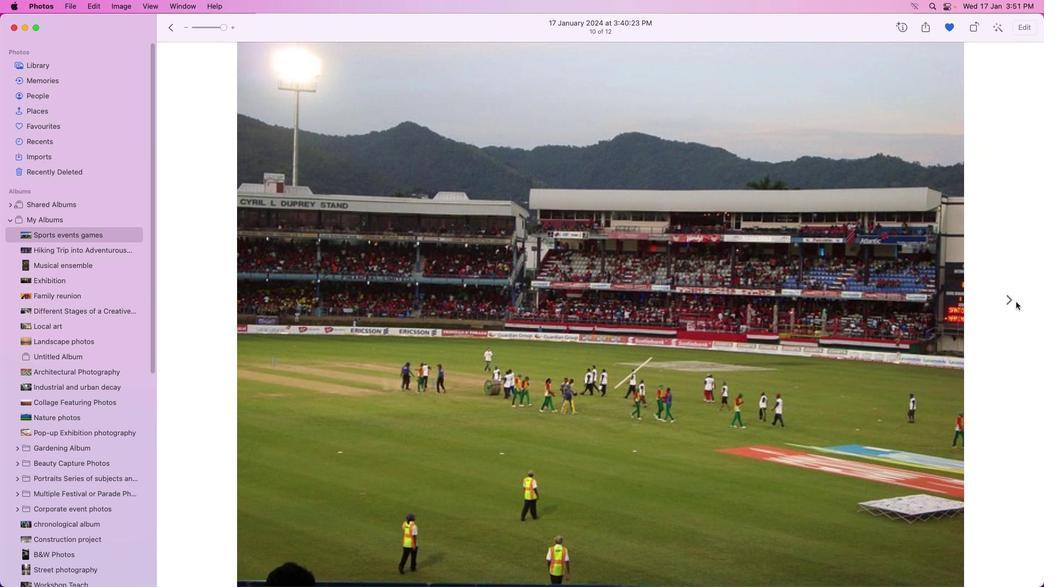 
Action: Mouse moved to (1015, 301)
Screenshot: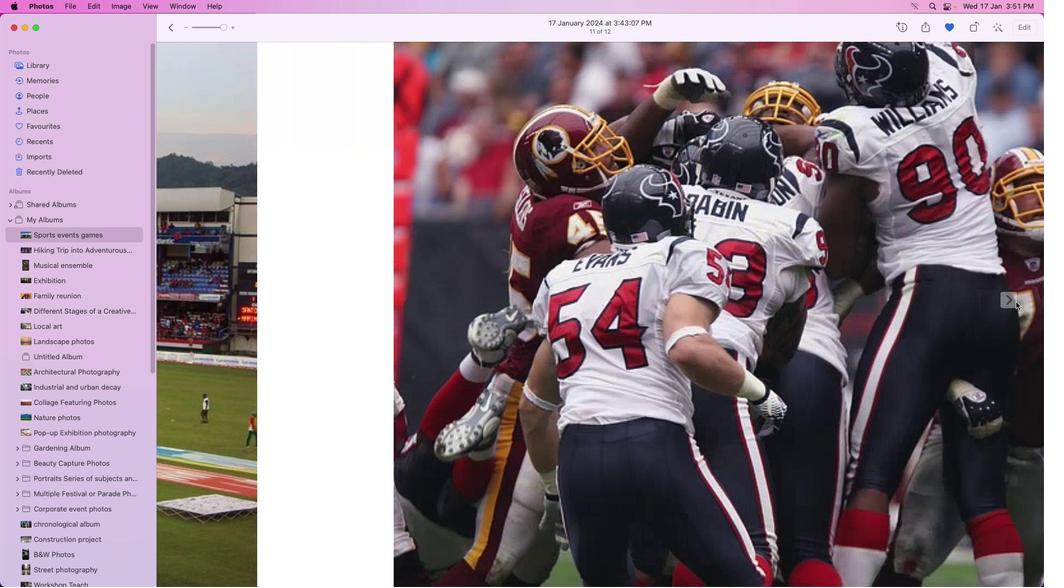
Action: Mouse pressed left at (1015, 301)
Screenshot: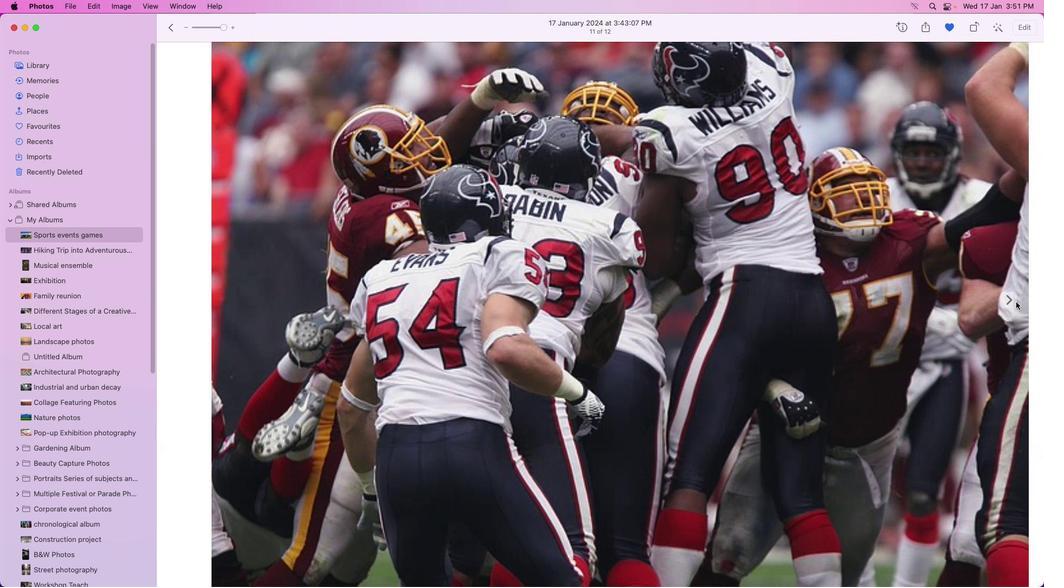 
Action: Mouse pressed left at (1015, 301)
Screenshot: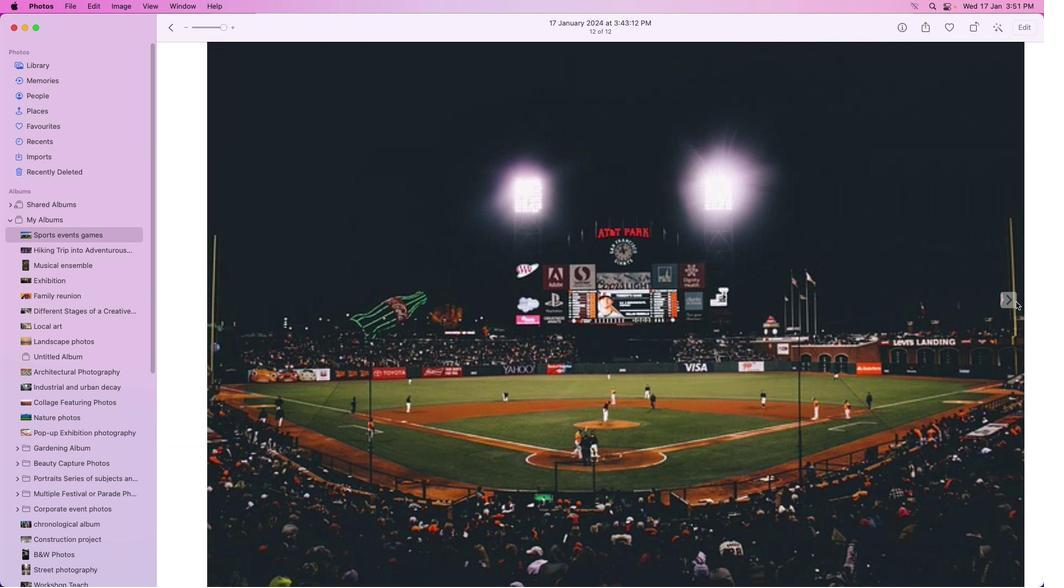 
Action: Mouse moved to (952, 27)
Screenshot: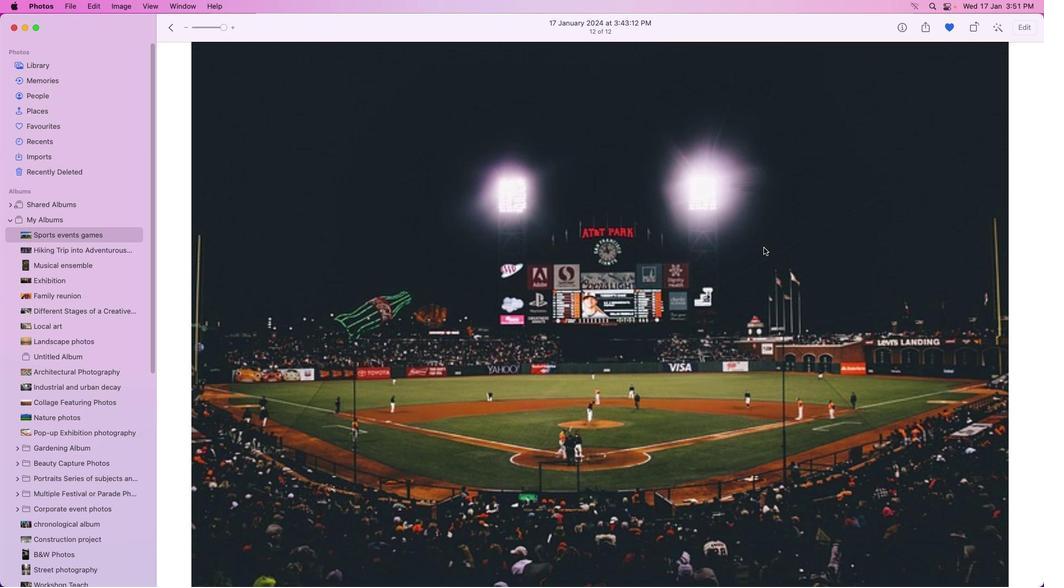 
Action: Mouse pressed left at (952, 27)
Screenshot: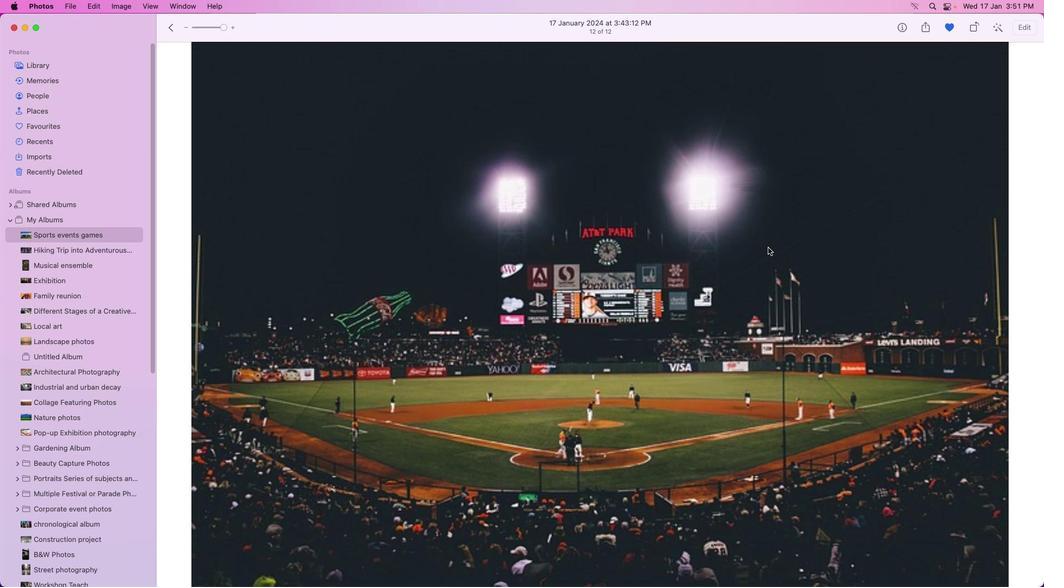
Action: Mouse moved to (174, 29)
Screenshot: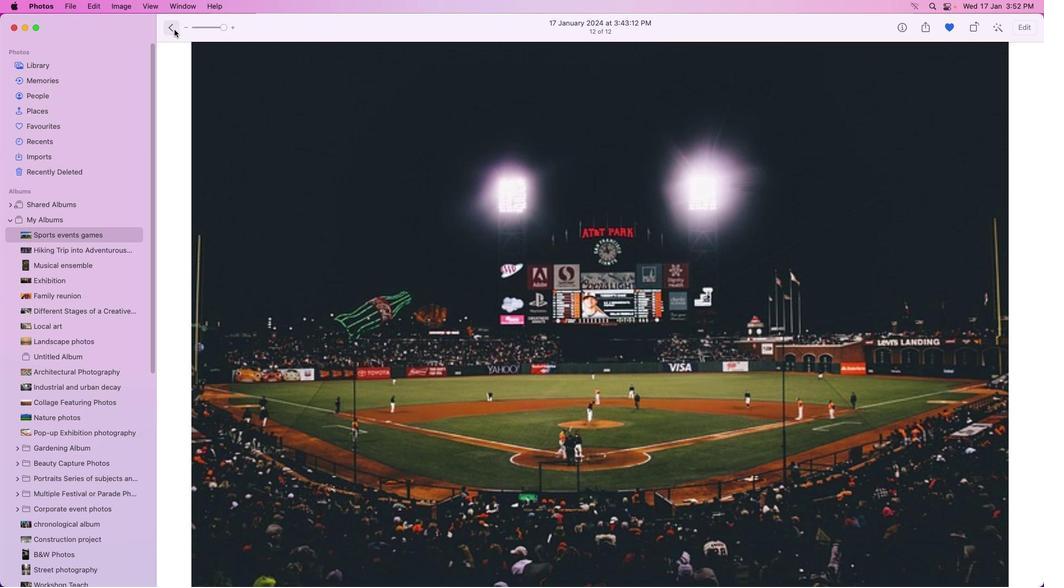 
Action: Mouse pressed left at (174, 29)
Screenshot: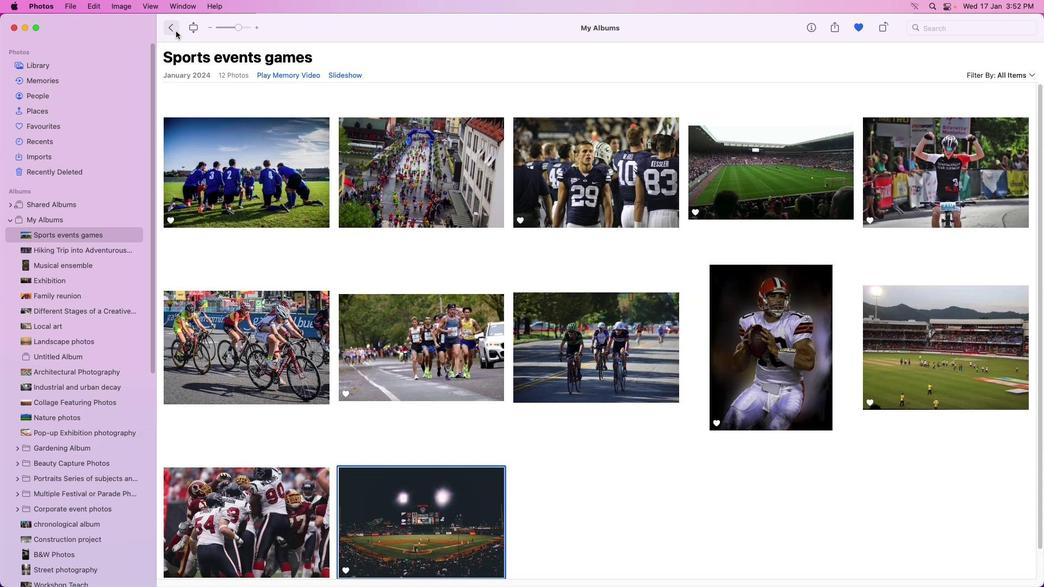 
Action: Mouse moved to (1003, 77)
Screenshot: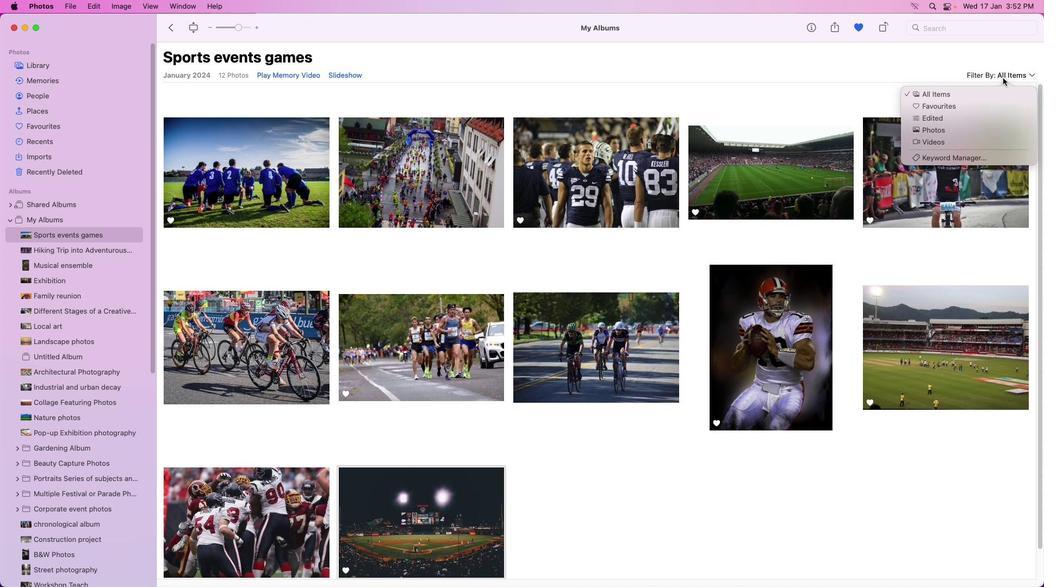 
Action: Mouse pressed left at (1003, 77)
Screenshot: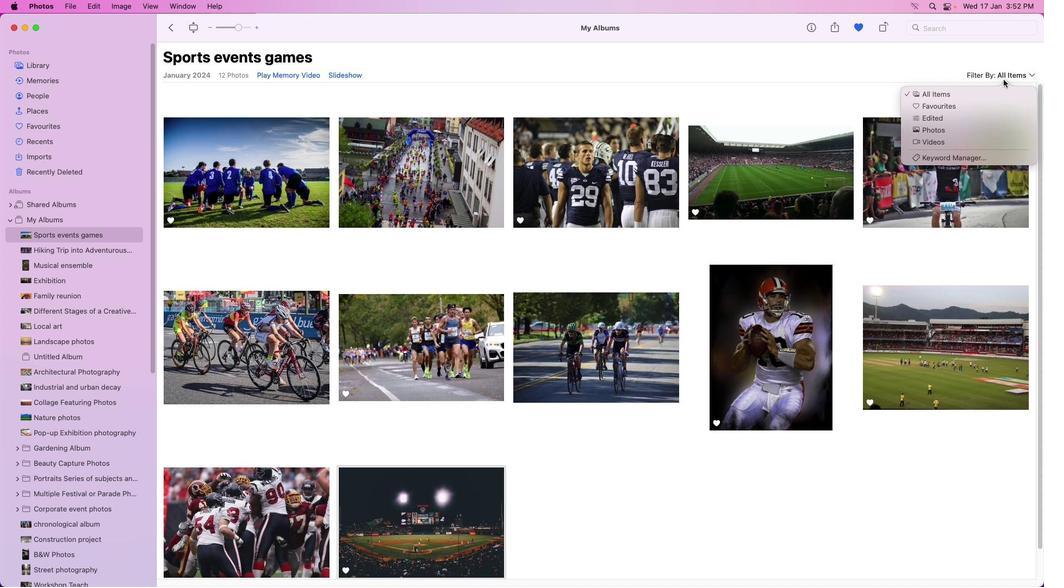 
Action: Mouse moved to (989, 103)
Screenshot: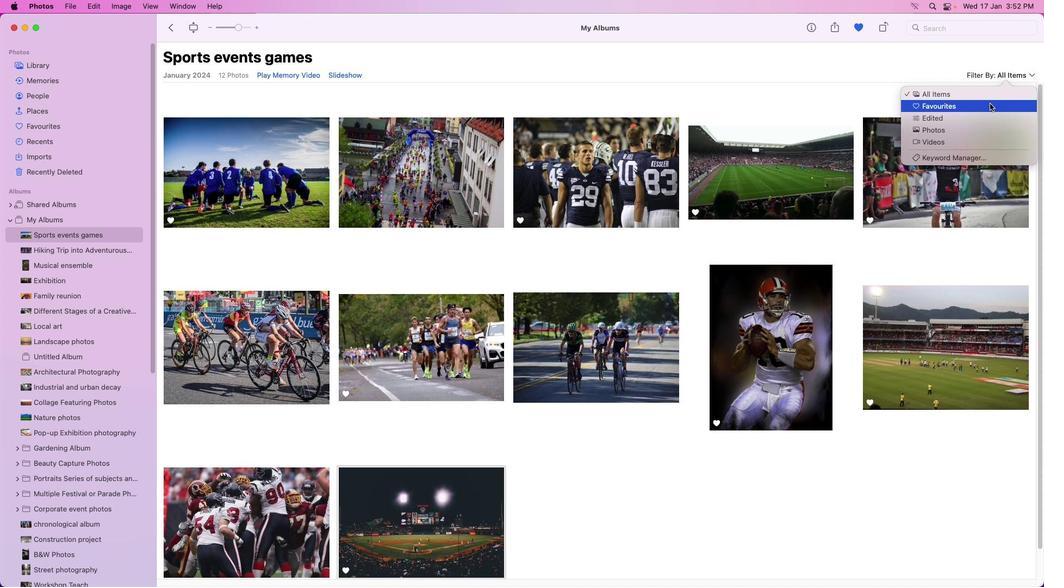 
Action: Mouse pressed left at (989, 103)
Screenshot: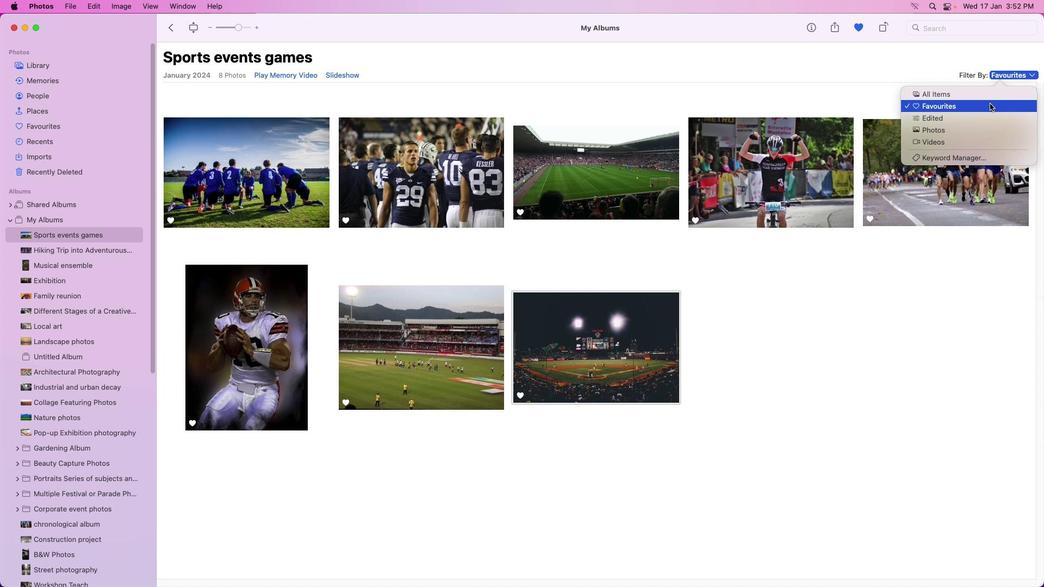
Action: Mouse moved to (862, 275)
Screenshot: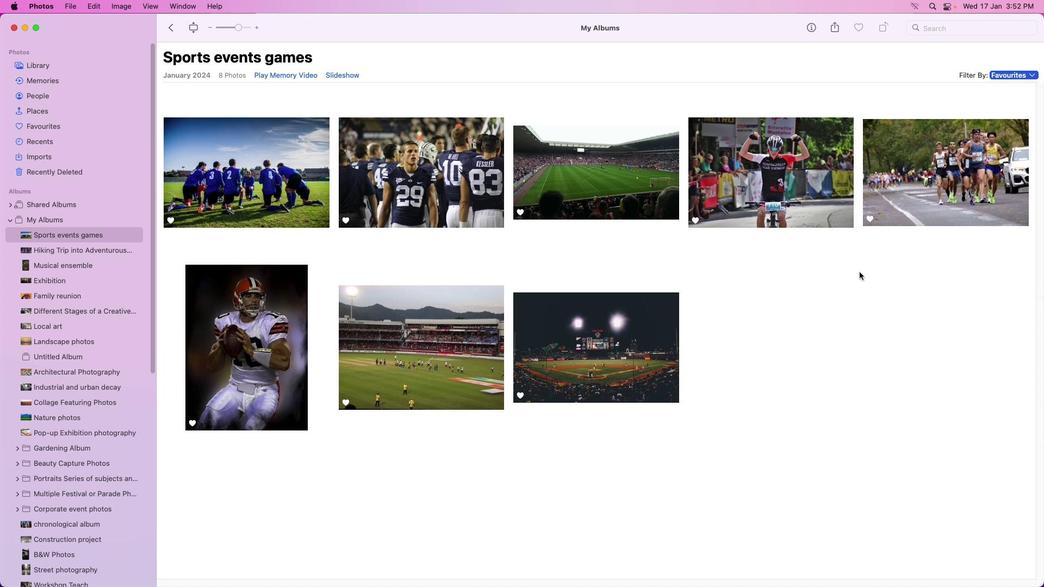 
Action: Mouse pressed left at (862, 275)
Screenshot: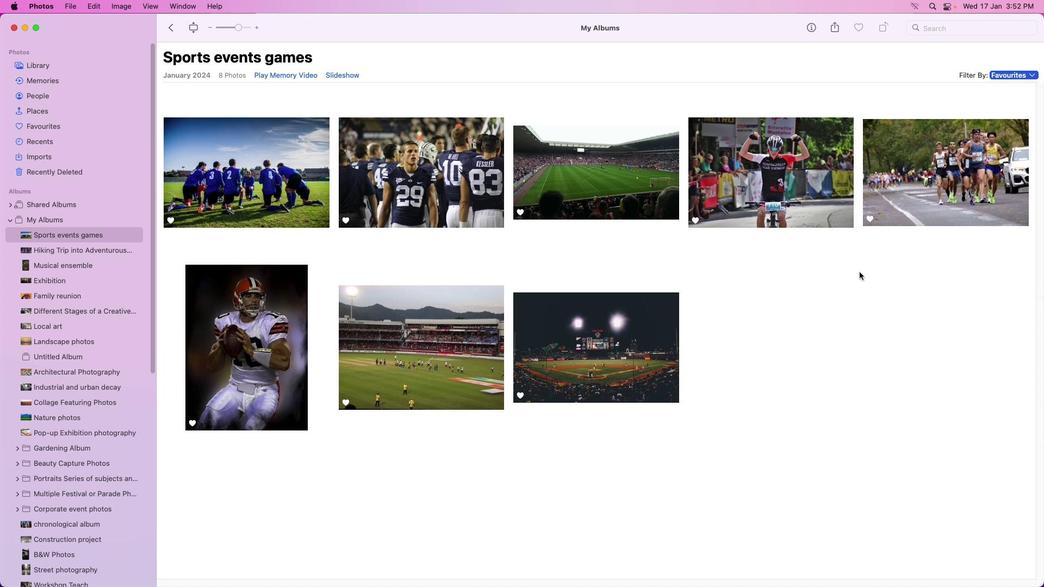 
Action: Mouse moved to (859, 271)
Screenshot: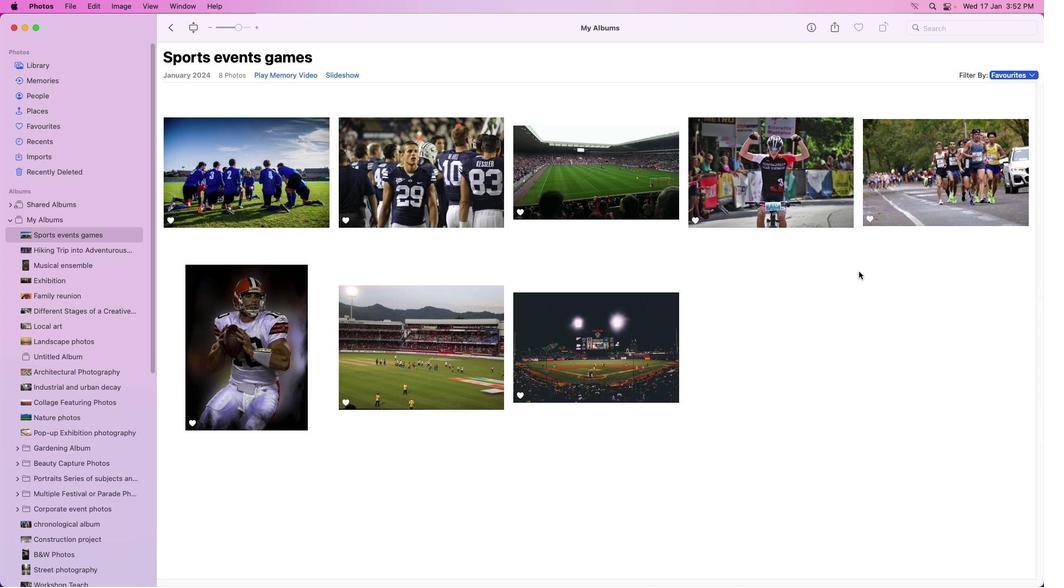 
Action: Mouse pressed left at (859, 271)
Screenshot: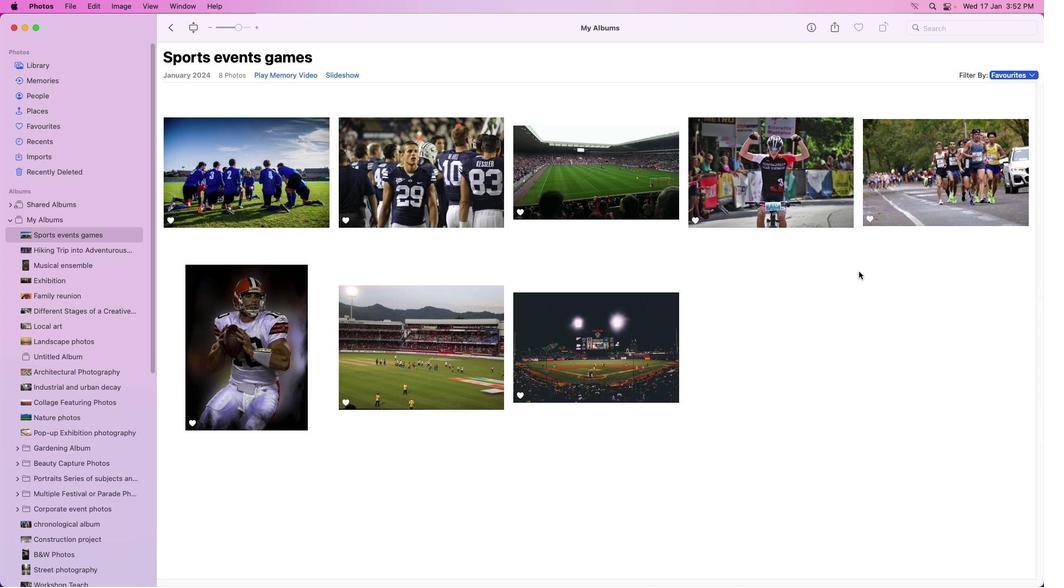 
